 Task: Look for space in Chaniá, Greece from 10th September, 2023 to 16th September, 2023 for 4 adults in price range Rs.10000 to Rs.14000. Place can be private room with 4 bedrooms having 4 beds and 4 bathrooms. Property type can be house, flat, hotel. Amenities needed are: wifi, TV, free parkinig on premises, gym, breakfast. Booking option can be shelf check-in. Required host language is English.
Action: Mouse pressed left at (432, 94)
Screenshot: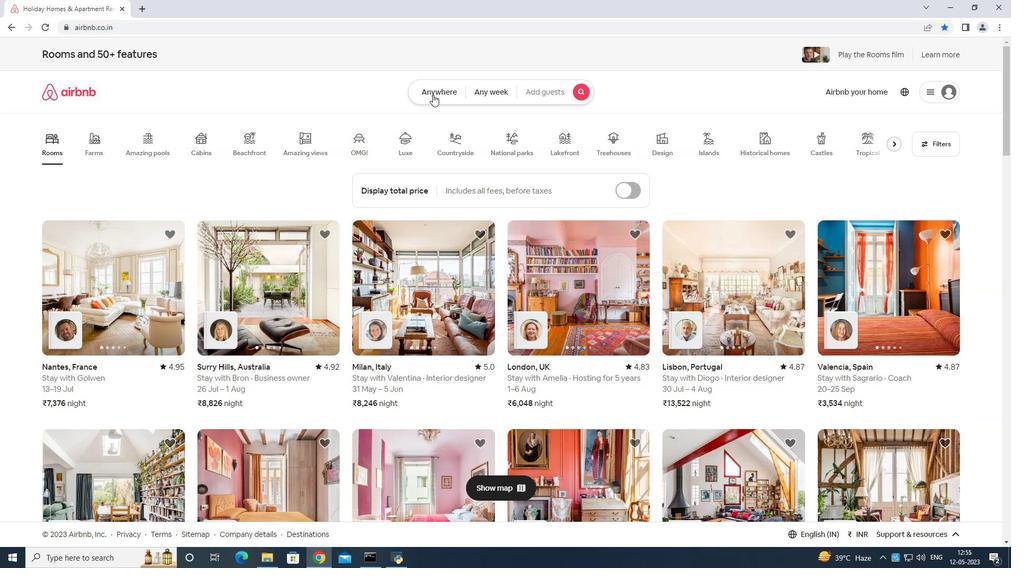 
Action: Mouse moved to (382, 132)
Screenshot: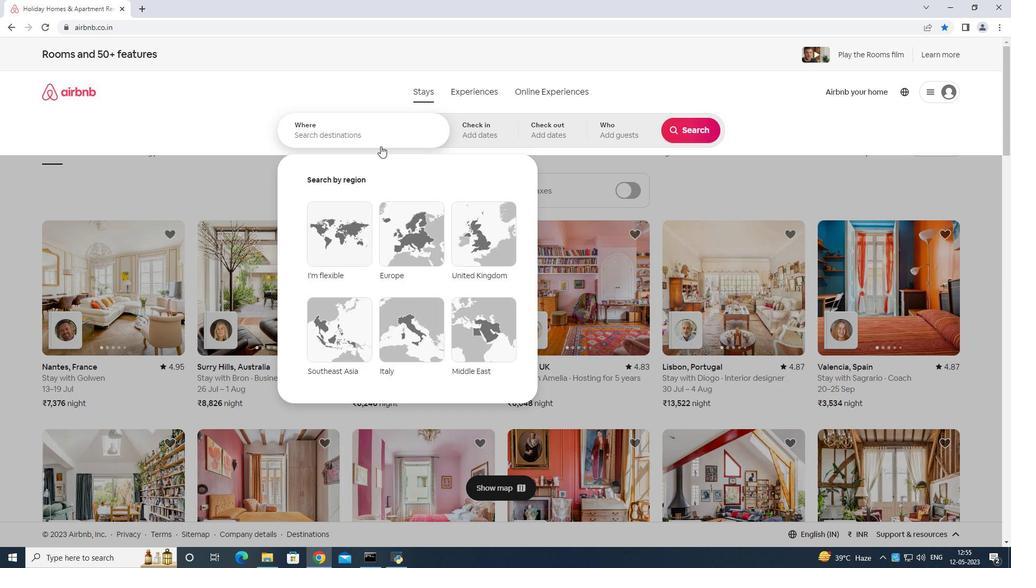 
Action: Mouse pressed left at (382, 132)
Screenshot: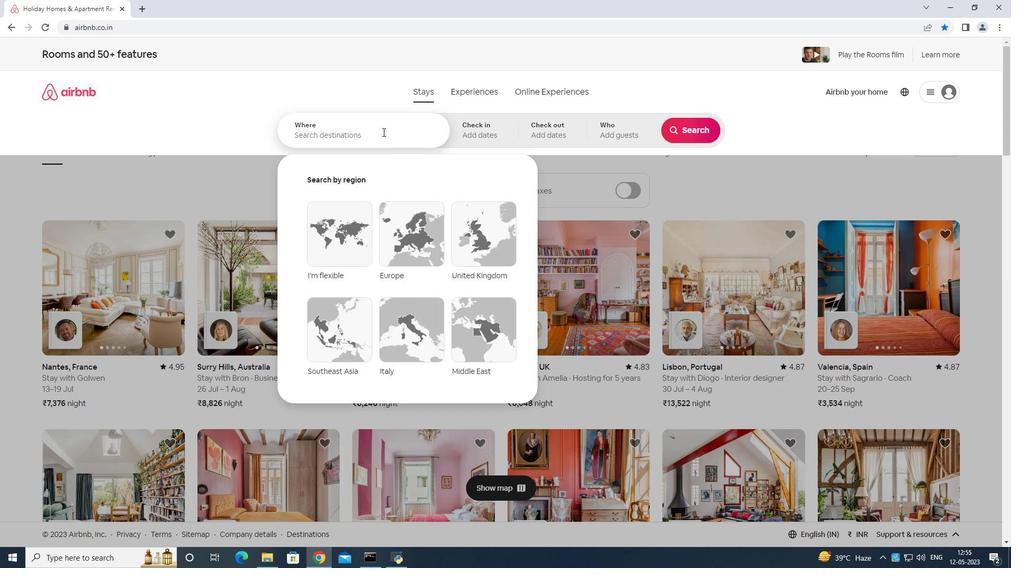 
Action: Key pressed <Key.shift>Chania<Key.space>grr<Key.backspace>eece<Key.enter>
Screenshot: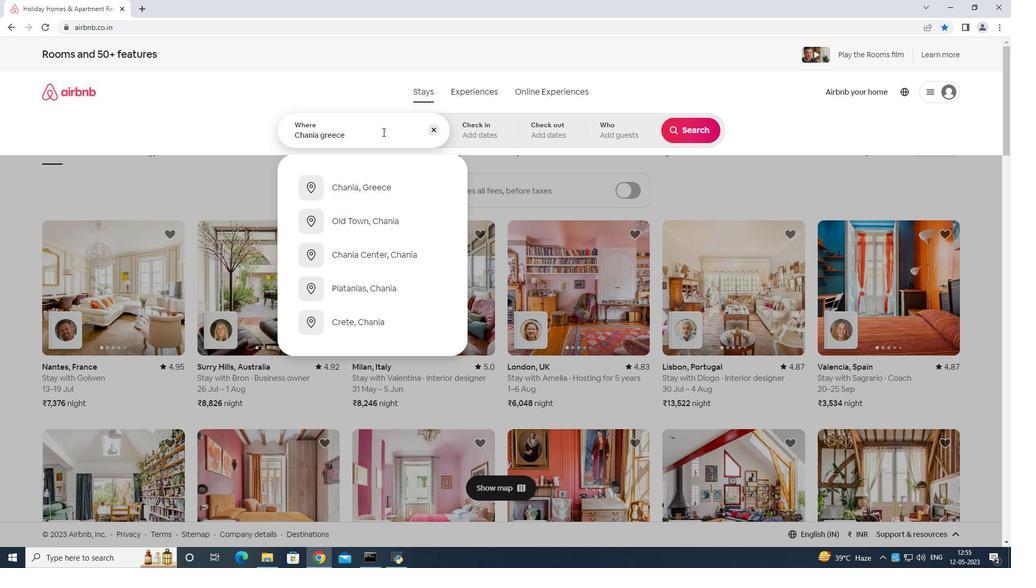 
Action: Mouse moved to (679, 212)
Screenshot: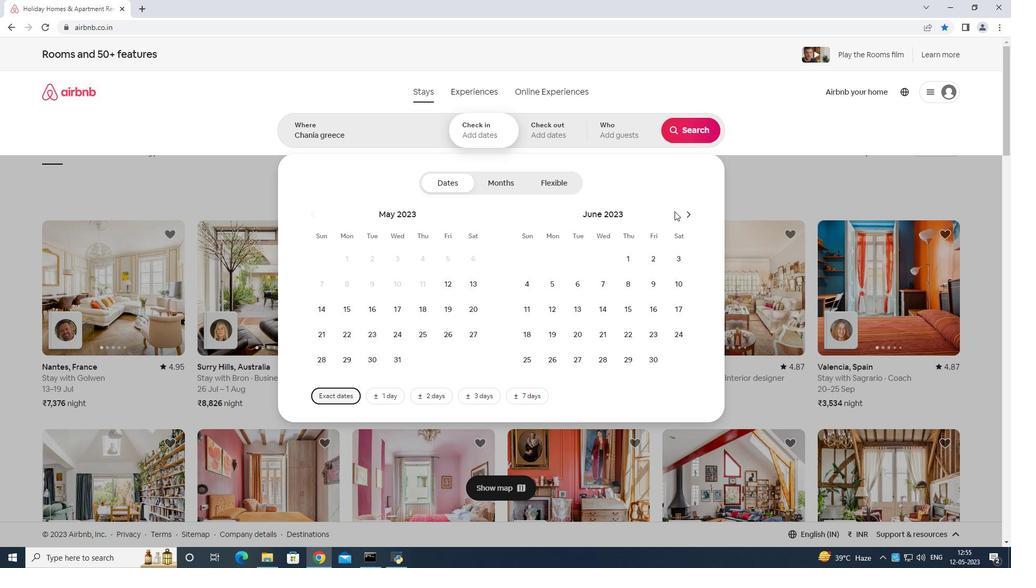 
Action: Mouse pressed left at (679, 212)
Screenshot: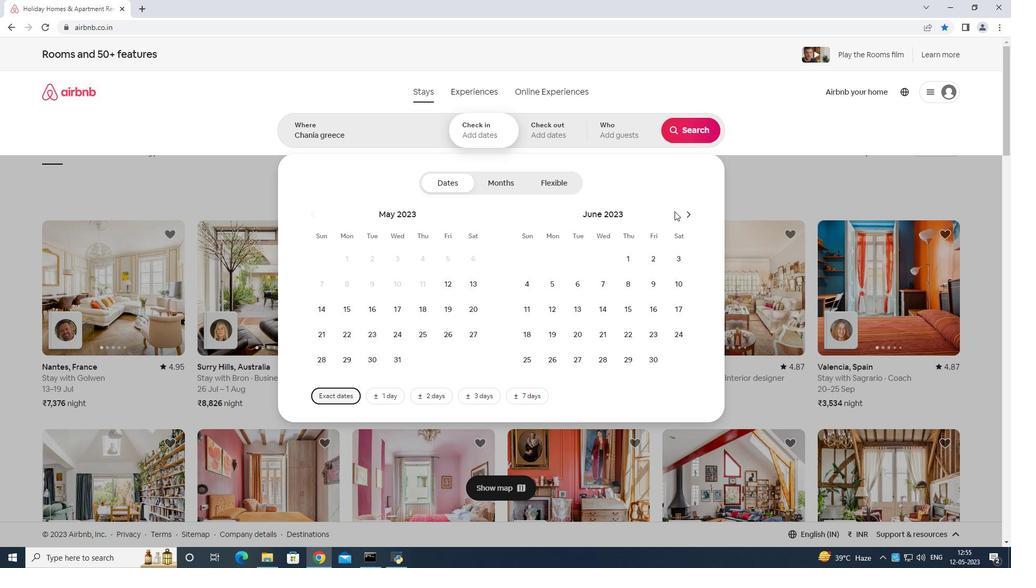 
Action: Mouse moved to (685, 213)
Screenshot: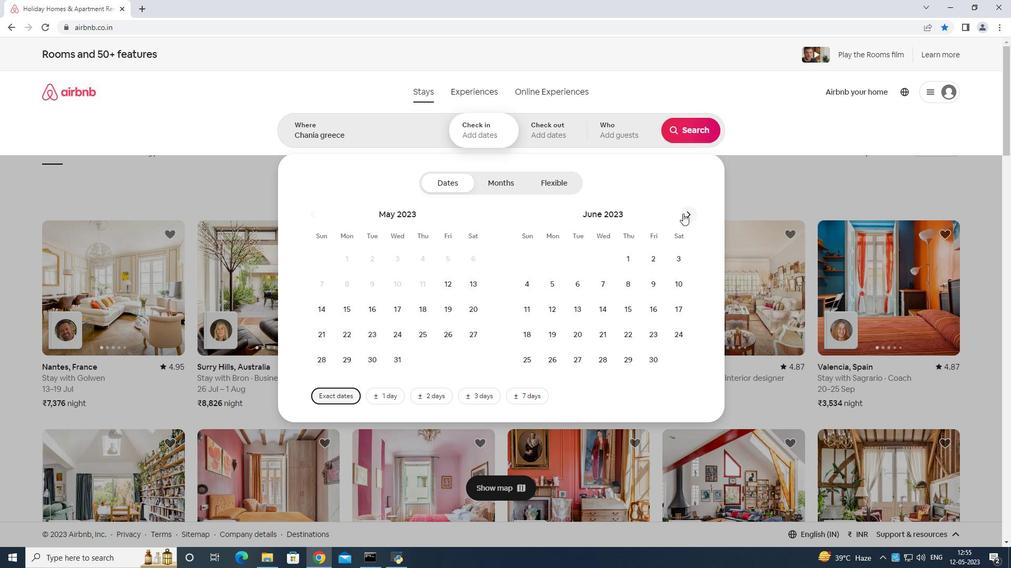
Action: Mouse pressed left at (685, 213)
Screenshot: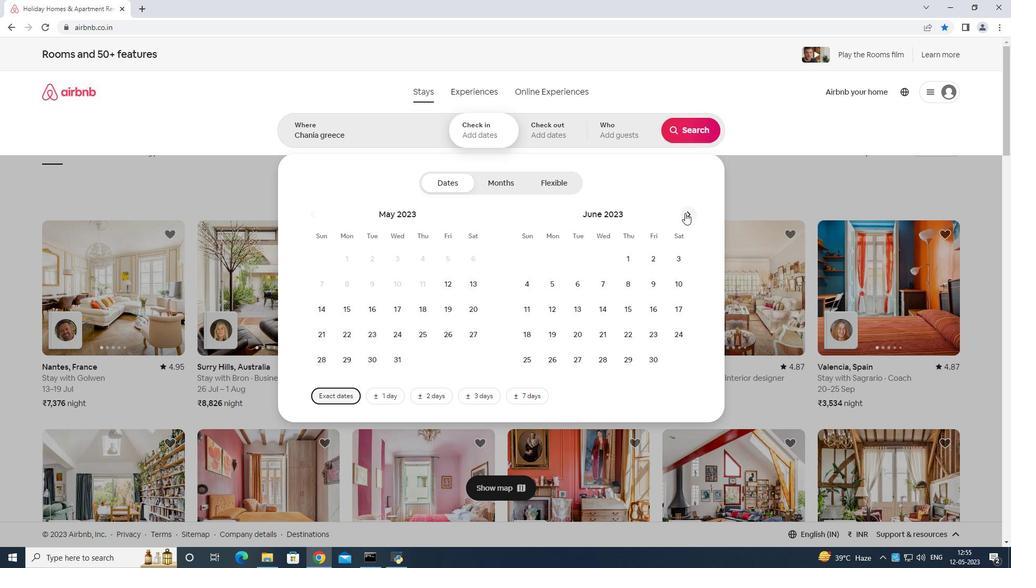 
Action: Mouse pressed left at (685, 213)
Screenshot: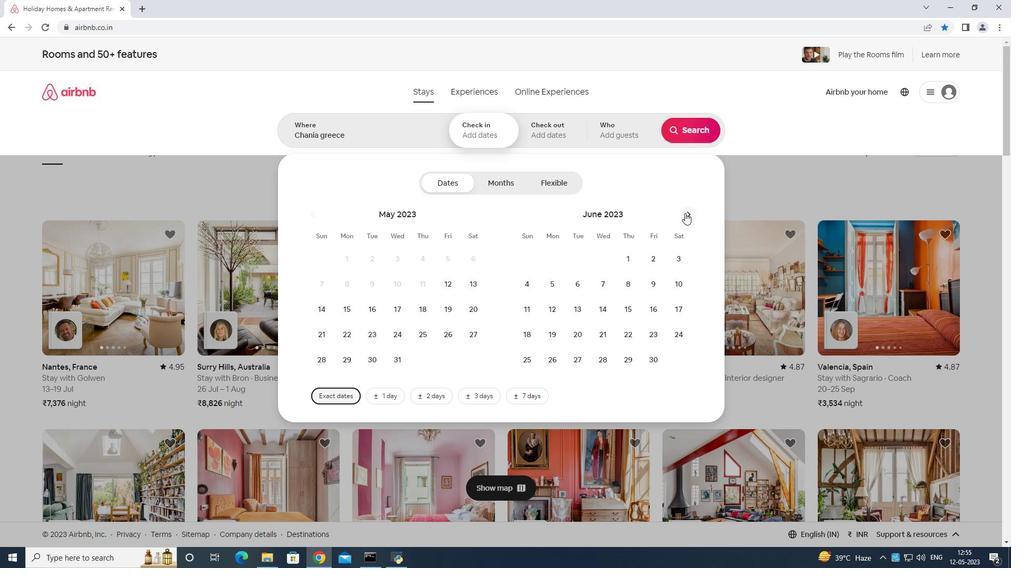 
Action: Mouse pressed left at (685, 213)
Screenshot: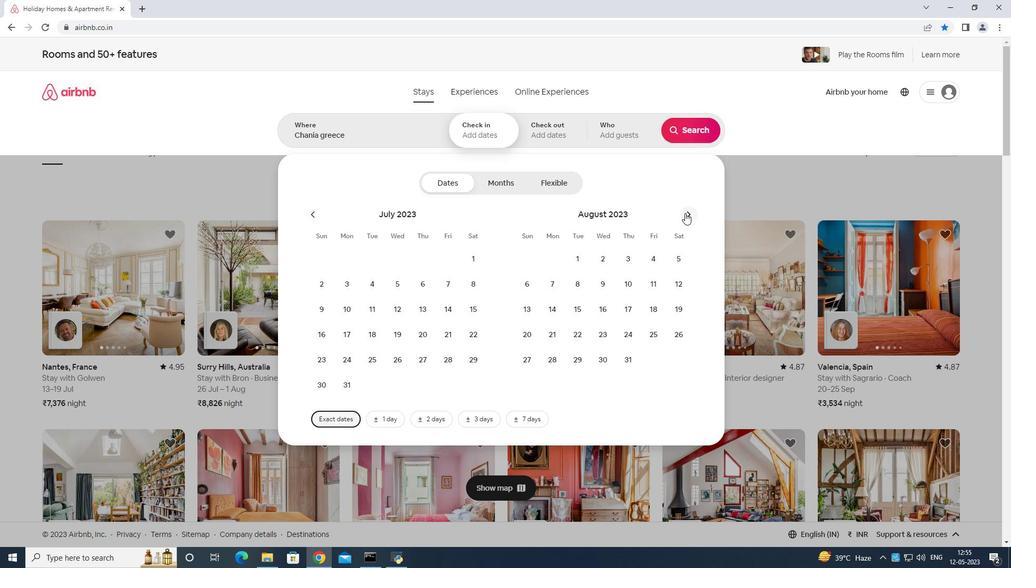 
Action: Mouse moved to (527, 307)
Screenshot: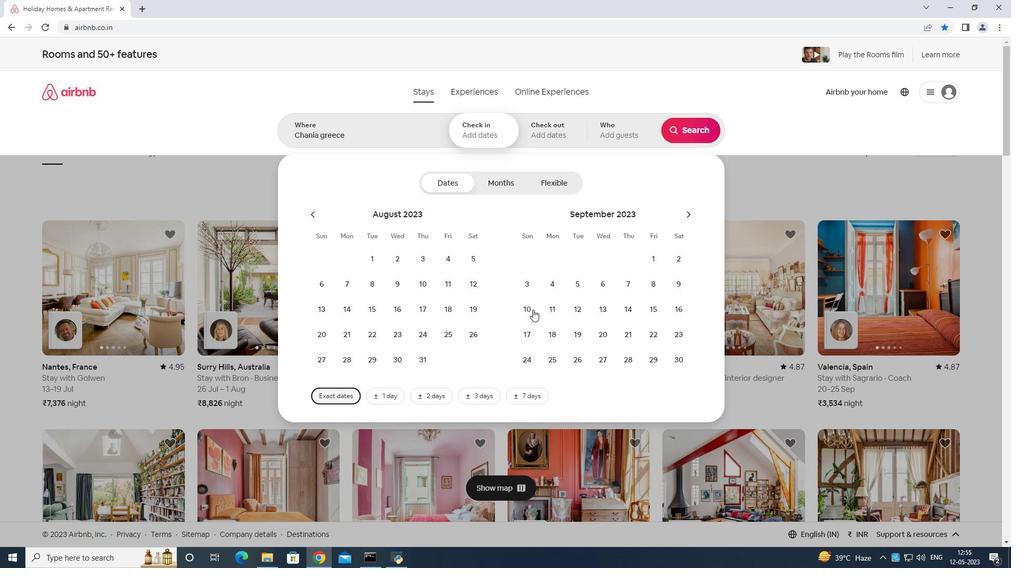 
Action: Mouse pressed left at (527, 307)
Screenshot: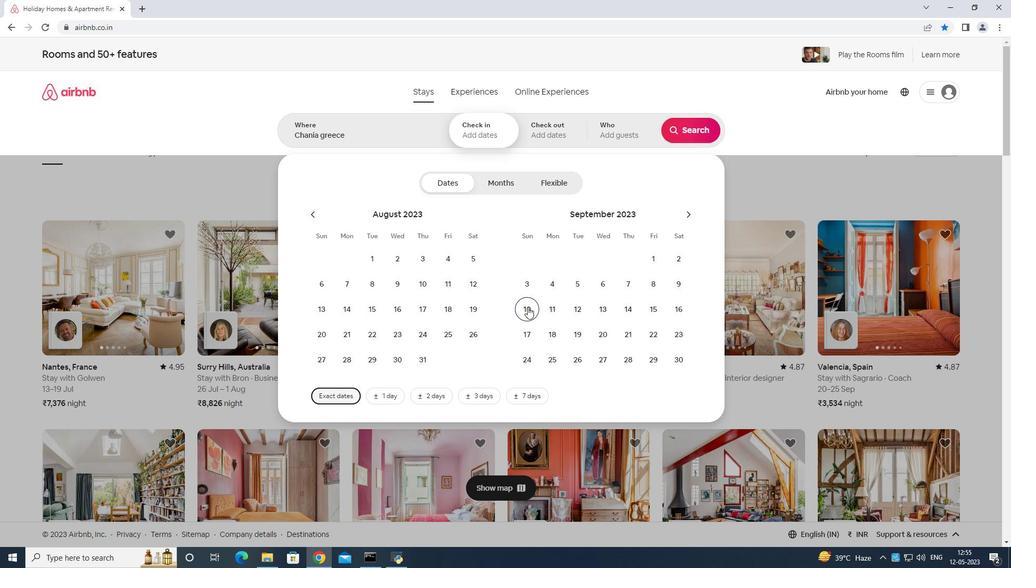 
Action: Mouse moved to (674, 300)
Screenshot: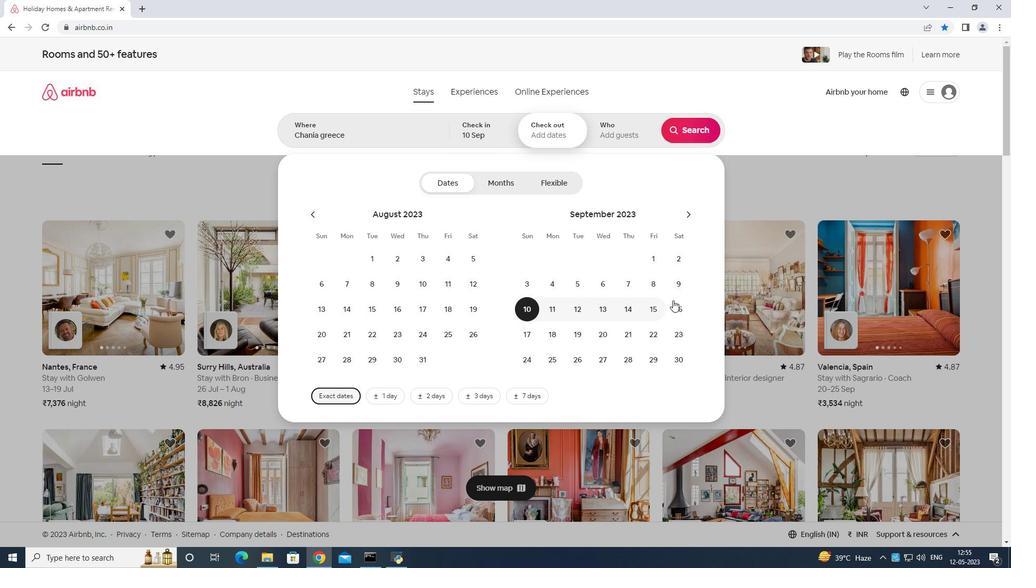 
Action: Mouse pressed left at (674, 300)
Screenshot: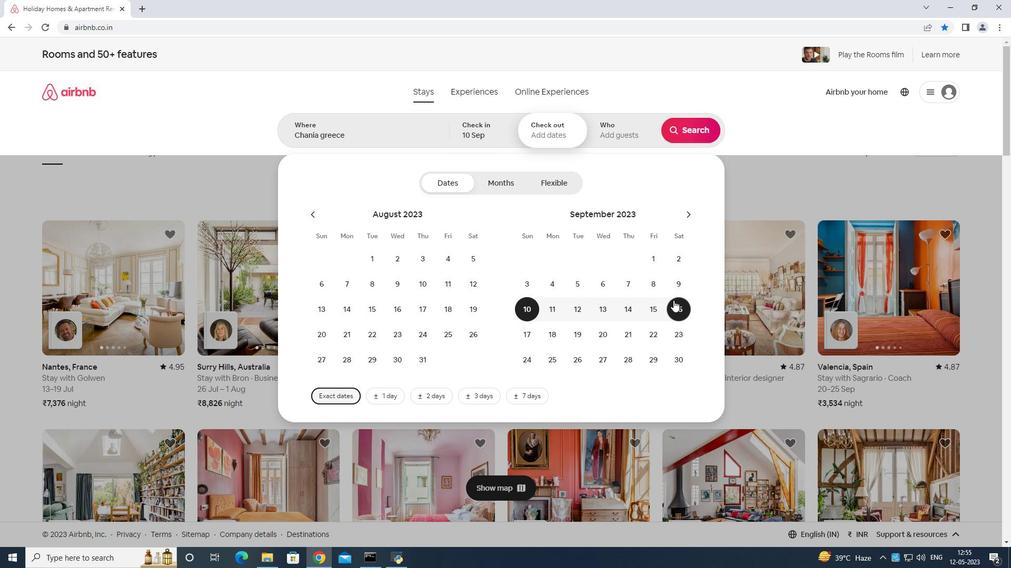 
Action: Mouse moved to (631, 130)
Screenshot: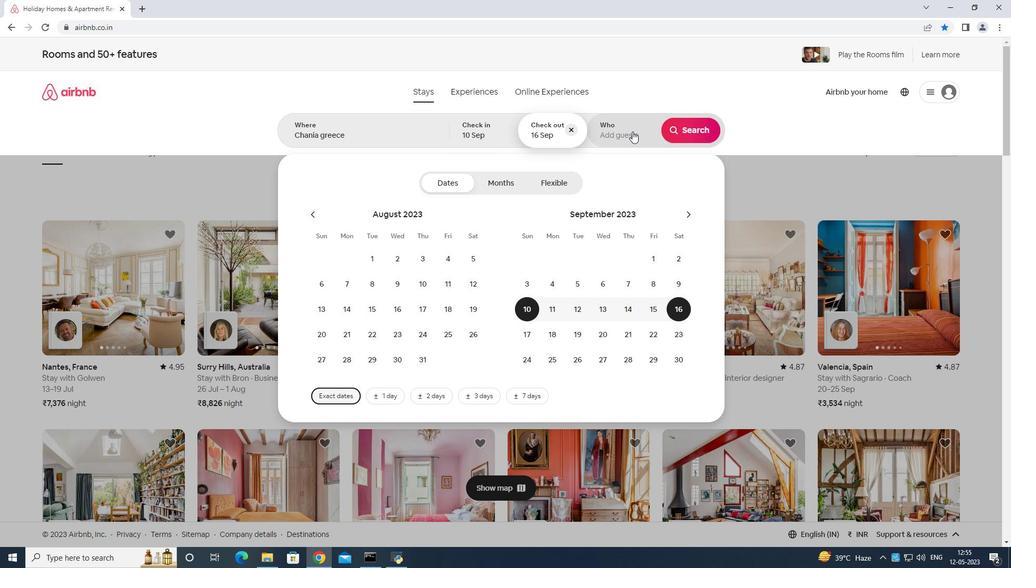 
Action: Mouse pressed left at (631, 130)
Screenshot: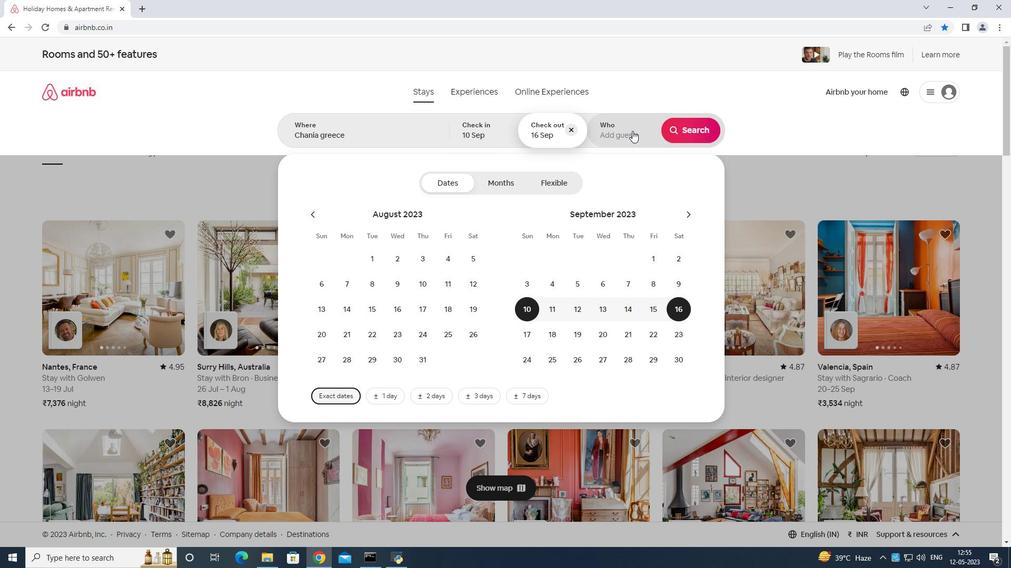 
Action: Mouse moved to (692, 185)
Screenshot: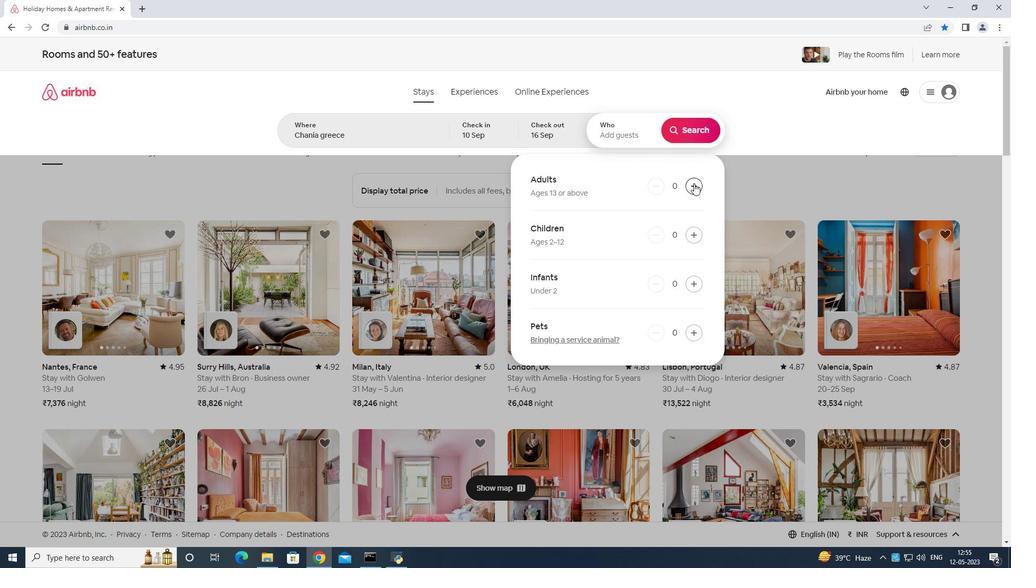 
Action: Mouse pressed left at (692, 185)
Screenshot: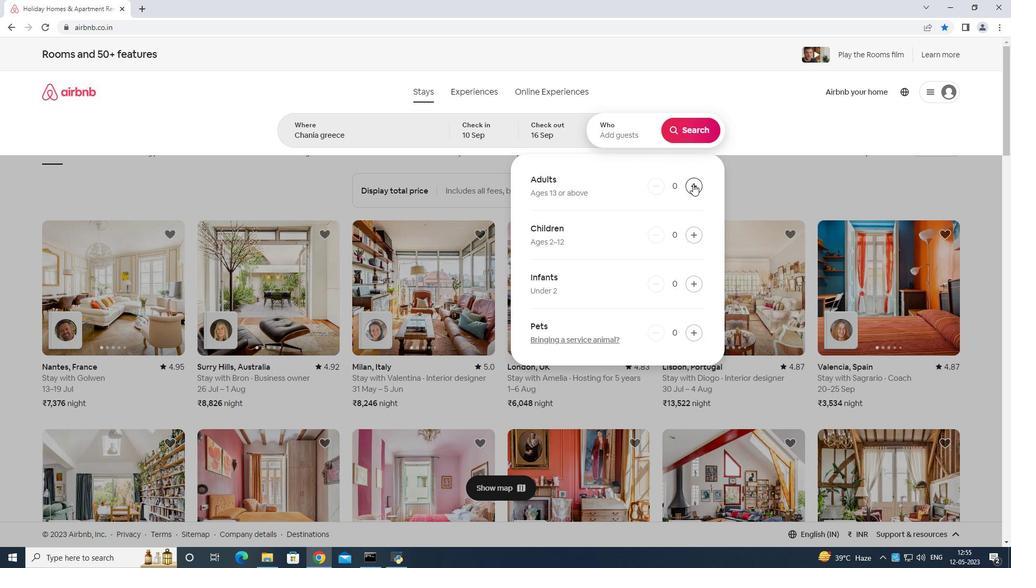
Action: Mouse moved to (692, 185)
Screenshot: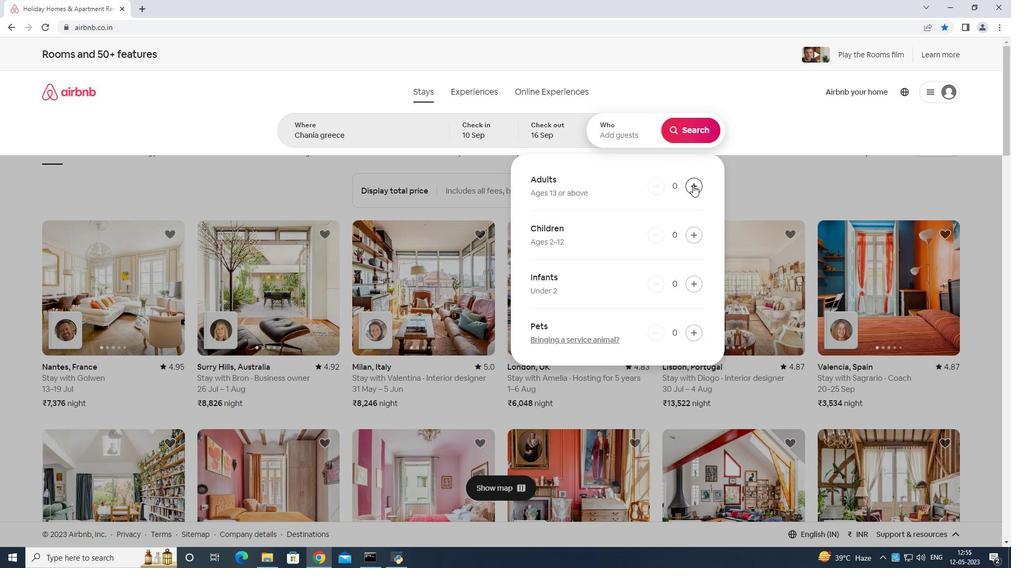 
Action: Mouse pressed left at (692, 185)
Screenshot: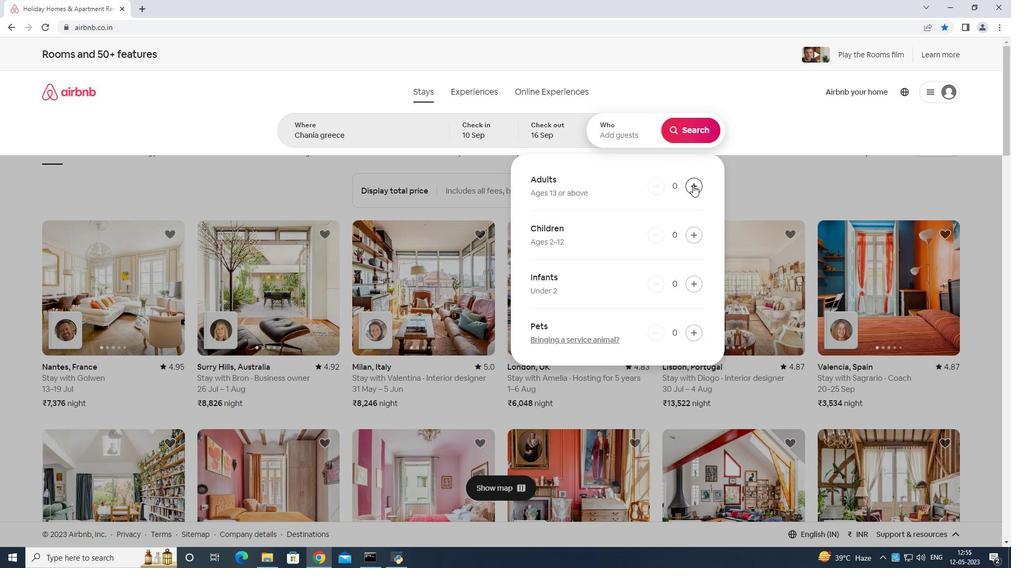 
Action: Mouse moved to (692, 186)
Screenshot: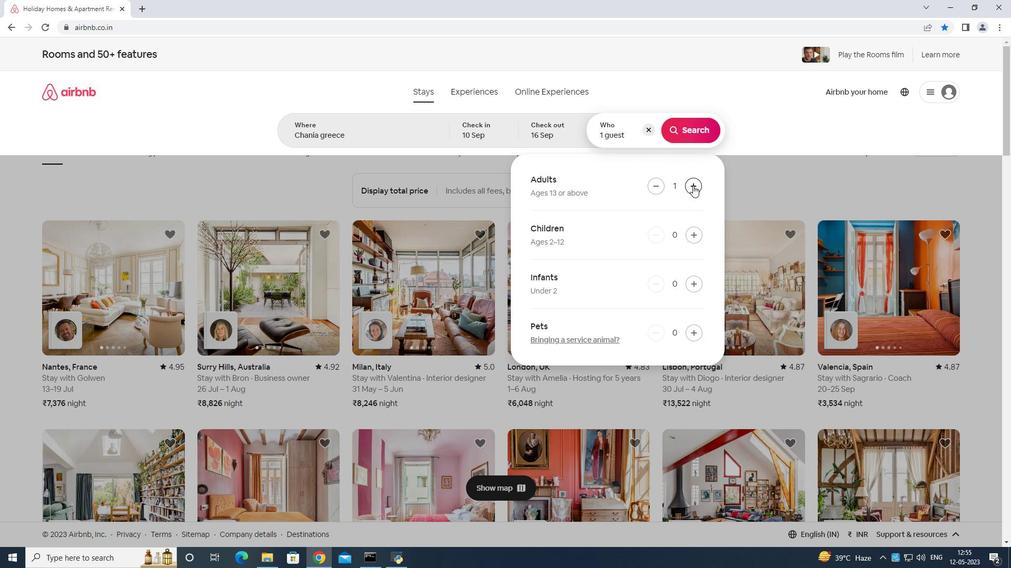 
Action: Mouse pressed left at (692, 186)
Screenshot: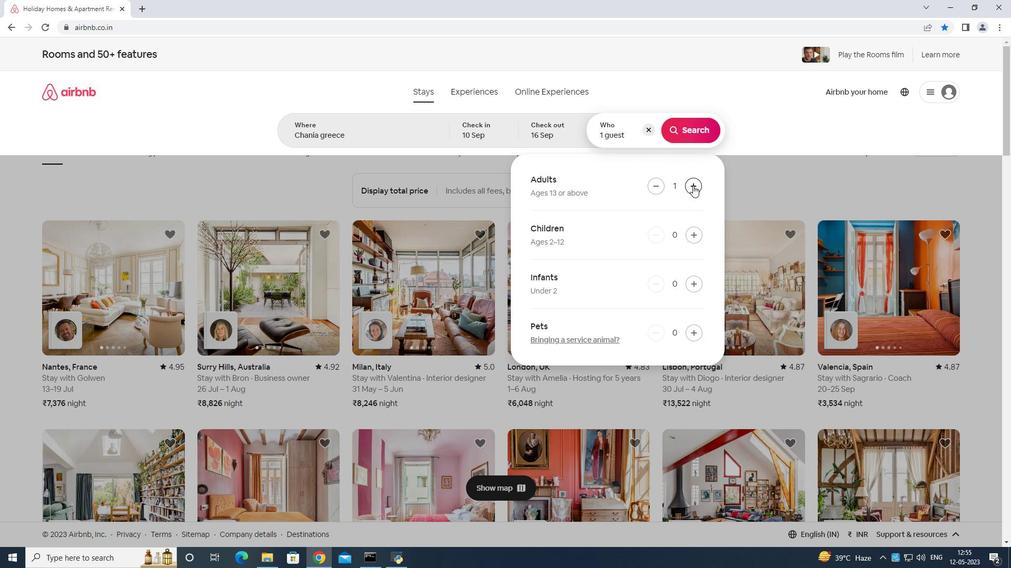 
Action: Mouse pressed left at (692, 186)
Screenshot: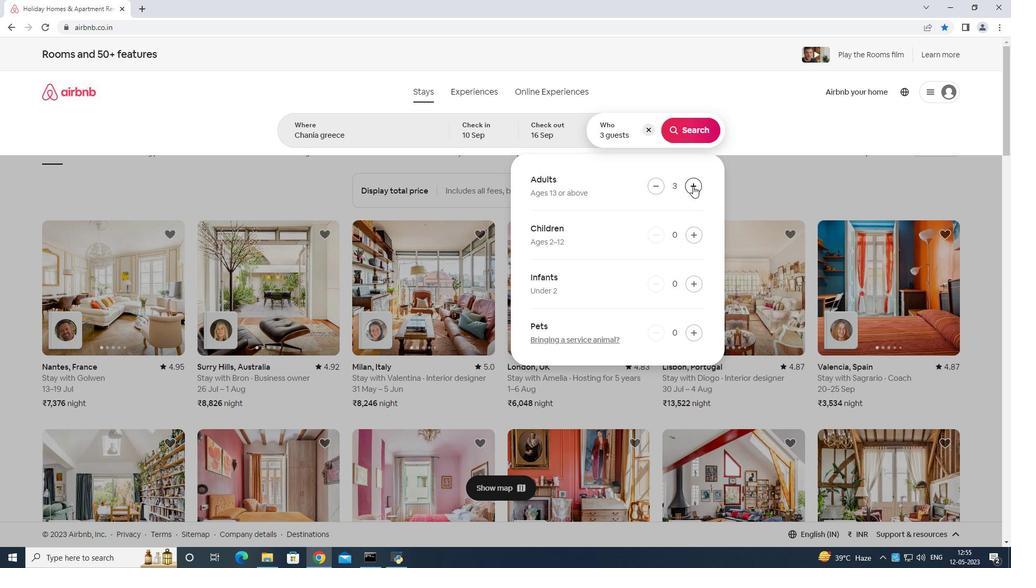 
Action: Mouse moved to (696, 134)
Screenshot: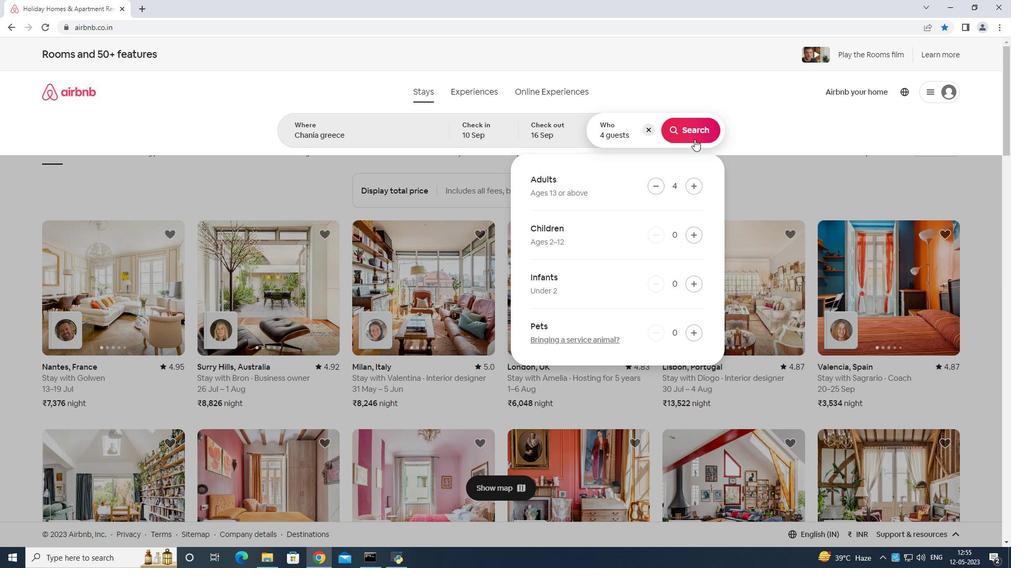 
Action: Mouse pressed left at (696, 134)
Screenshot: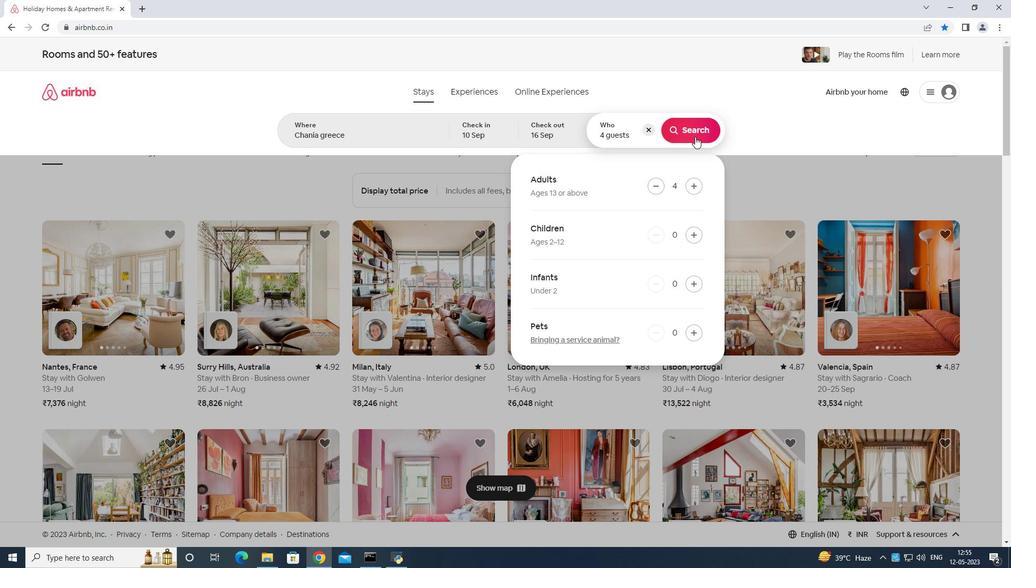 
Action: Mouse moved to (965, 94)
Screenshot: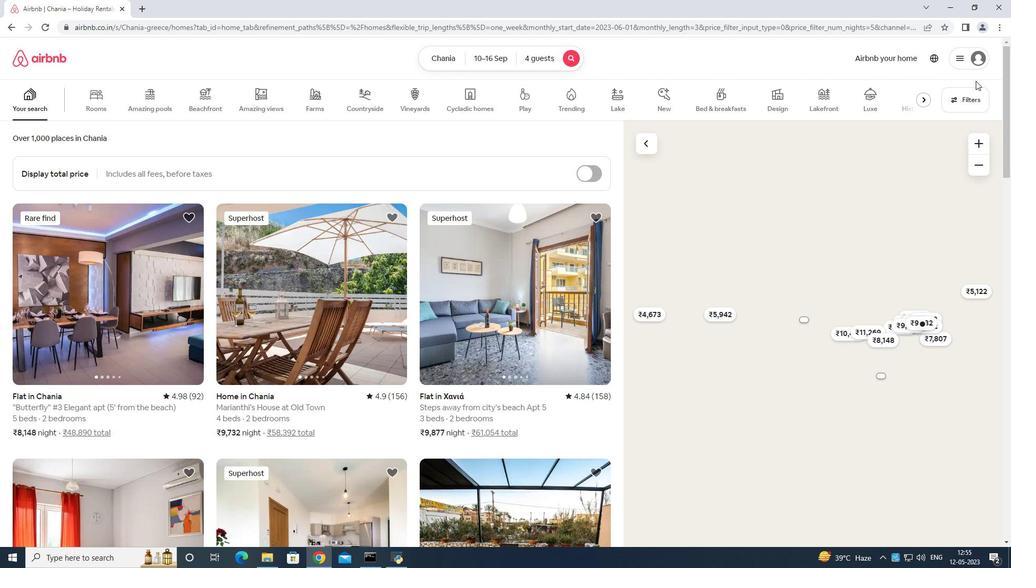 
Action: Mouse pressed left at (965, 94)
Screenshot: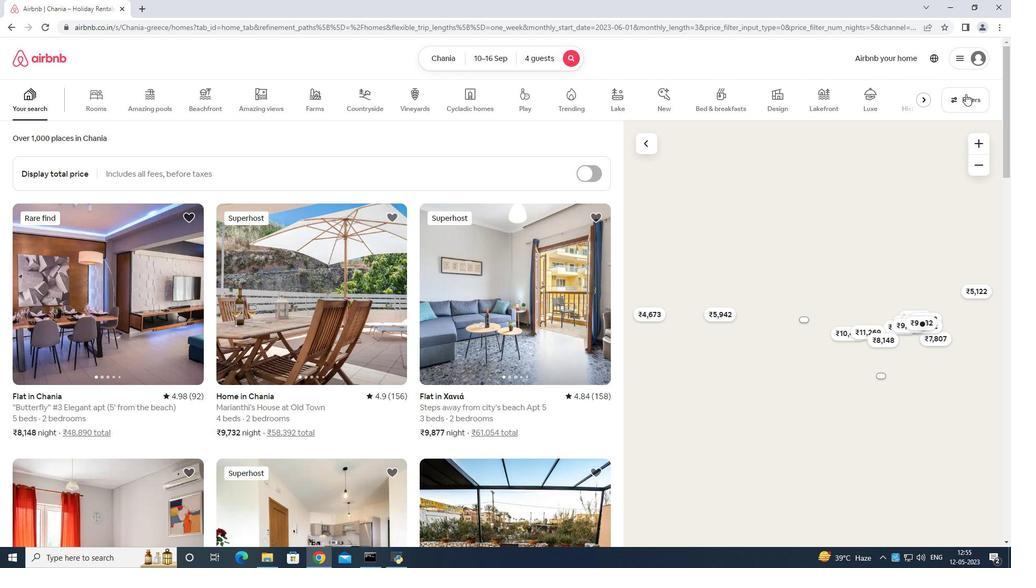 
Action: Mouse moved to (409, 364)
Screenshot: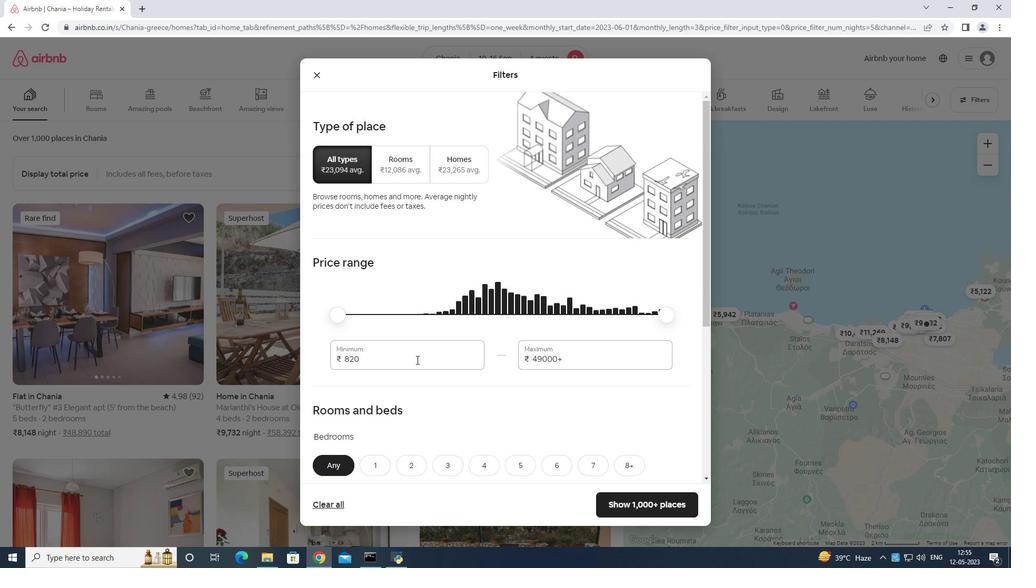 
Action: Mouse pressed left at (409, 364)
Screenshot: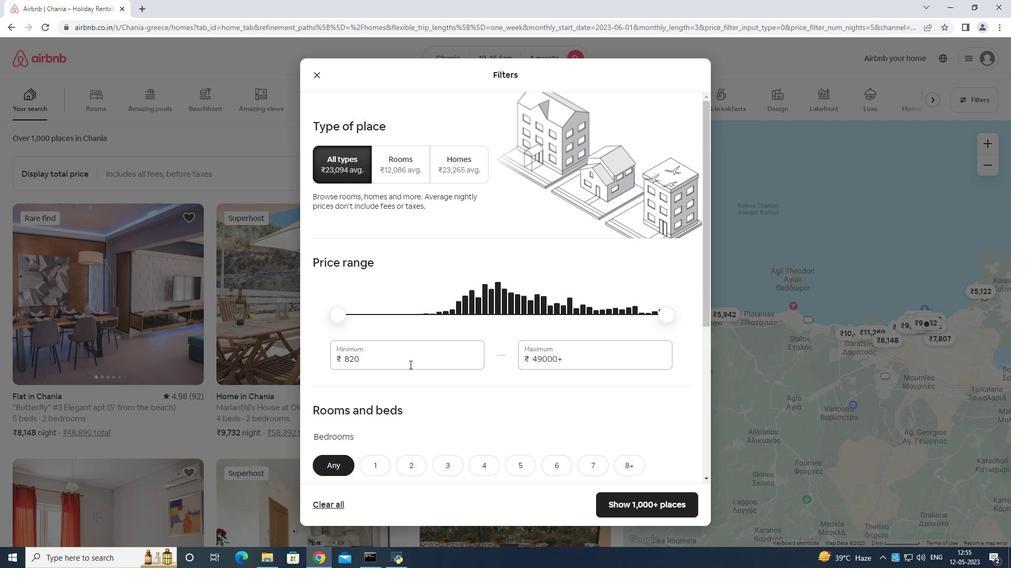 
Action: Mouse moved to (425, 340)
Screenshot: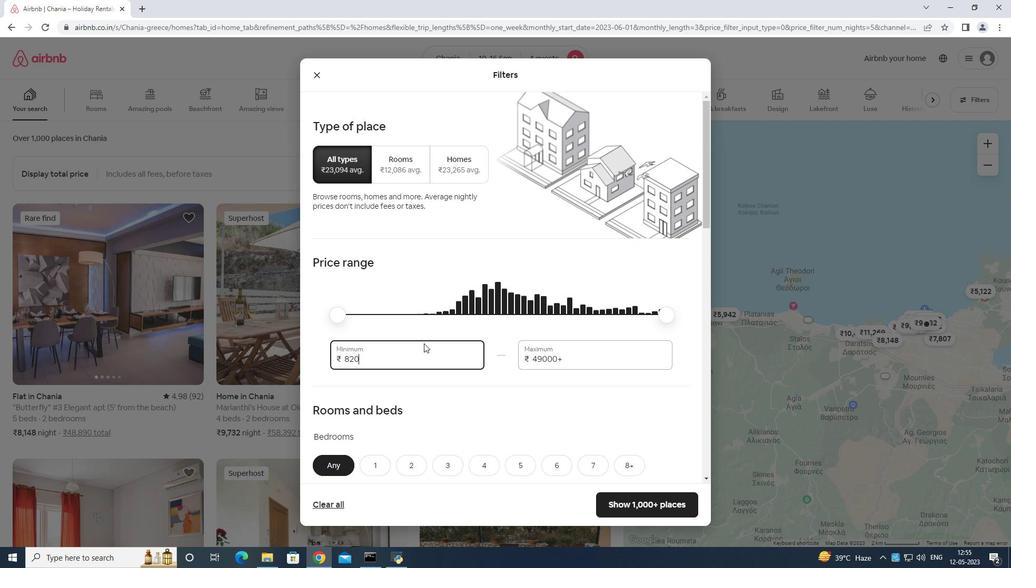 
Action: Key pressed <Key.backspace>
Screenshot: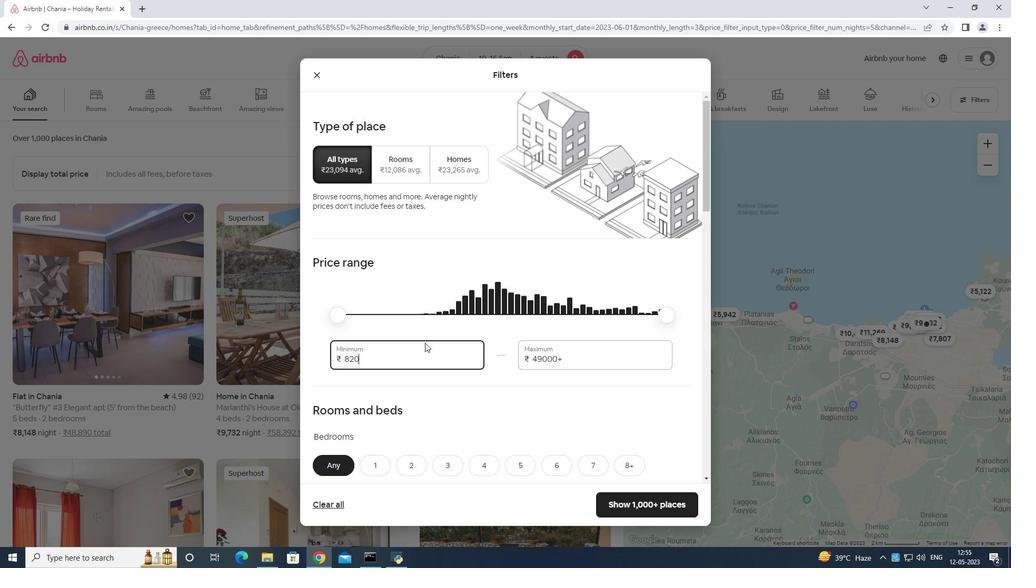 
Action: Mouse moved to (427, 338)
Screenshot: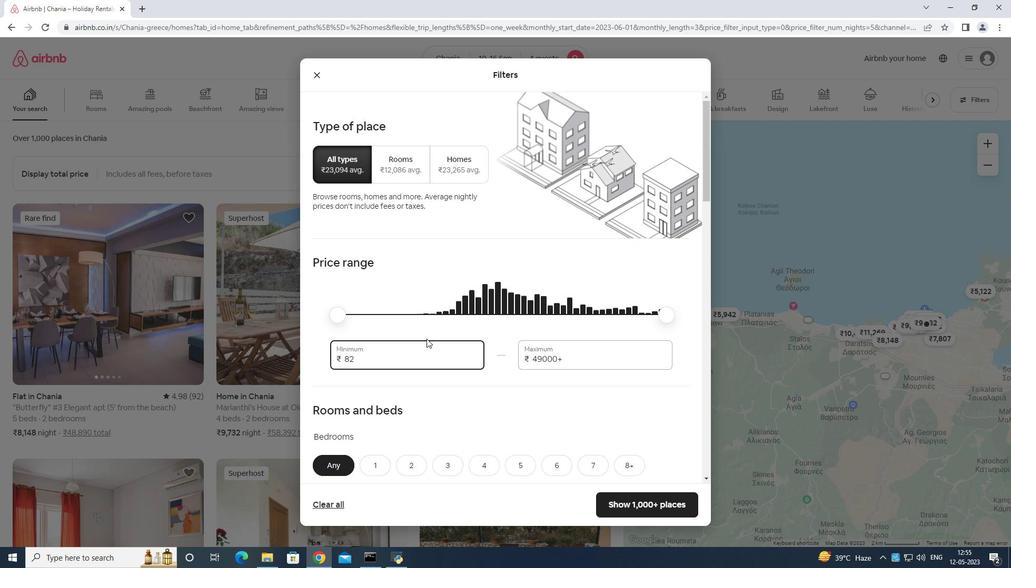 
Action: Key pressed <Key.backspace>
Screenshot: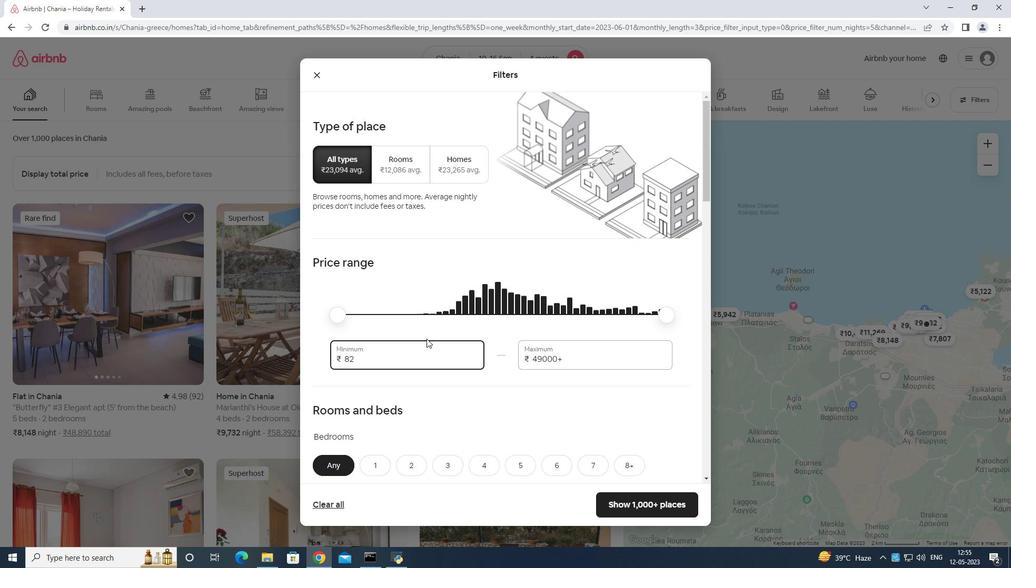 
Action: Mouse moved to (427, 337)
Screenshot: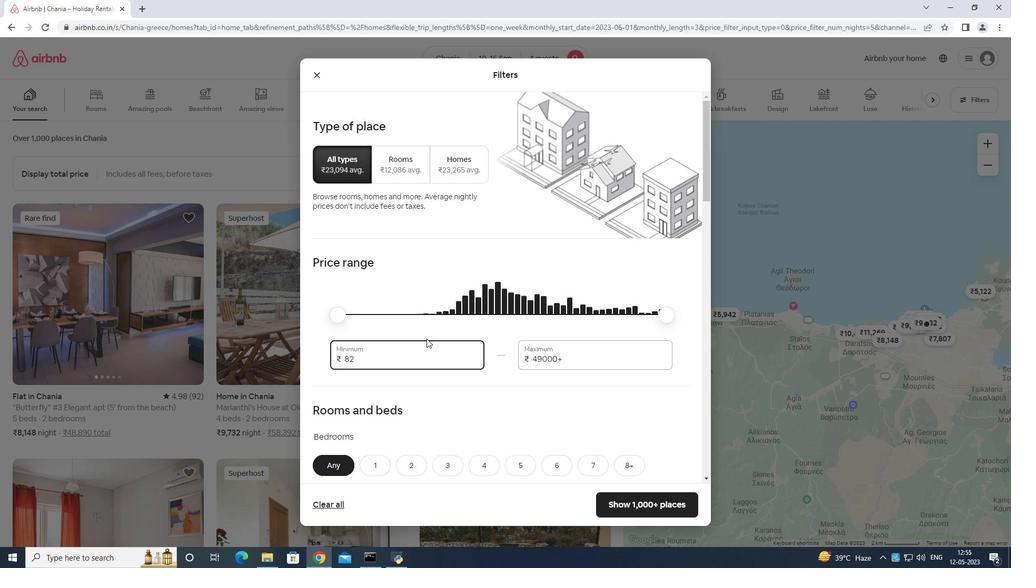 
Action: Key pressed <Key.backspace>
Screenshot: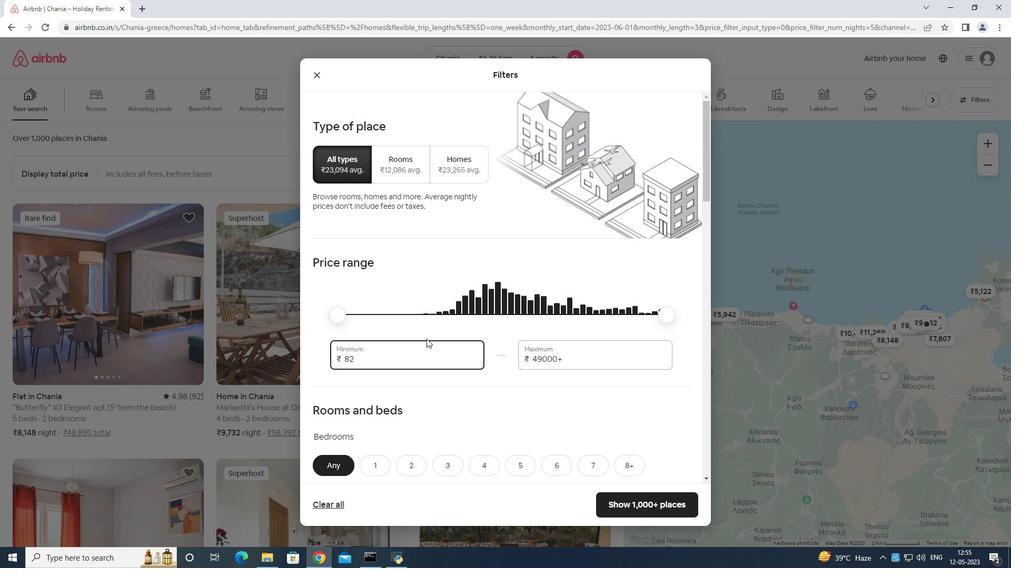 
Action: Mouse moved to (427, 336)
Screenshot: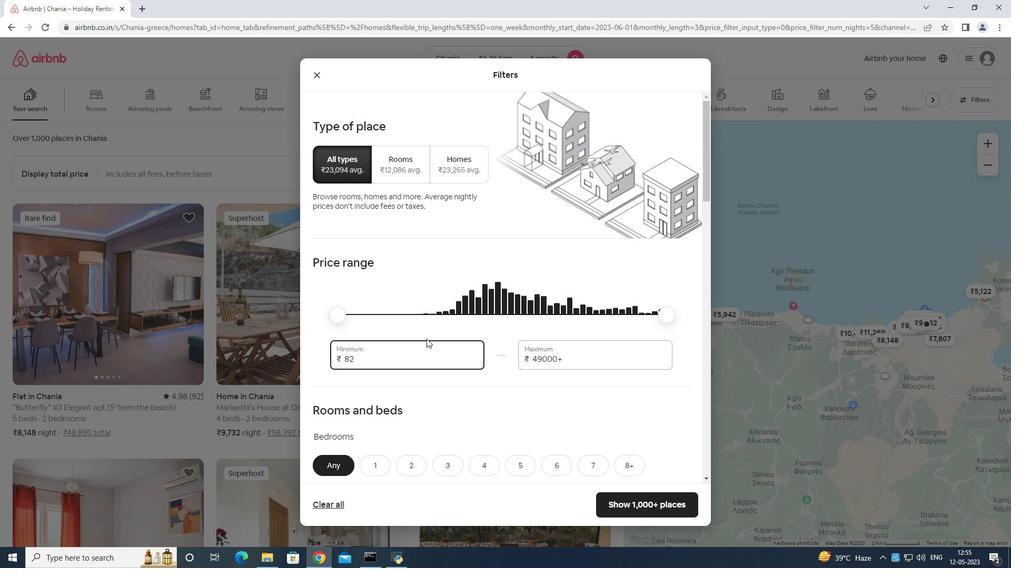 
Action: Key pressed <Key.backspace>
Screenshot: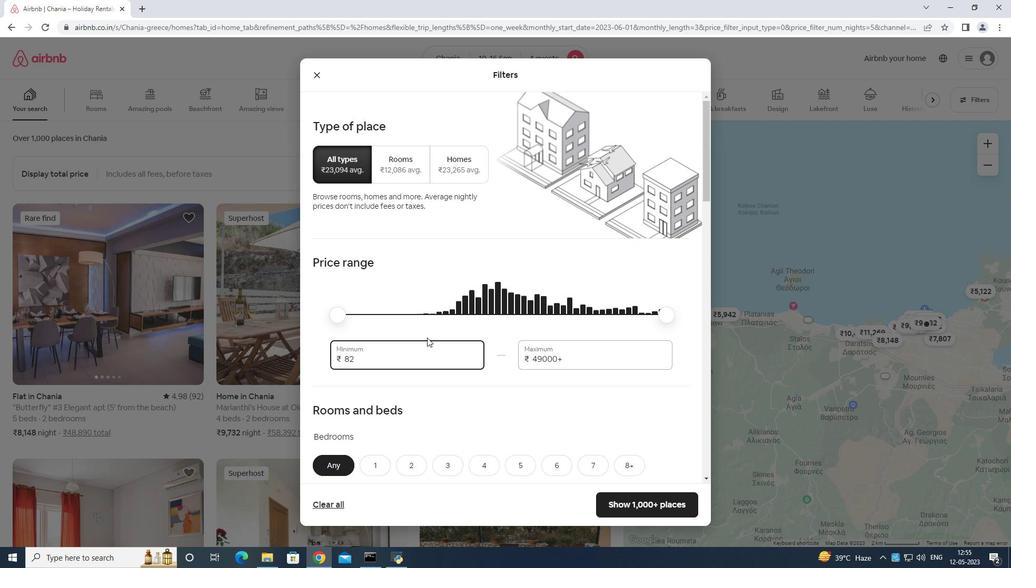 
Action: Mouse moved to (428, 335)
Screenshot: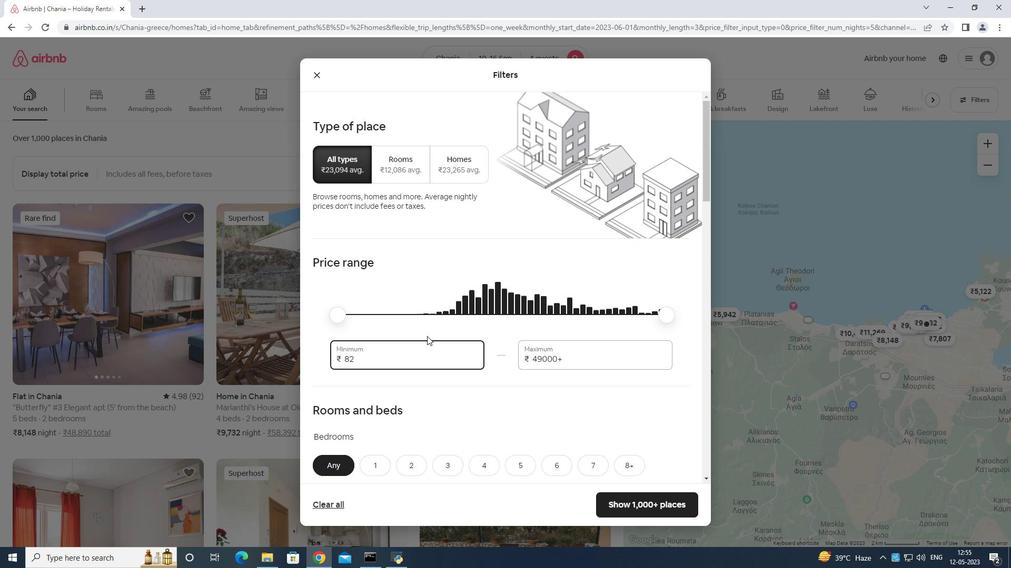 
Action: Key pressed 1
Screenshot: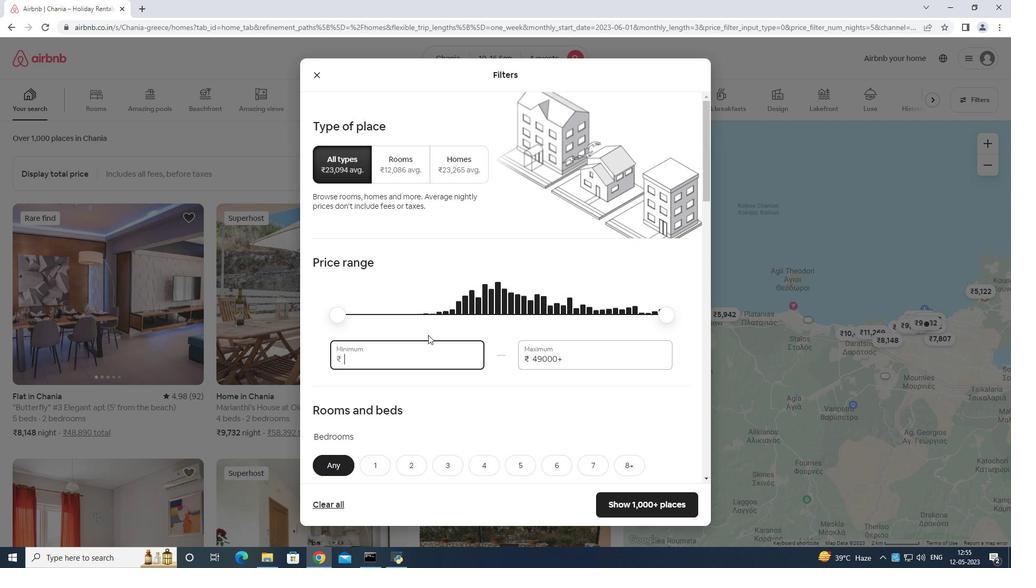 
Action: Mouse moved to (428, 334)
Screenshot: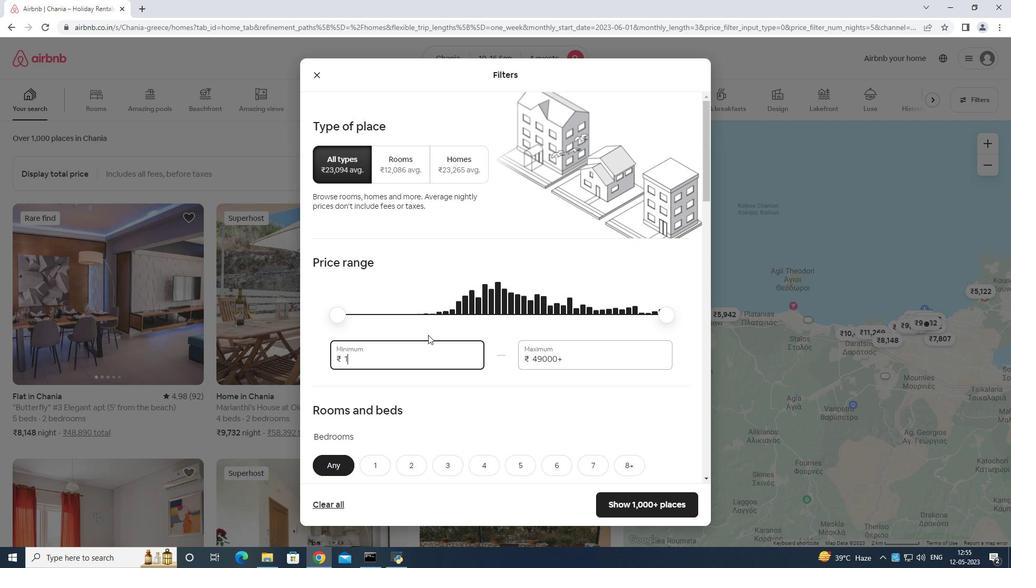 
Action: Key pressed 40000
Screenshot: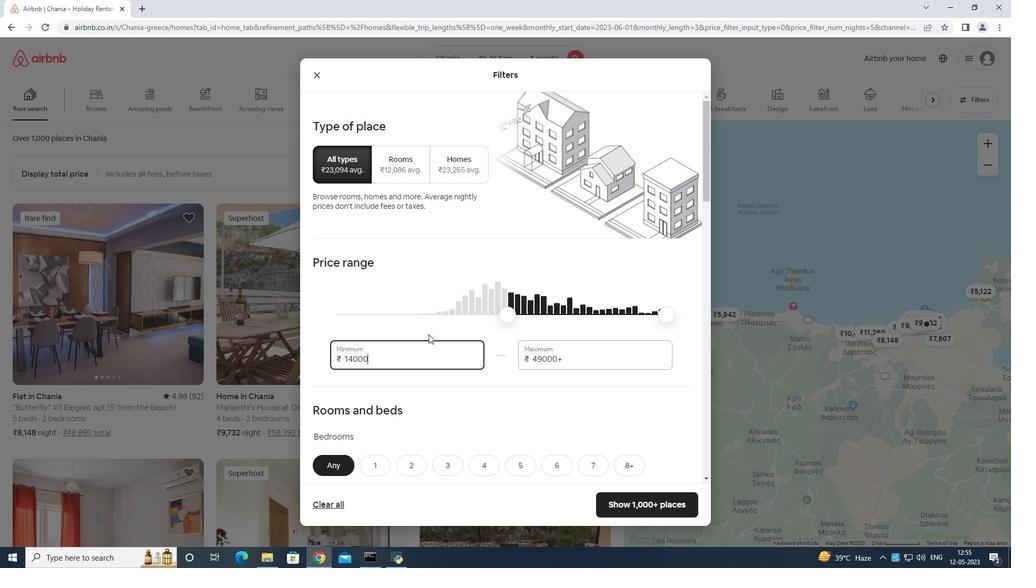 
Action: Mouse moved to (458, 337)
Screenshot: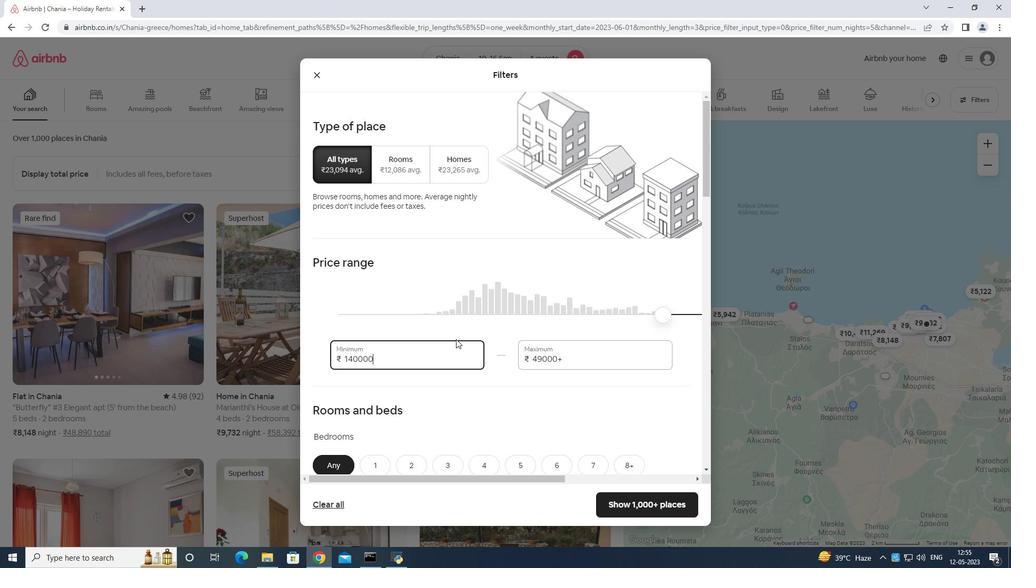 
Action: Key pressed <Key.backspace>
Screenshot: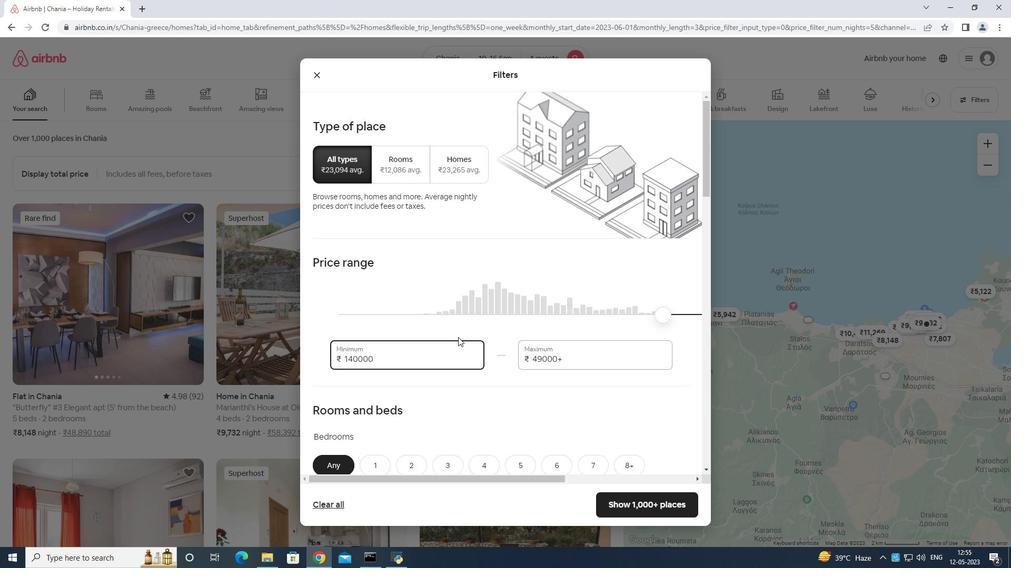 
Action: Mouse moved to (578, 354)
Screenshot: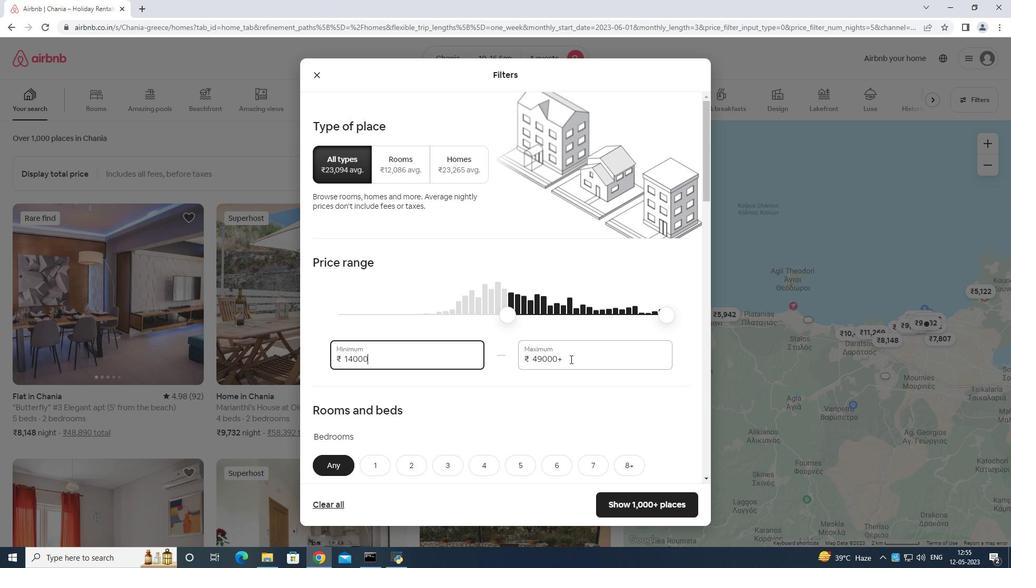 
Action: Mouse pressed left at (578, 354)
Screenshot: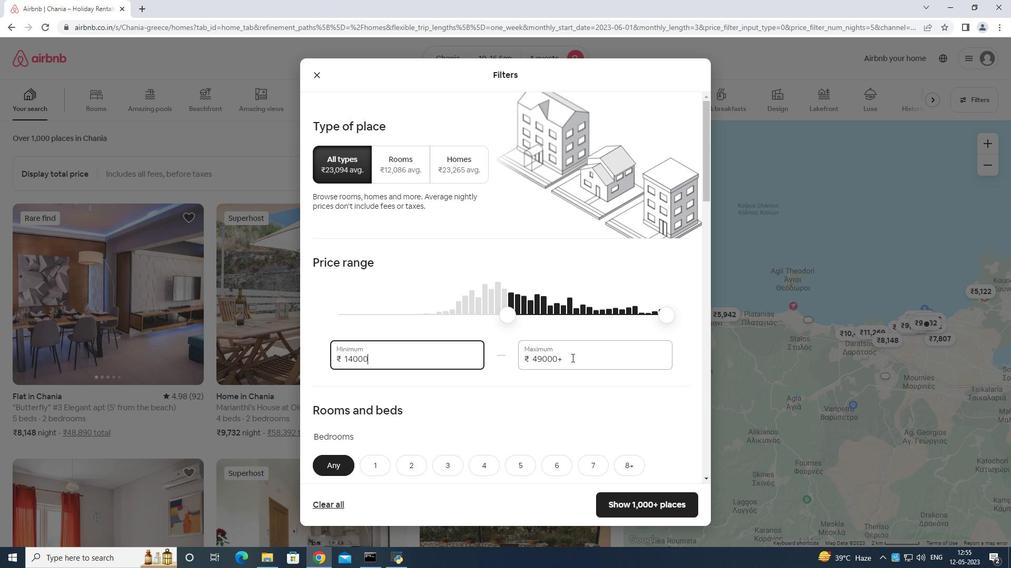
Action: Mouse moved to (579, 353)
Screenshot: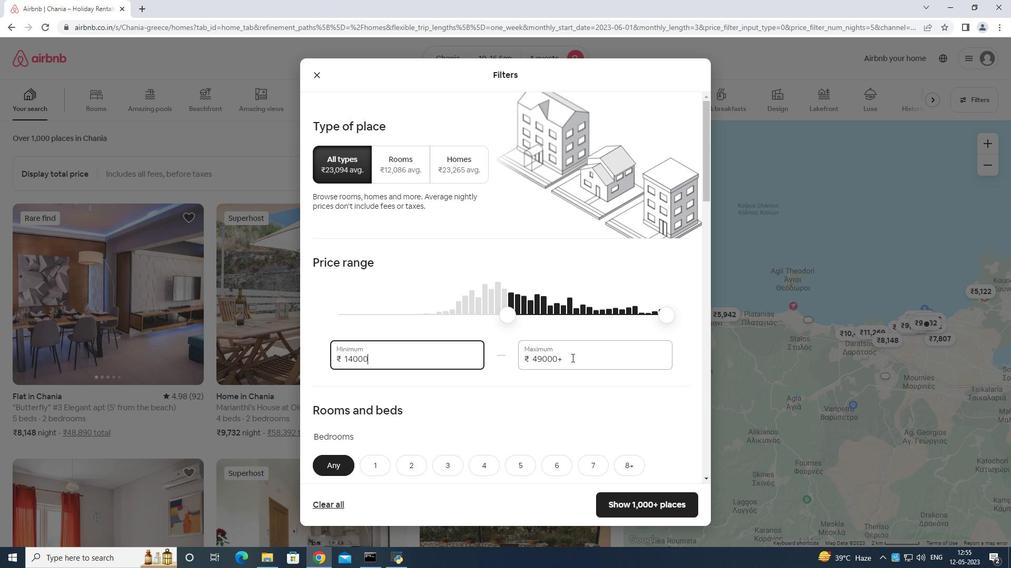 
Action: Key pressed <Key.backspace>
Screenshot: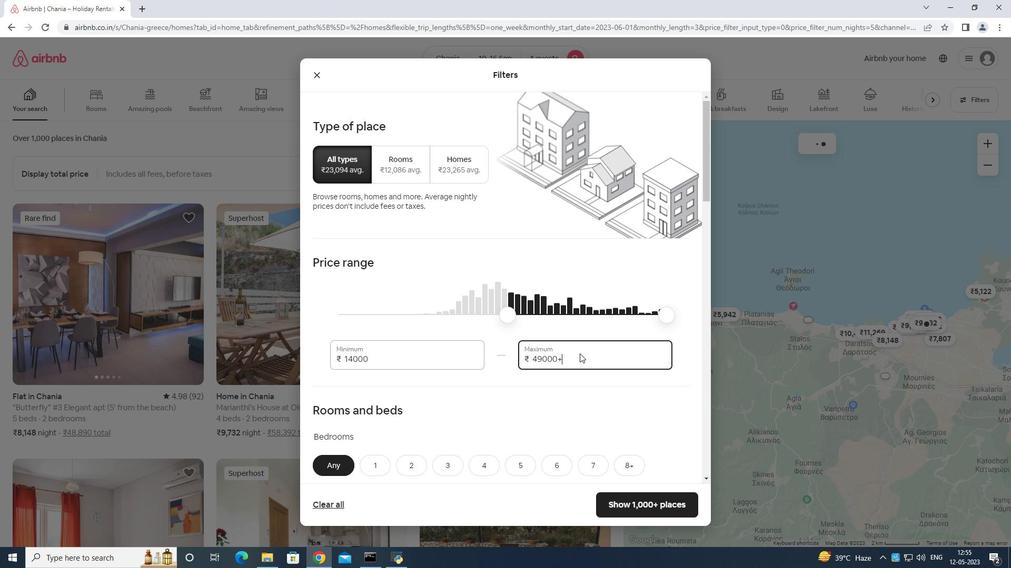 
Action: Mouse moved to (579, 353)
Screenshot: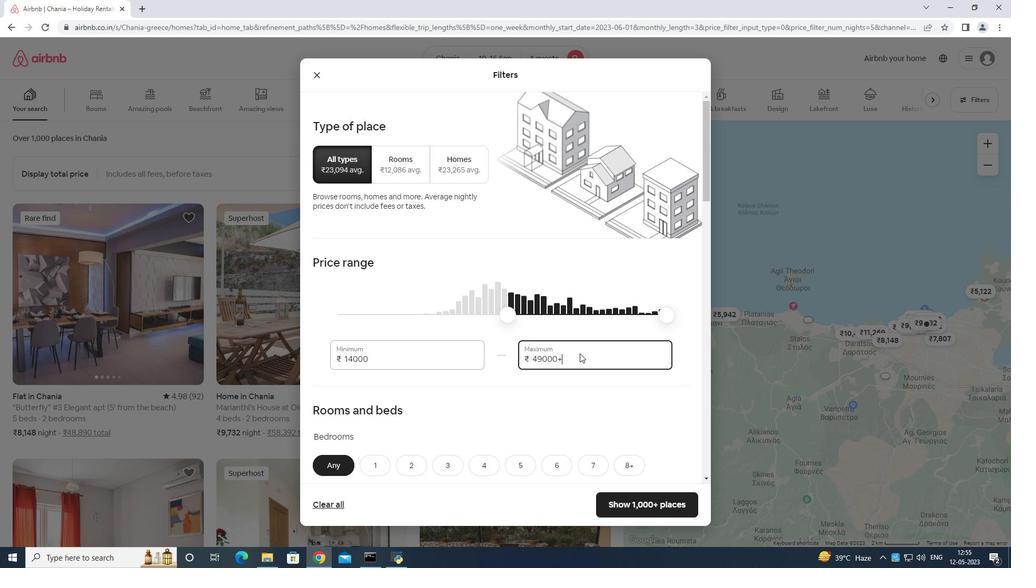 
Action: Key pressed <Key.backspace><Key.backspace><Key.backspace><Key.backspace><Key.backspace><Key.backspace><Key.backspace><Key.backspace><Key.backspace><Key.backspace><Key.backspace><Key.backspace><Key.backspace><Key.backspace><Key.backspace><Key.backspace><Key.backspace><Key.backspace><Key.backspace><Key.backspace><Key.backspace><Key.backspace>
Screenshot: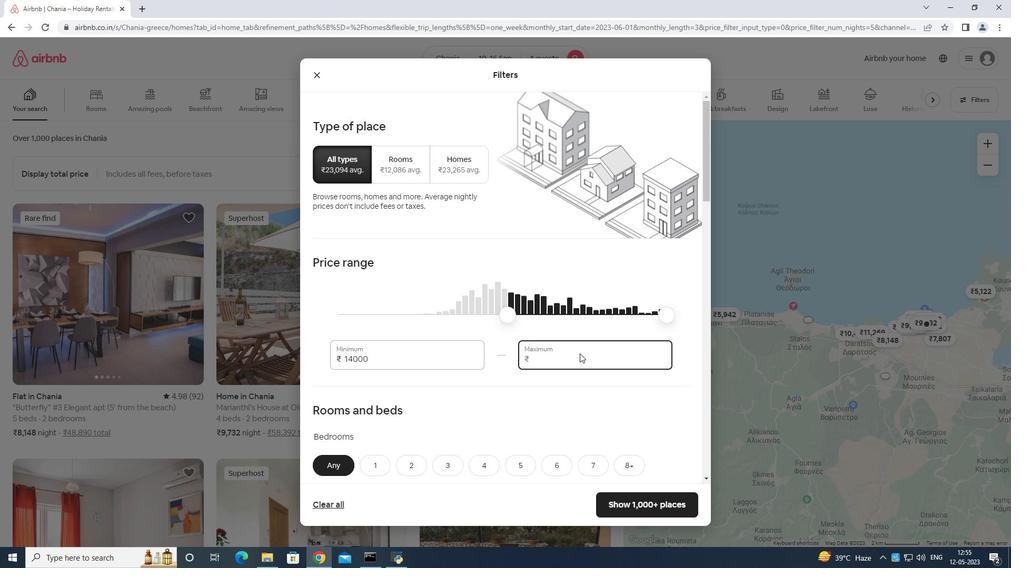 
Action: Mouse moved to (470, 351)
Screenshot: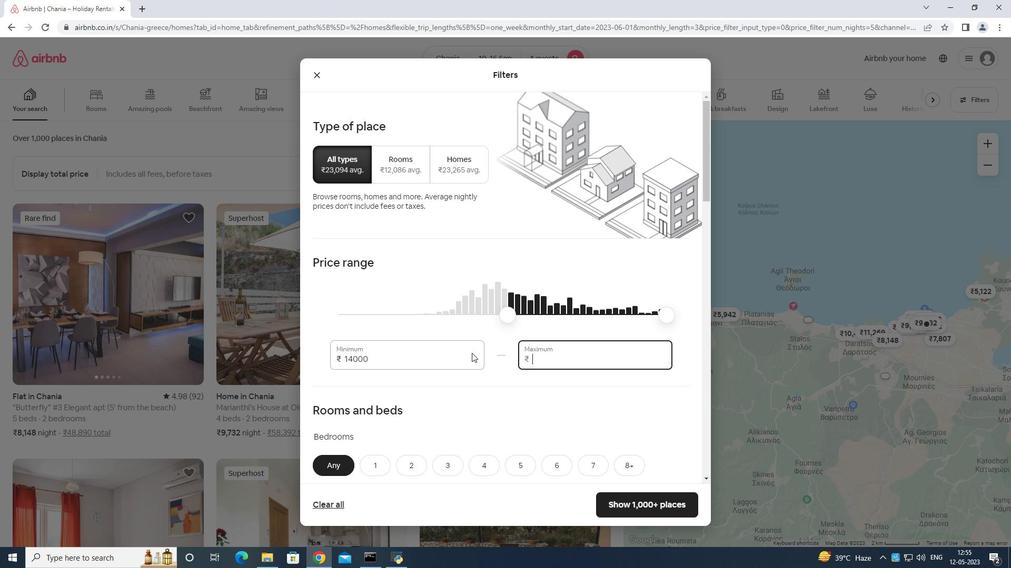 
Action: Mouse pressed left at (470, 351)
Screenshot: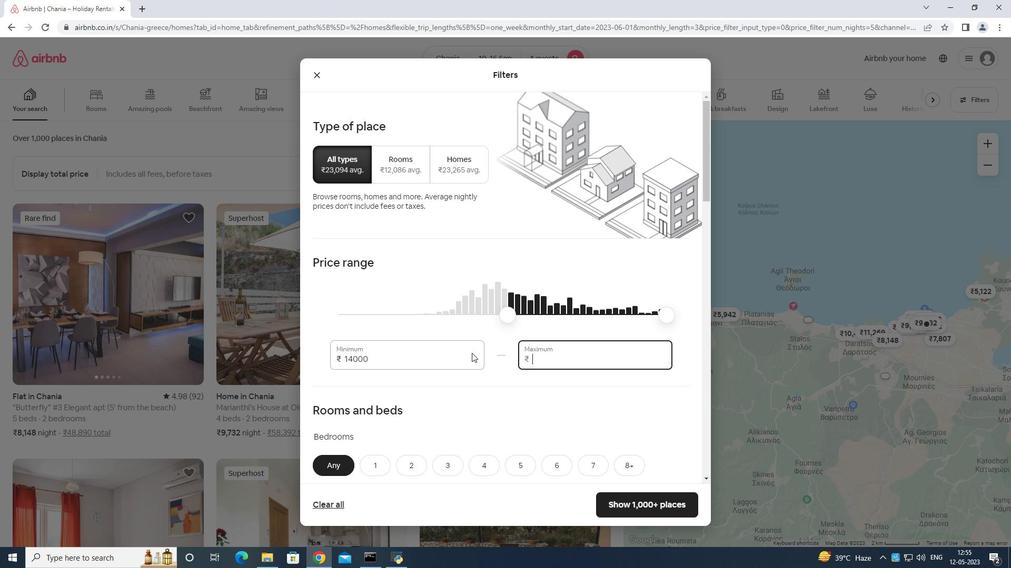 
Action: Mouse moved to (470, 351)
Screenshot: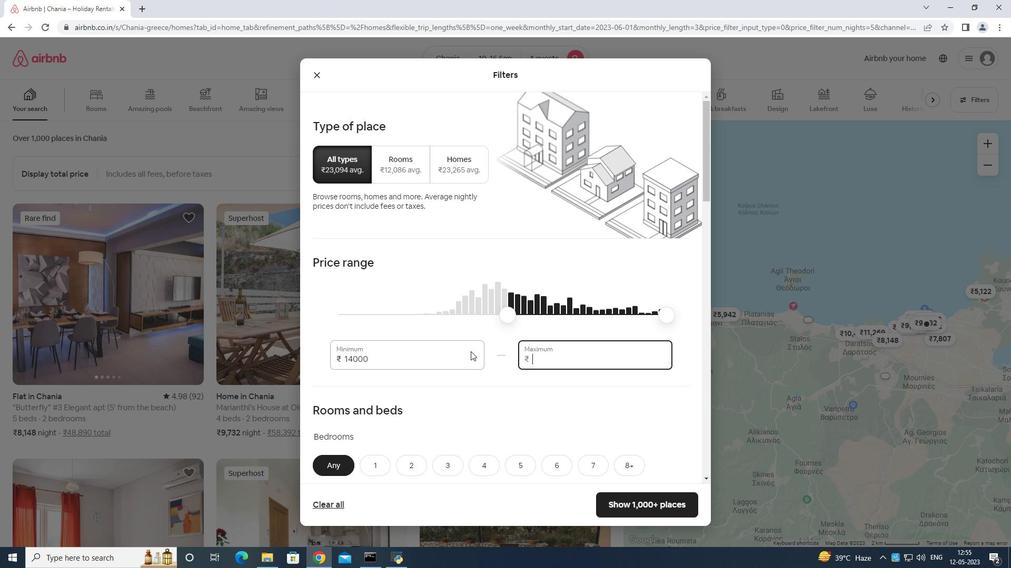 
Action: Key pressed <Key.backspace><Key.backspace><Key.backspace><Key.backspace><Key.backspace><Key.backspace><Key.backspace><Key.backspace><Key.backspace><Key.backspace><Key.backspace>
Screenshot: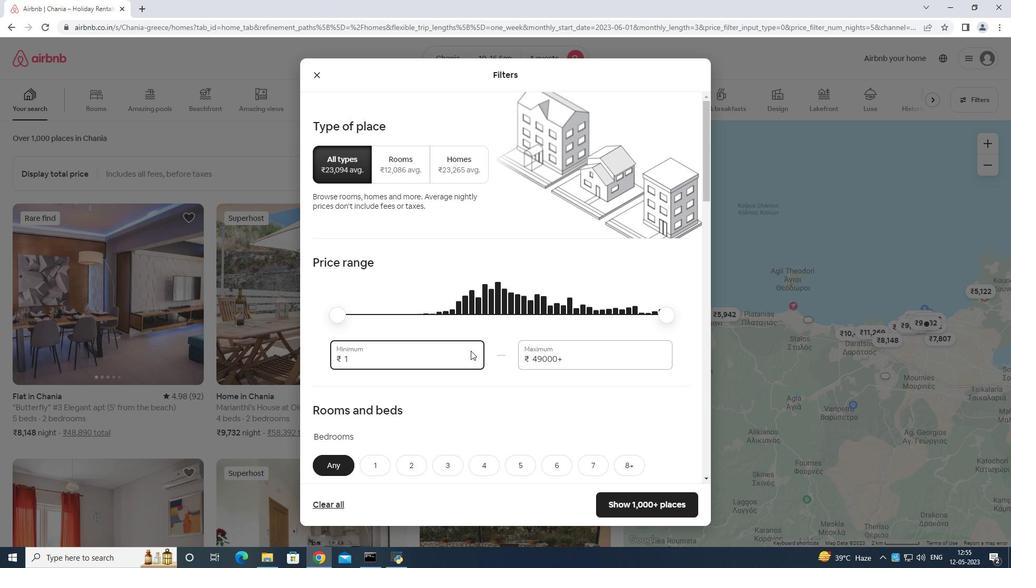
Action: Mouse moved to (470, 350)
Screenshot: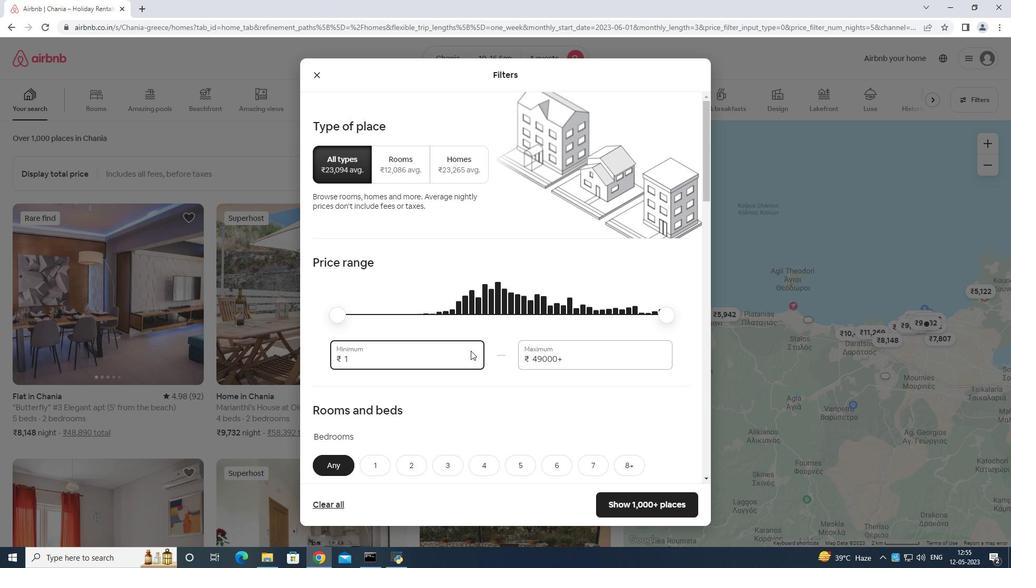 
Action: Key pressed <Key.backspace>
Screenshot: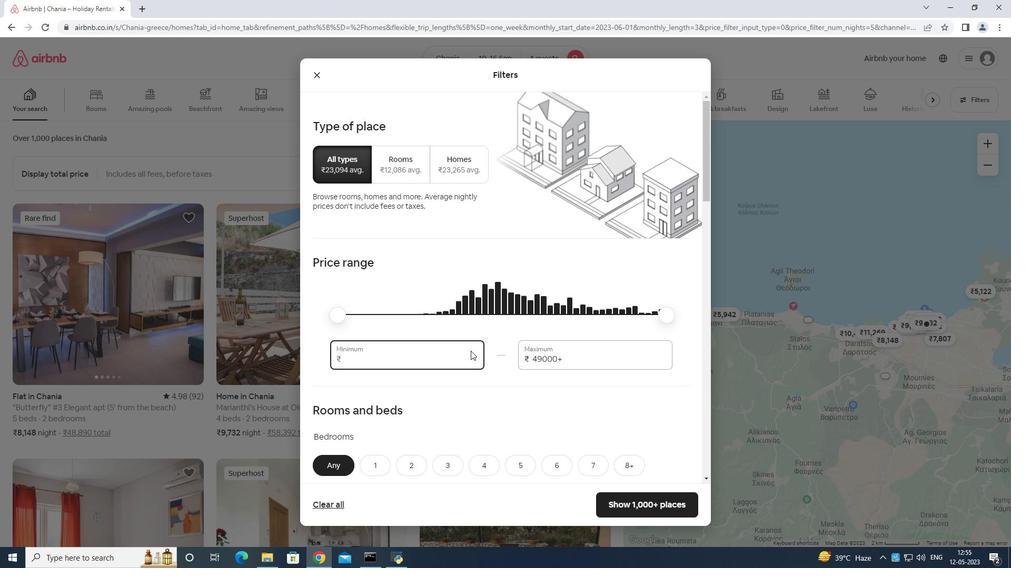 
Action: Mouse moved to (473, 348)
Screenshot: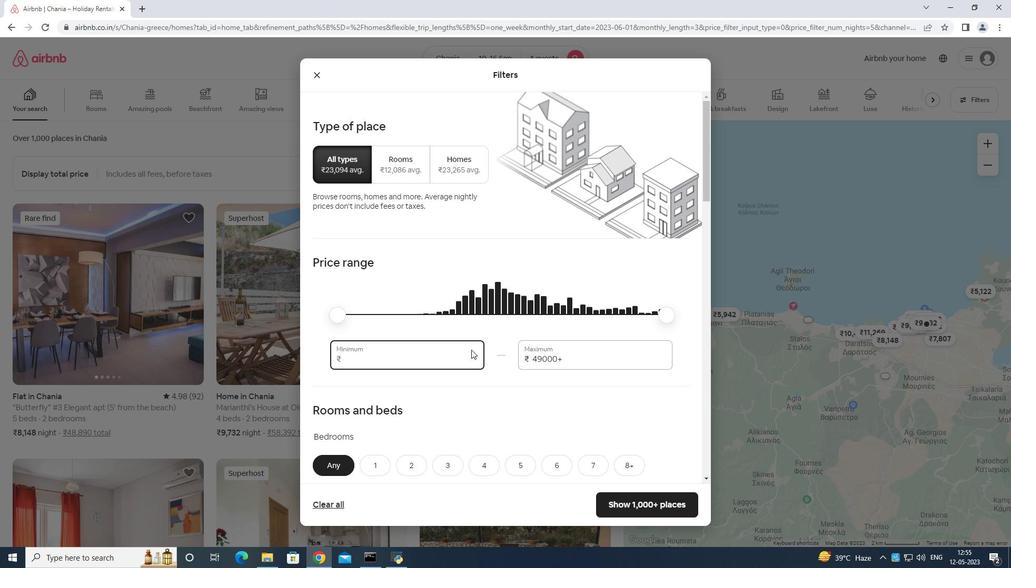 
Action: Key pressed 1
Screenshot: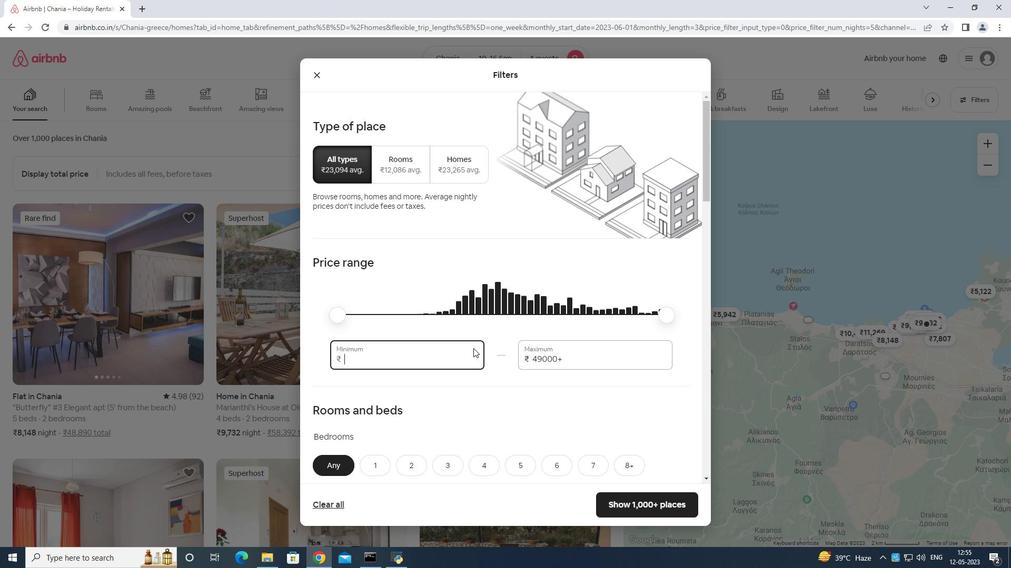 
Action: Mouse moved to (473, 348)
Screenshot: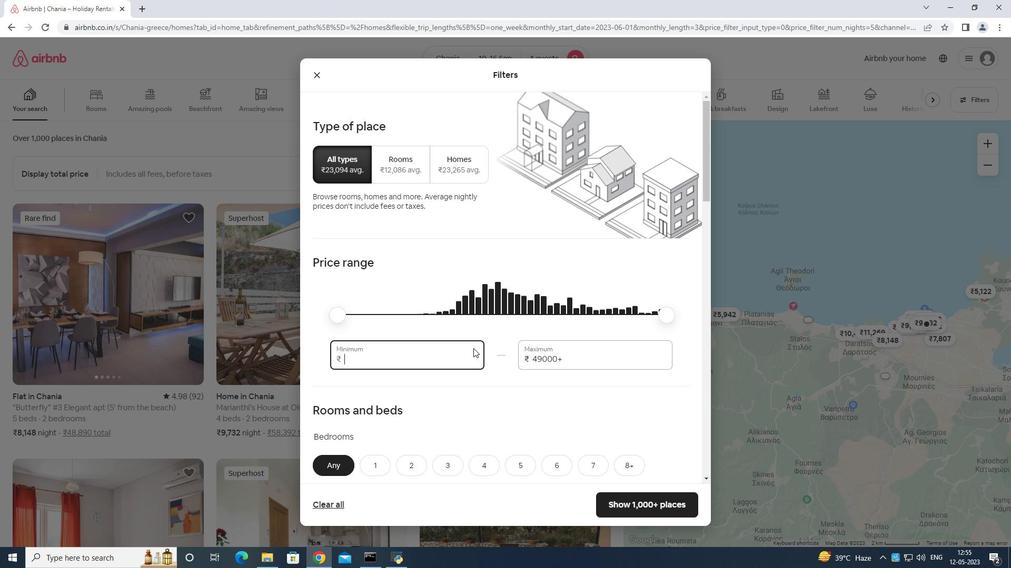 
Action: Key pressed 0000
Screenshot: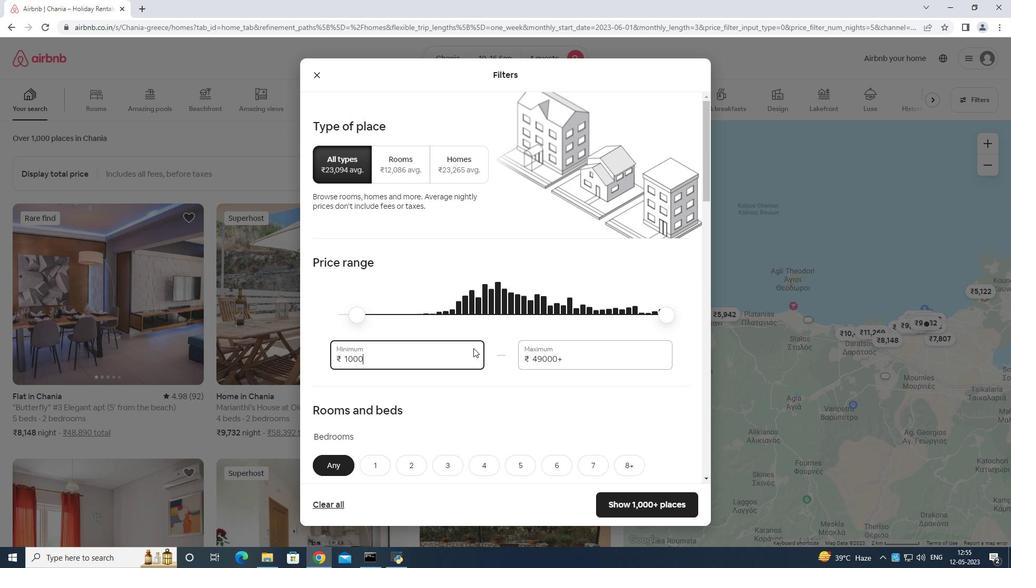 
Action: Mouse moved to (648, 352)
Screenshot: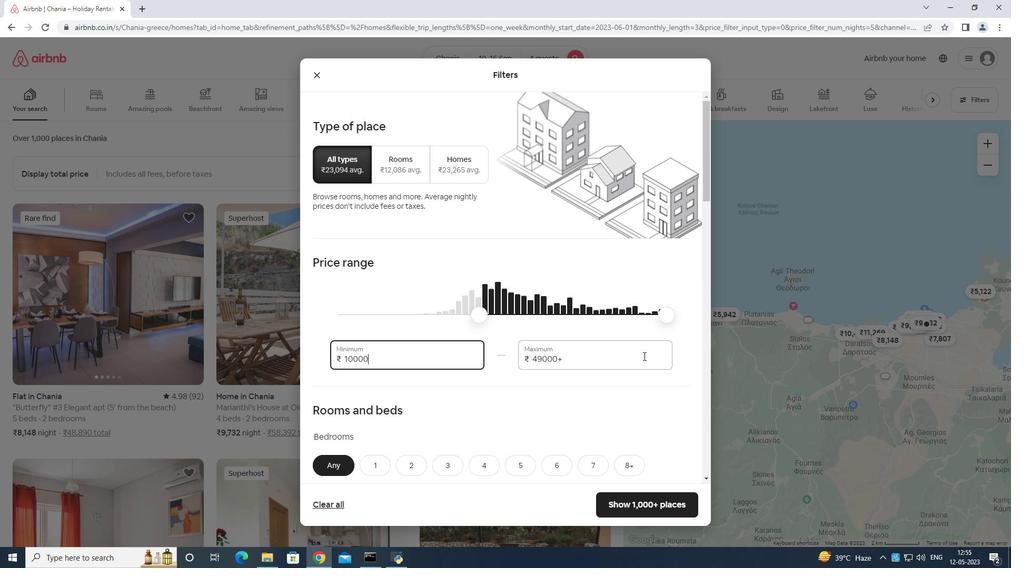 
Action: Mouse pressed left at (647, 352)
Screenshot: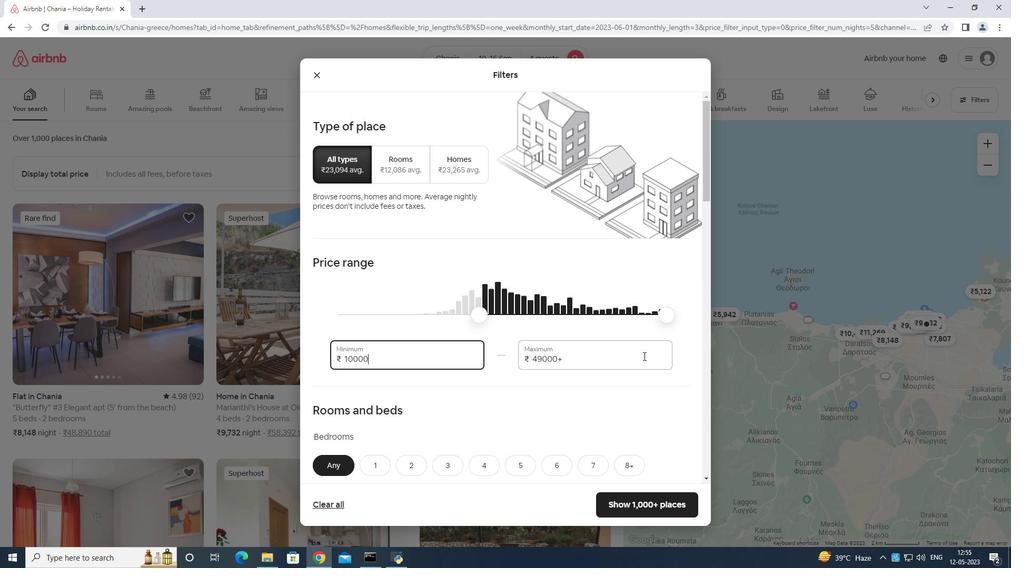 
Action: Mouse moved to (648, 352)
Screenshot: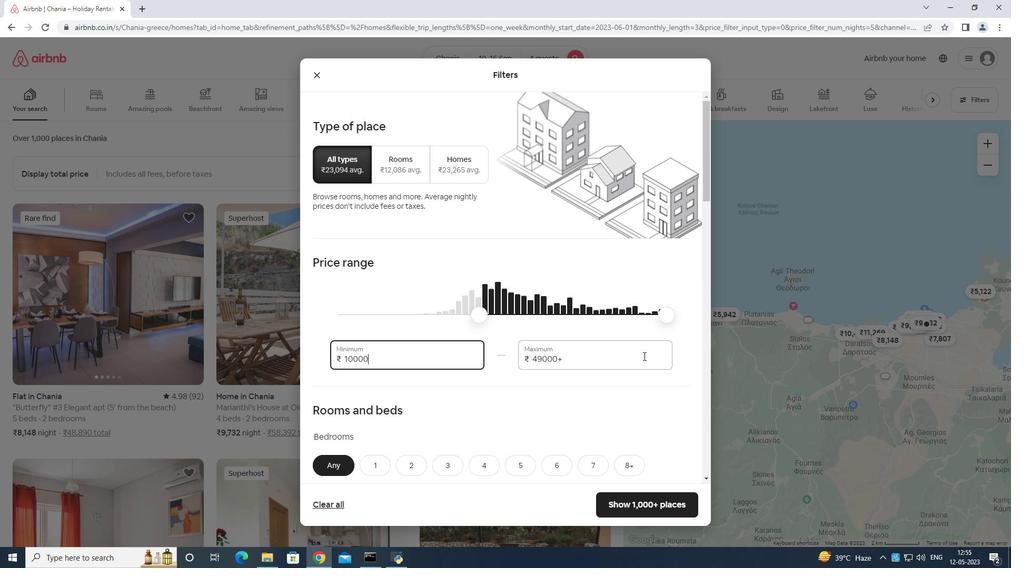 
Action: Key pressed <Key.backspace><Key.backspace><Key.backspace><Key.backspace><Key.backspace><Key.backspace><Key.backspace><Key.backspace>
Screenshot: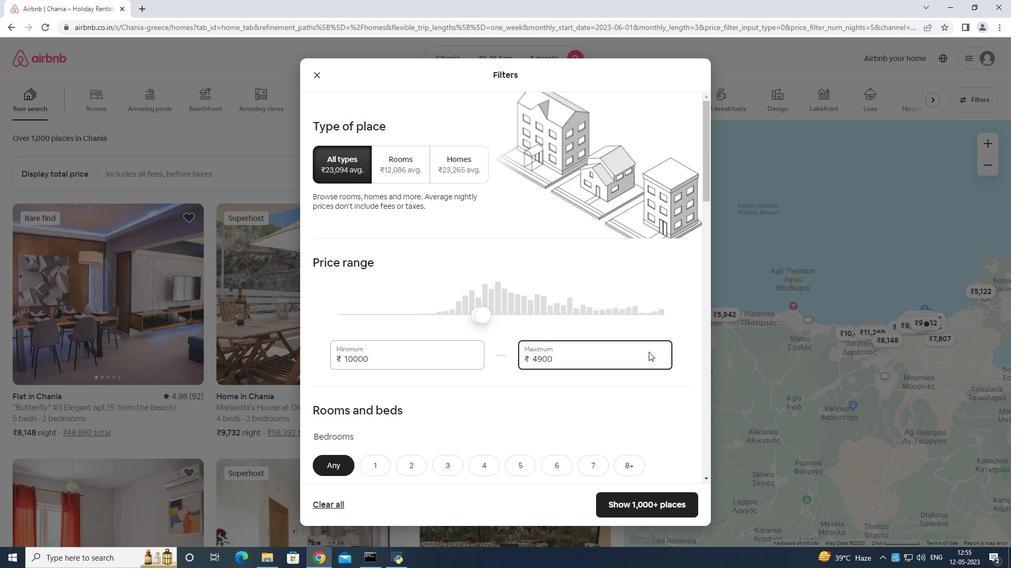 
Action: Mouse moved to (648, 351)
Screenshot: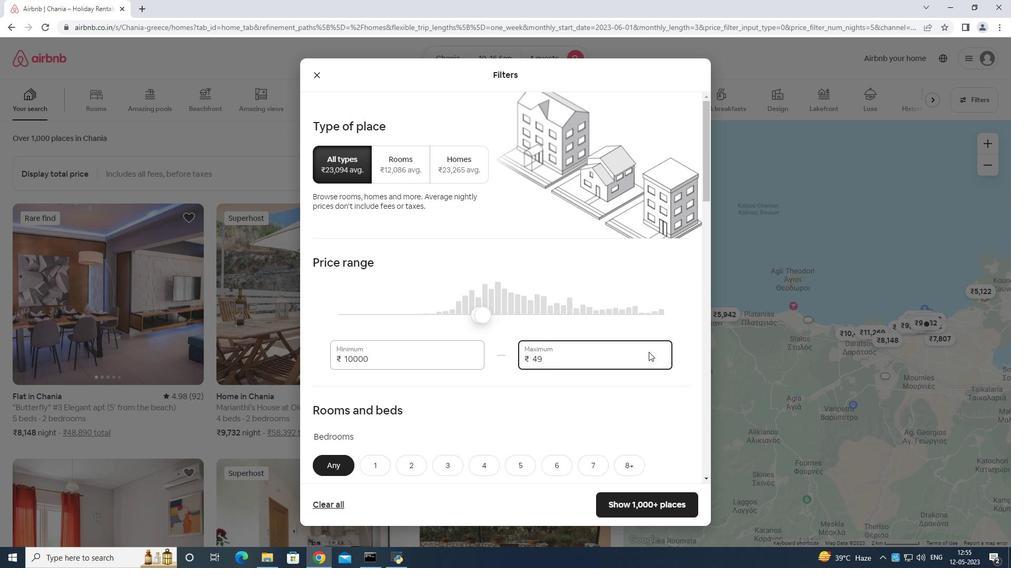 
Action: Key pressed 14000
Screenshot: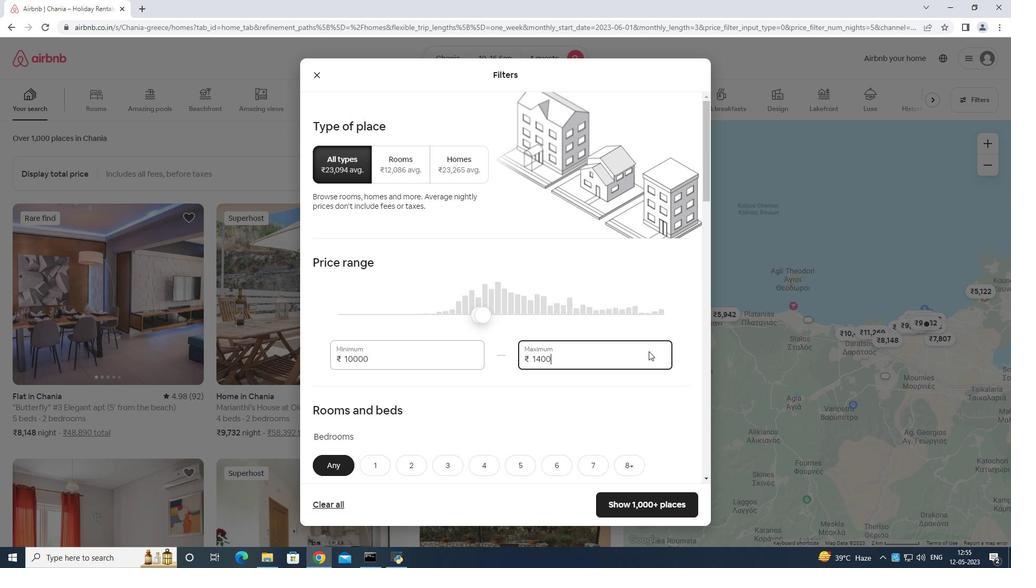 
Action: Mouse moved to (650, 349)
Screenshot: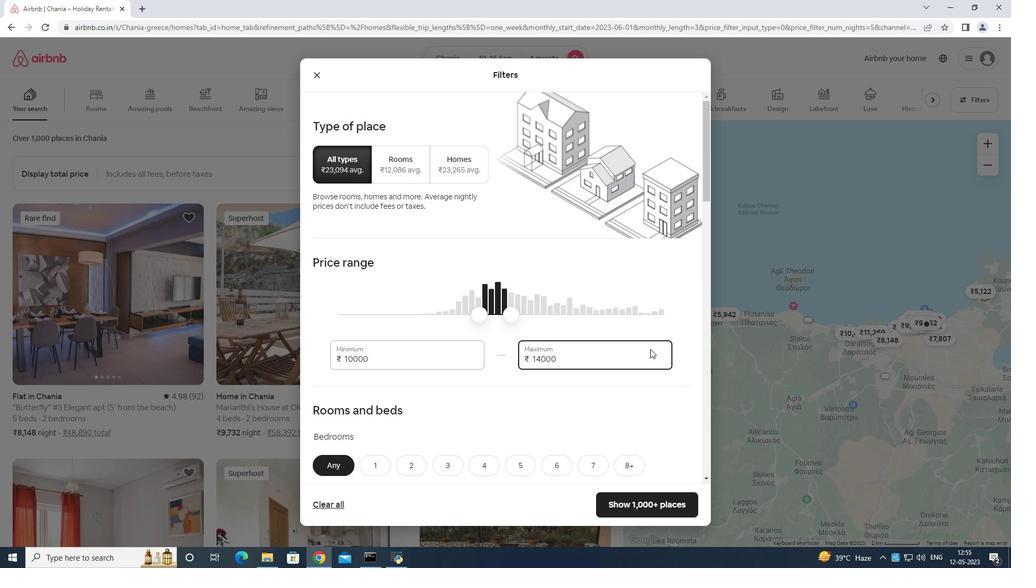 
Action: Mouse scrolled (650, 349) with delta (0, 0)
Screenshot: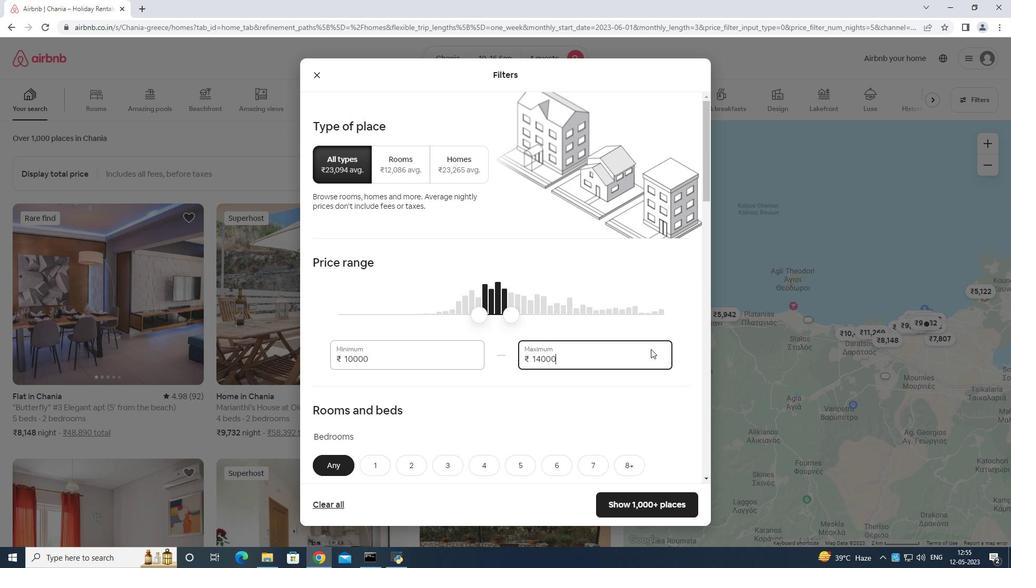 
Action: Mouse scrolled (650, 349) with delta (0, 0)
Screenshot: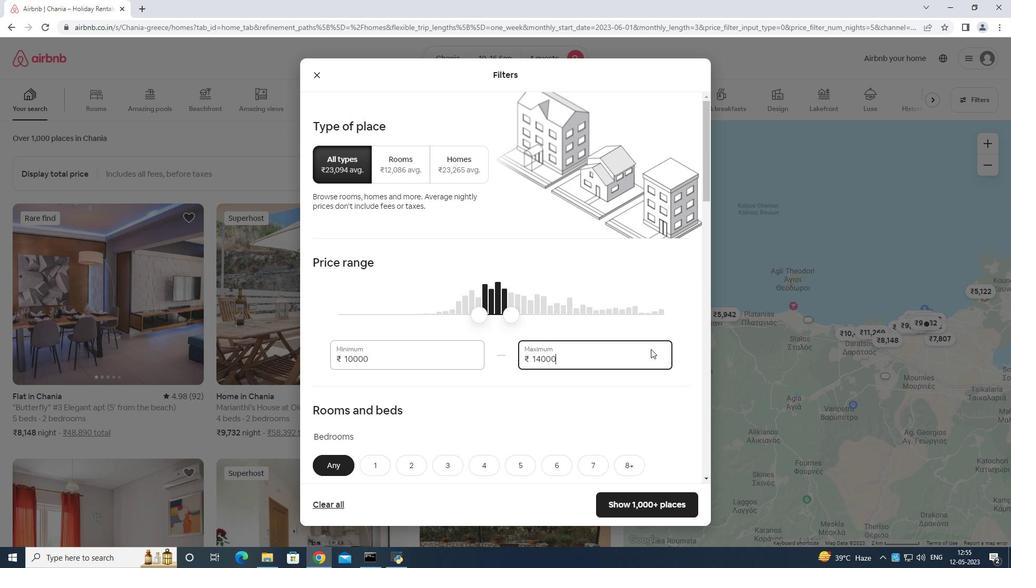 
Action: Mouse scrolled (650, 349) with delta (0, 0)
Screenshot: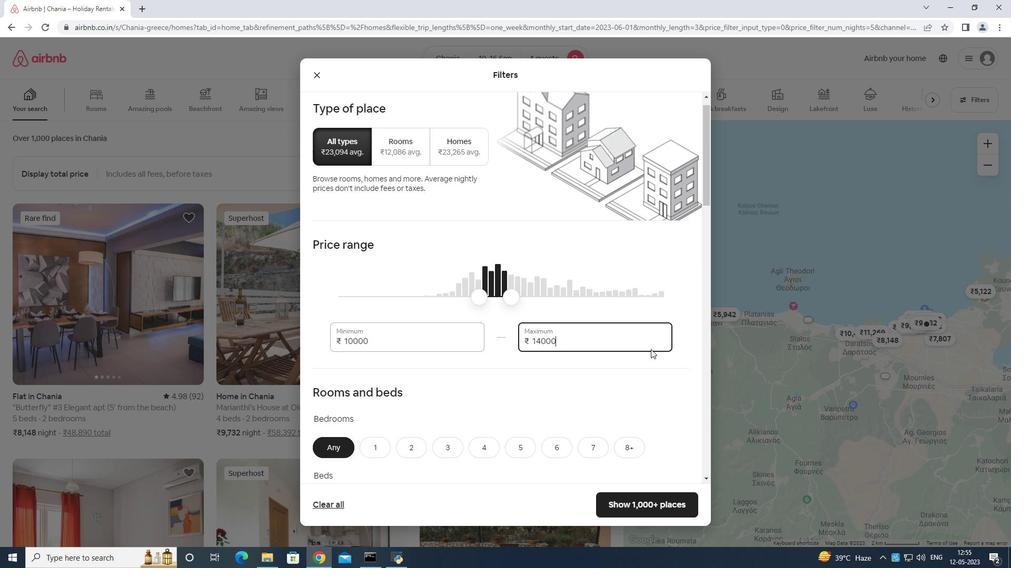 
Action: Mouse moved to (480, 306)
Screenshot: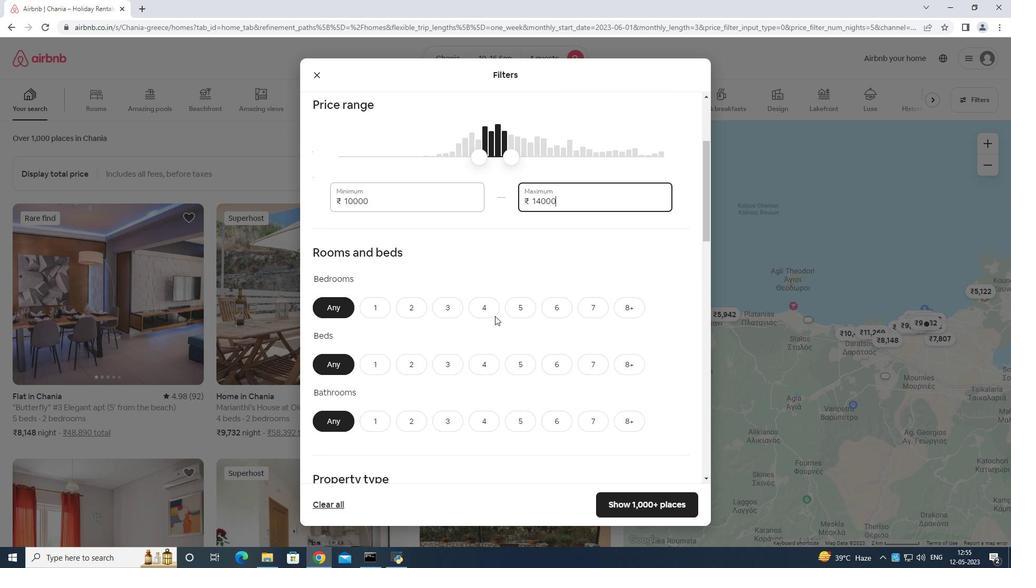 
Action: Mouse pressed left at (480, 306)
Screenshot: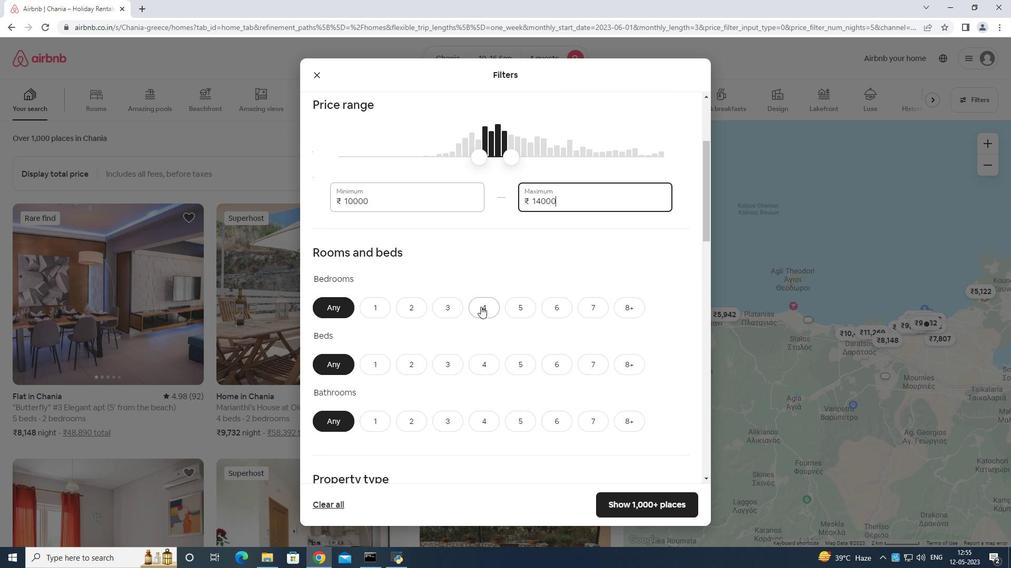
Action: Mouse moved to (485, 361)
Screenshot: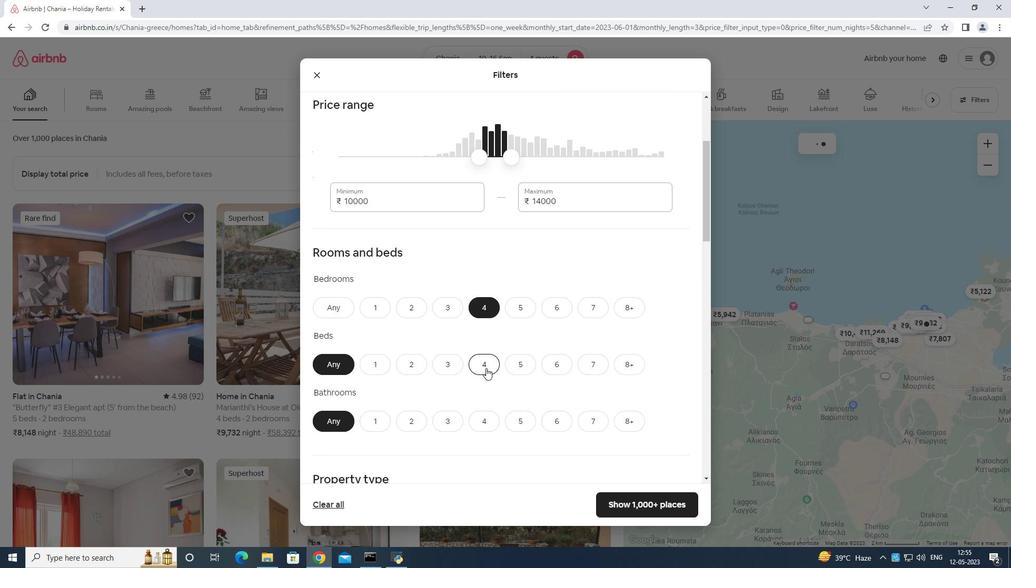 
Action: Mouse pressed left at (485, 361)
Screenshot: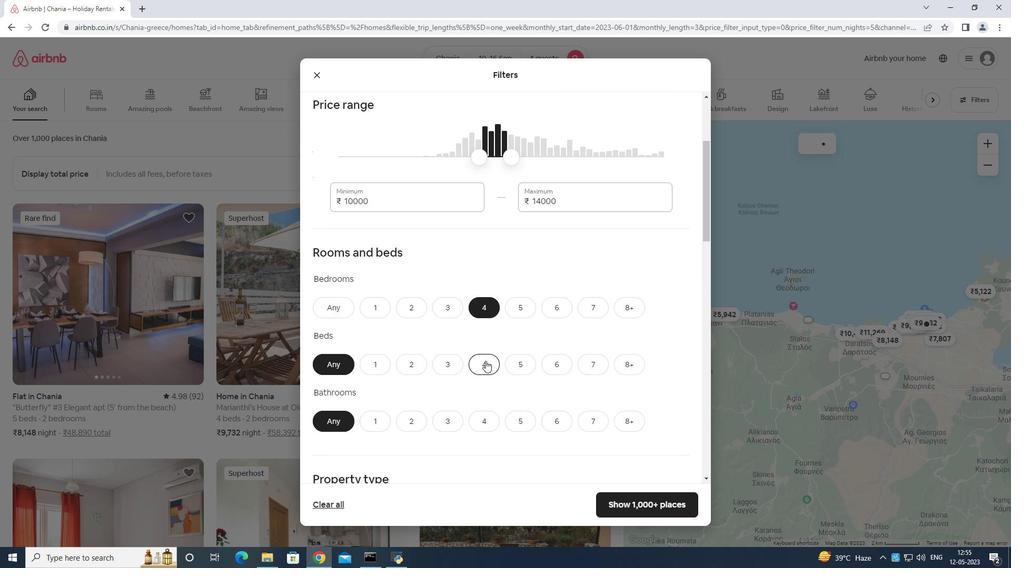 
Action: Mouse moved to (474, 417)
Screenshot: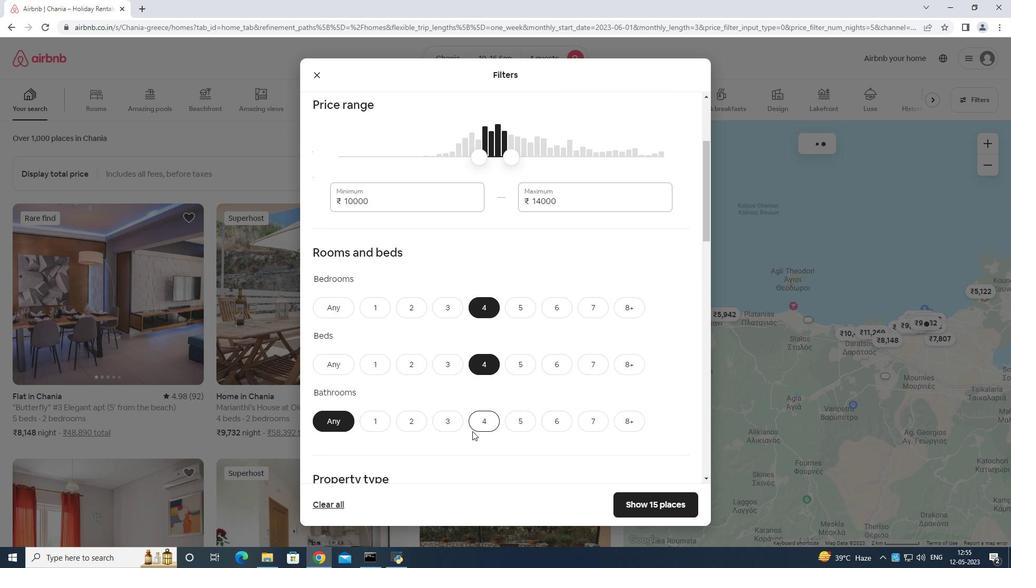 
Action: Mouse pressed left at (474, 417)
Screenshot: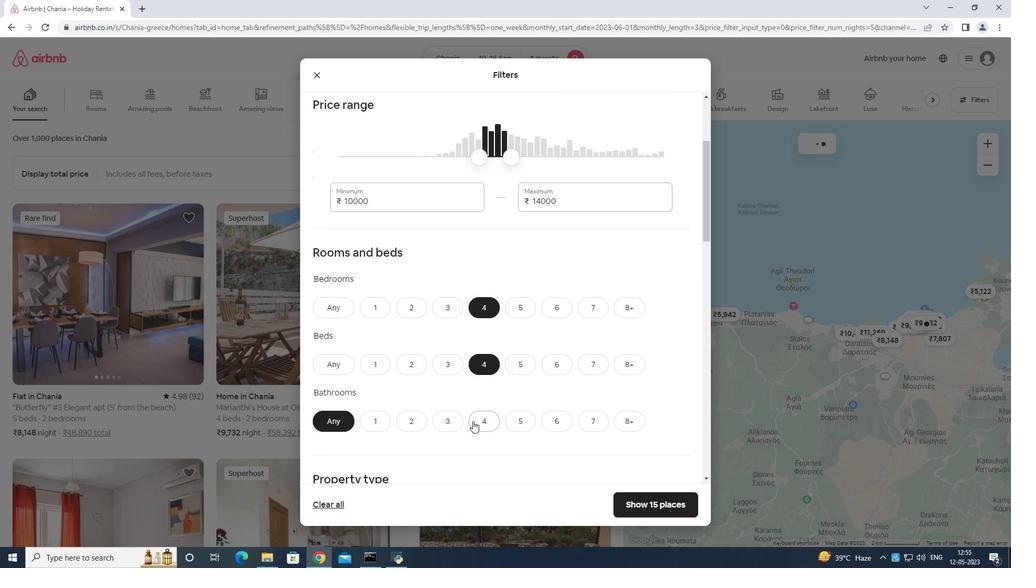 
Action: Mouse moved to (491, 404)
Screenshot: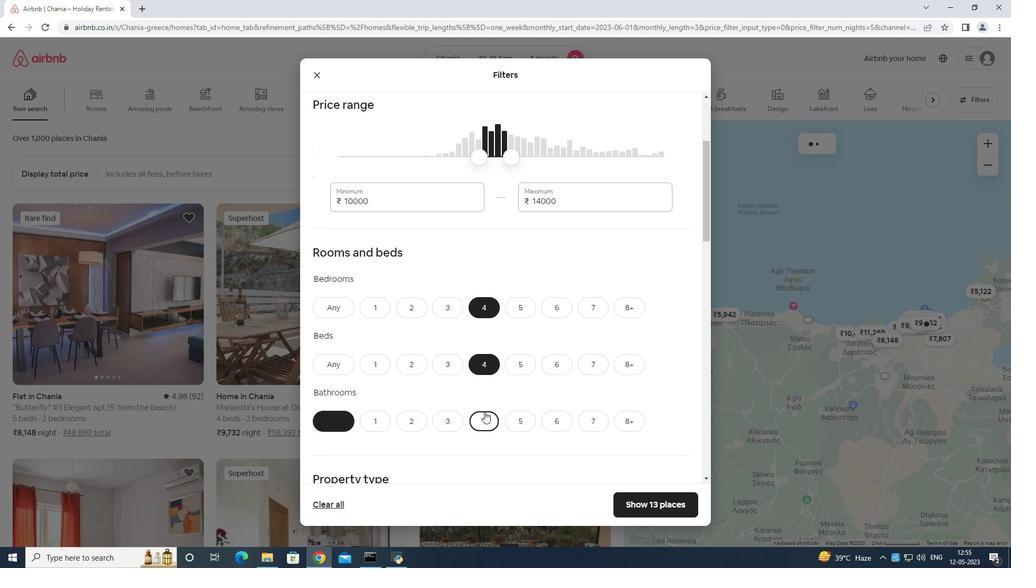 
Action: Mouse scrolled (491, 404) with delta (0, 0)
Screenshot: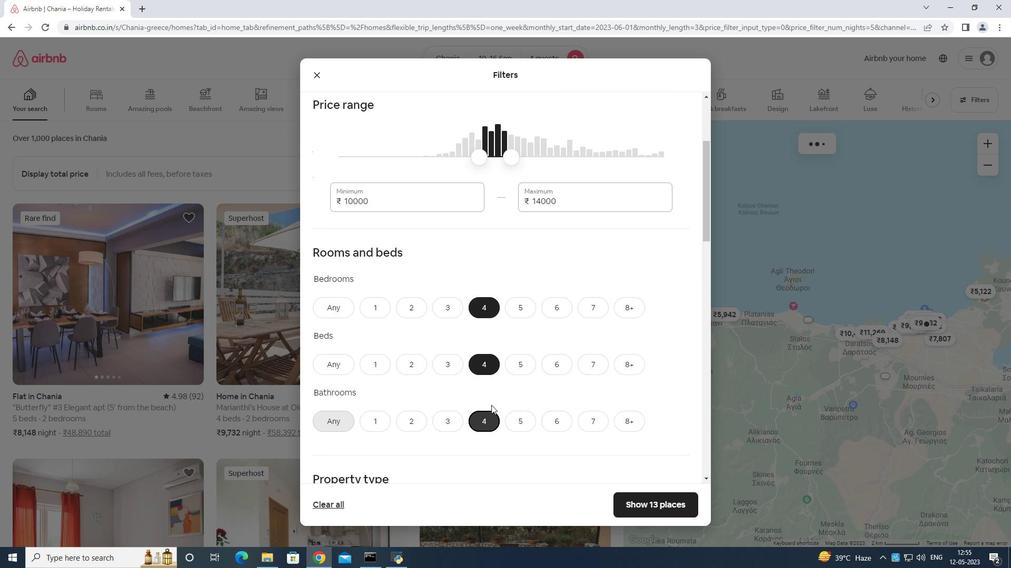 
Action: Mouse moved to (493, 404)
Screenshot: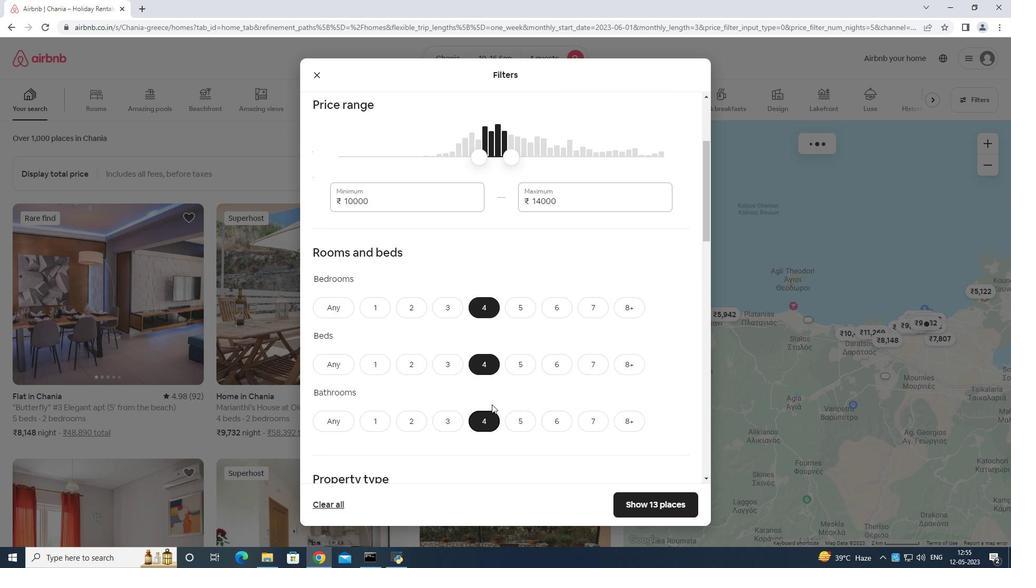 
Action: Mouse scrolled (493, 404) with delta (0, 0)
Screenshot: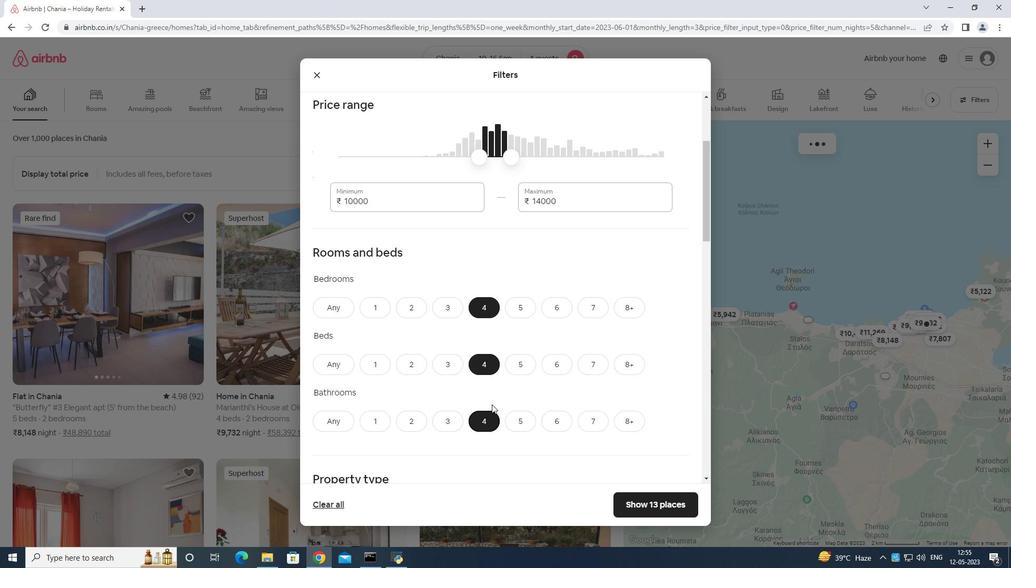 
Action: Mouse moved to (494, 403)
Screenshot: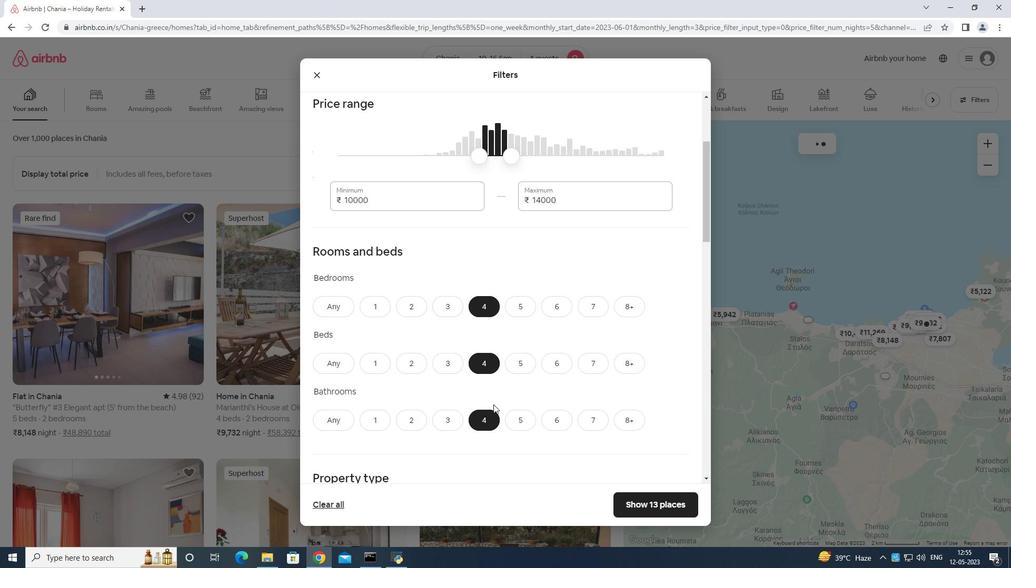 
Action: Mouse scrolled (494, 403) with delta (0, 0)
Screenshot: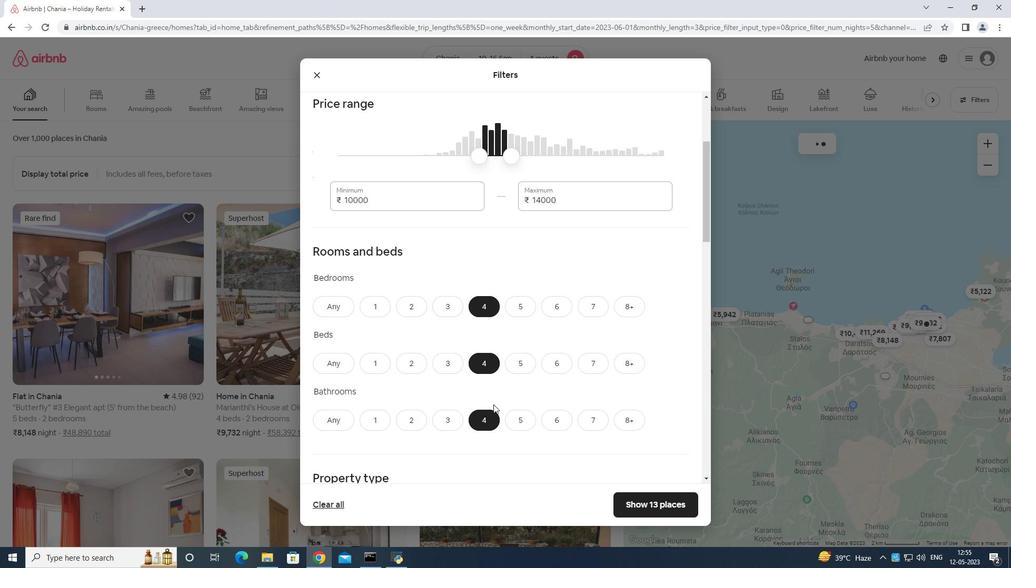 
Action: Mouse moved to (496, 401)
Screenshot: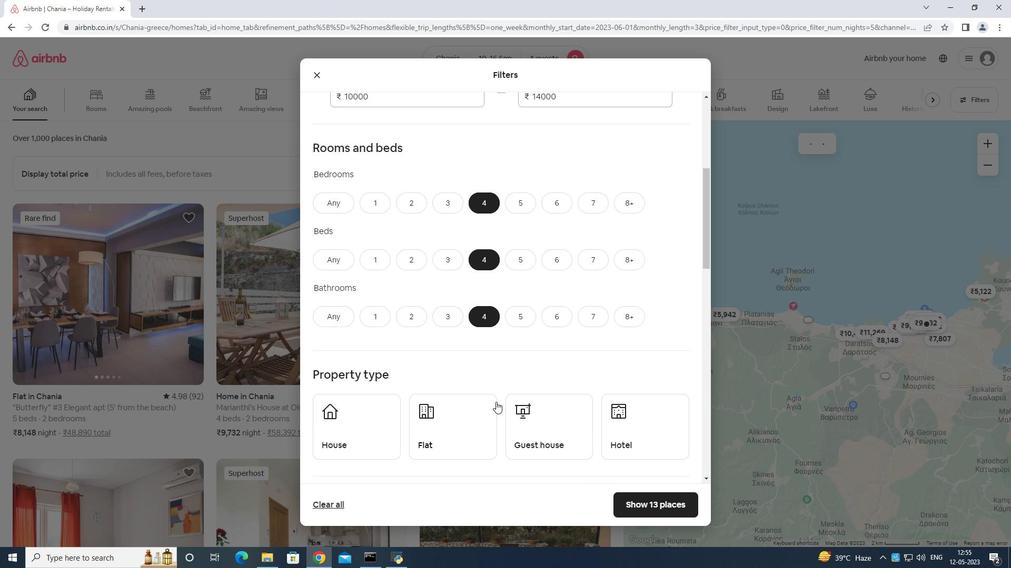 
Action: Mouse scrolled (496, 401) with delta (0, 0)
Screenshot: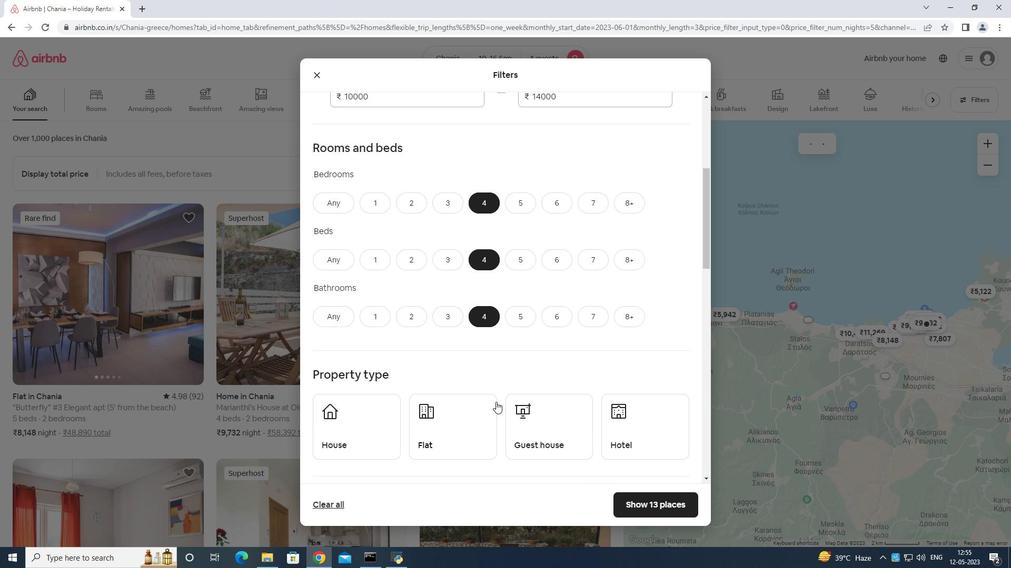 
Action: Mouse moved to (430, 321)
Screenshot: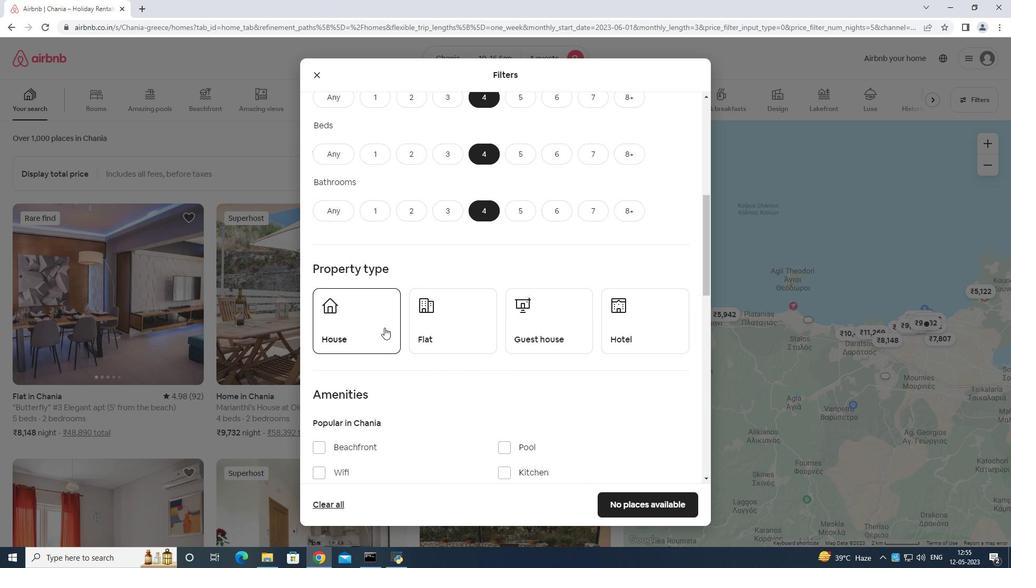 
Action: Mouse pressed left at (430, 321)
Screenshot: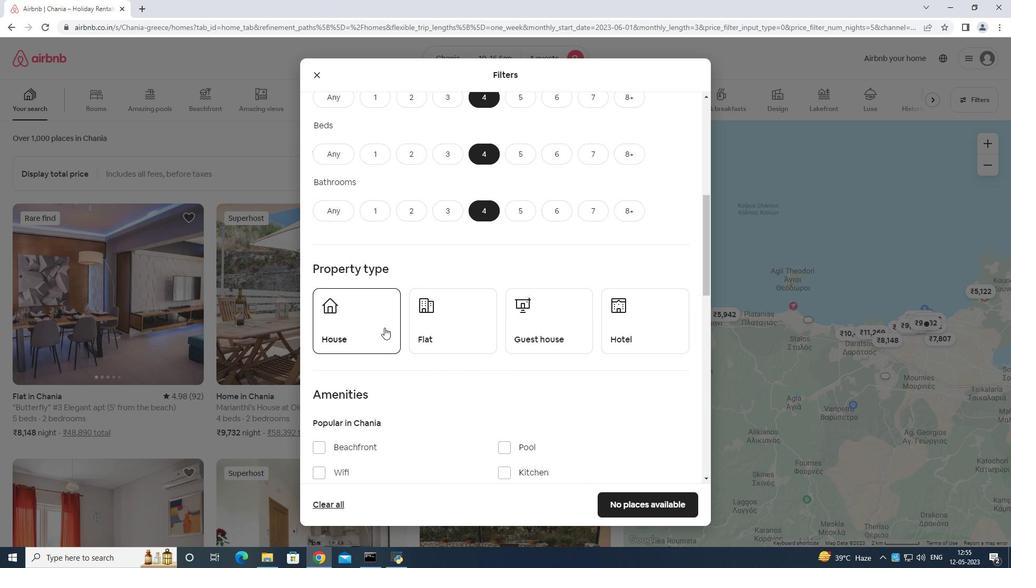 
Action: Mouse moved to (342, 324)
Screenshot: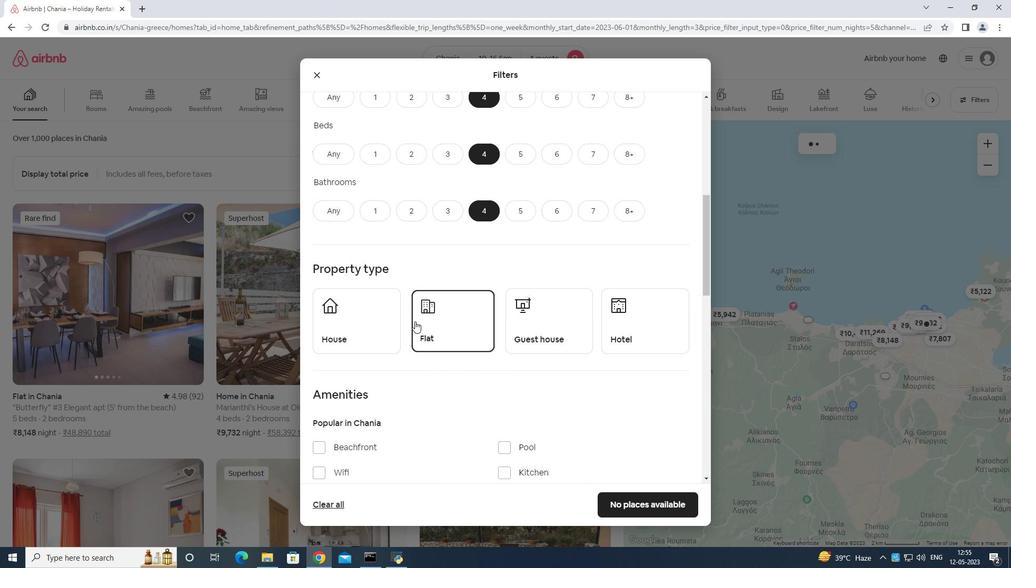 
Action: Mouse pressed left at (342, 324)
Screenshot: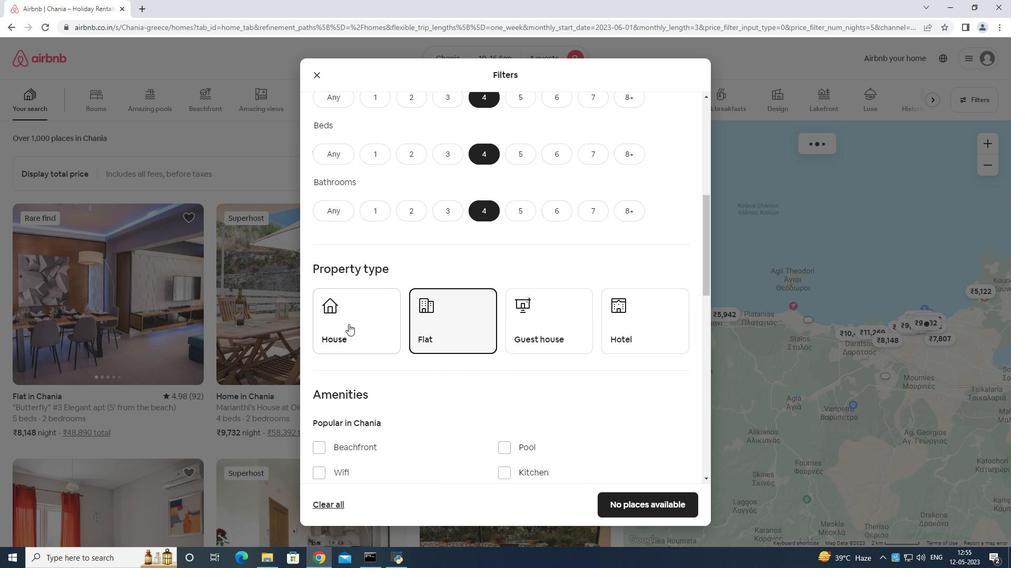 
Action: Mouse moved to (540, 316)
Screenshot: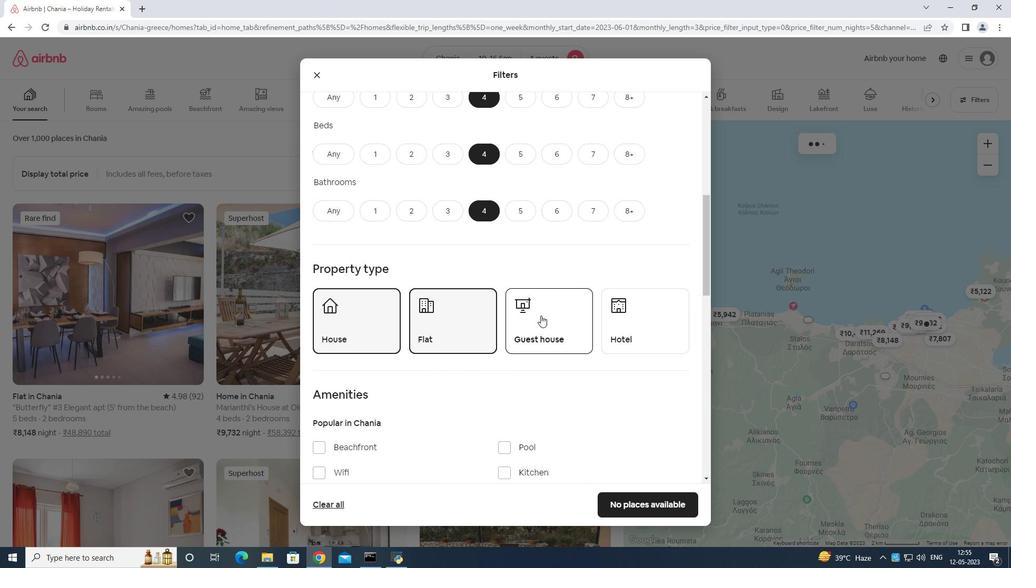
Action: Mouse pressed left at (540, 316)
Screenshot: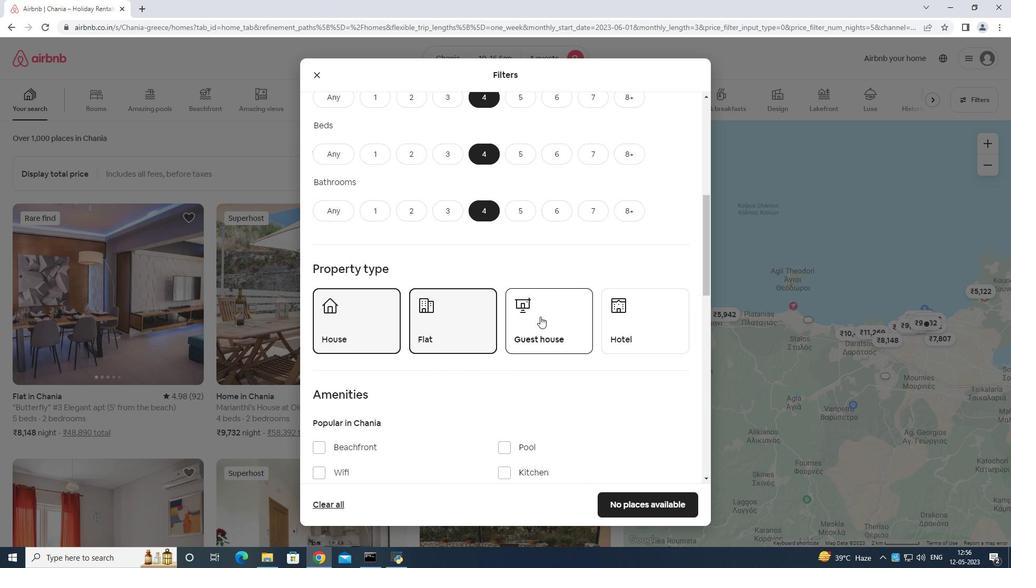 
Action: Mouse moved to (542, 315)
Screenshot: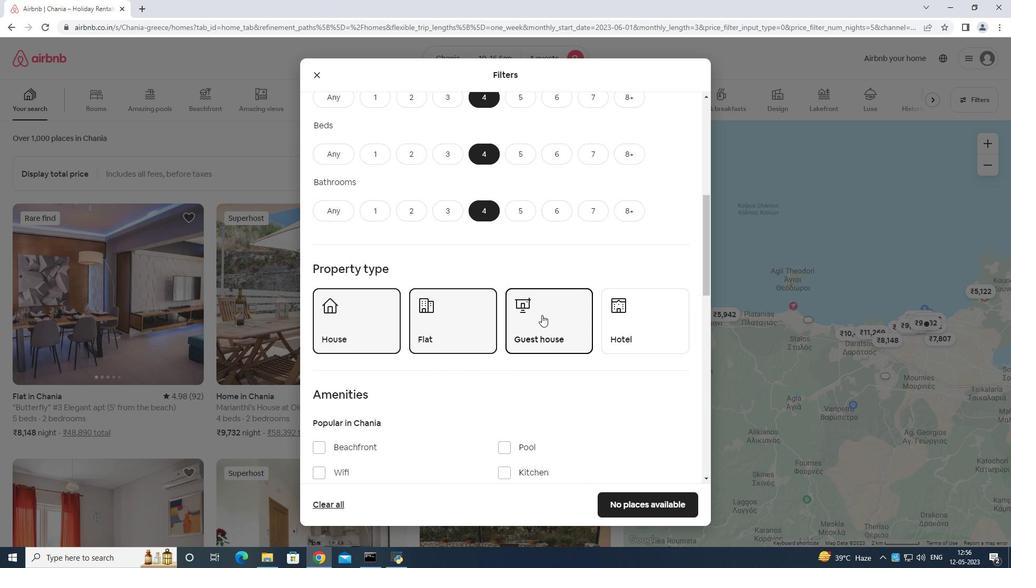
Action: Mouse scrolled (542, 314) with delta (0, 0)
Screenshot: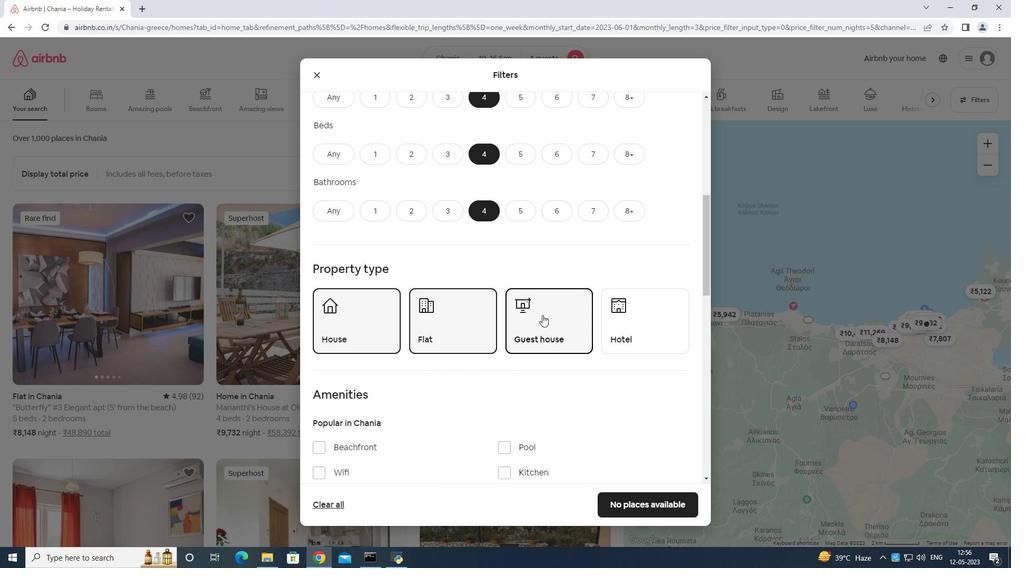 
Action: Mouse moved to (542, 315)
Screenshot: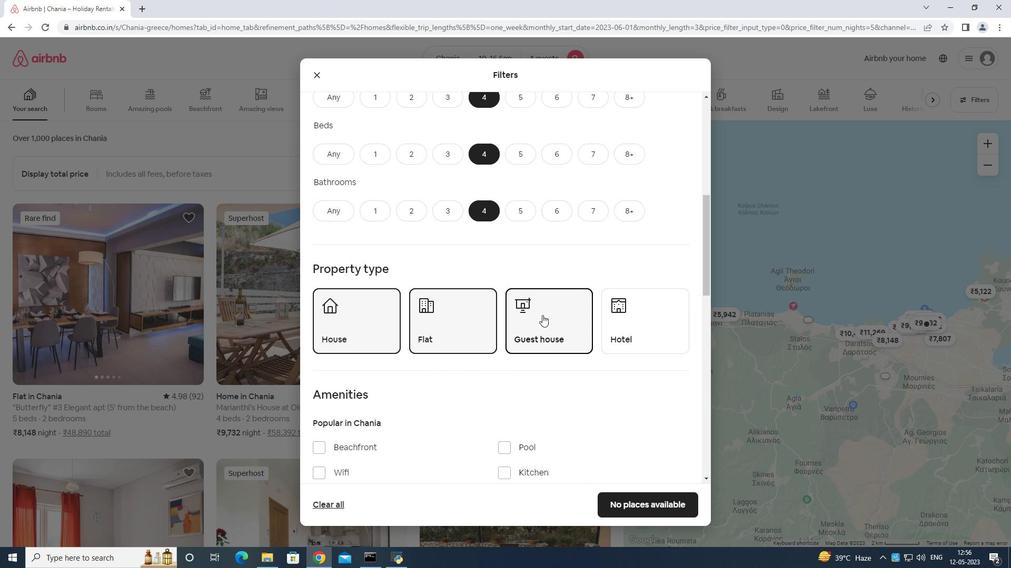 
Action: Mouse scrolled (542, 314) with delta (0, 0)
Screenshot: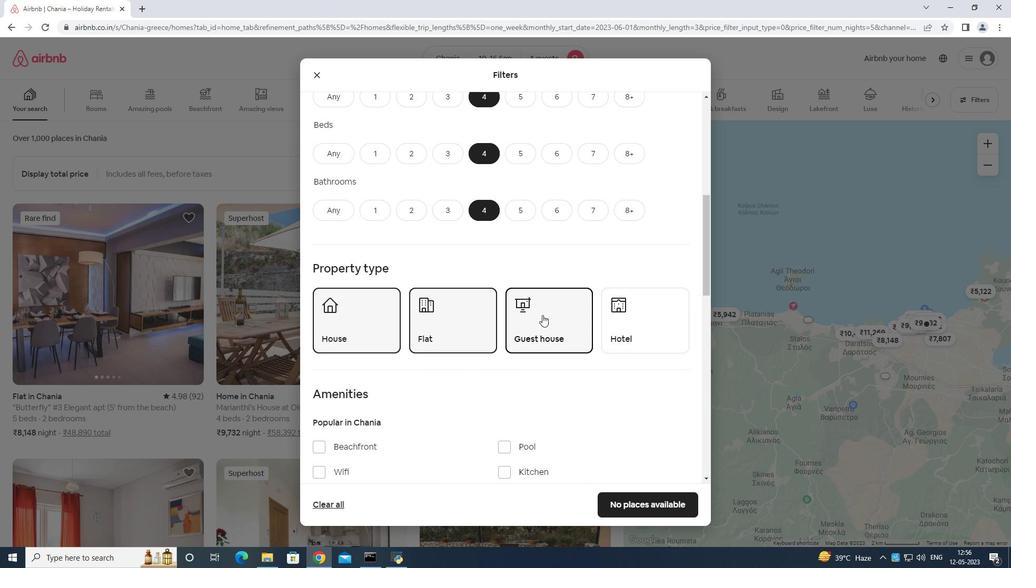 
Action: Mouse moved to (306, 363)
Screenshot: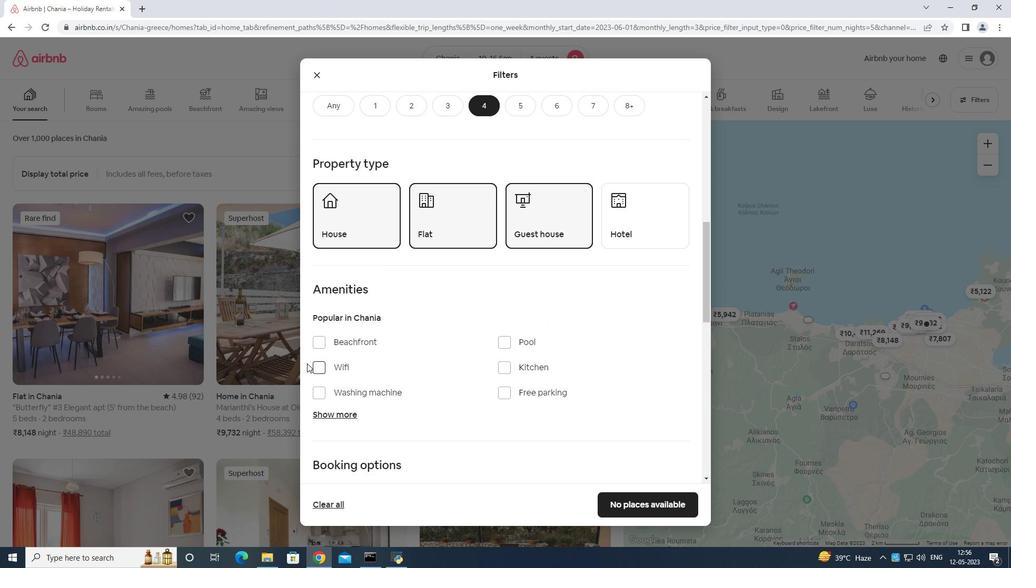 
Action: Mouse pressed left at (306, 363)
Screenshot: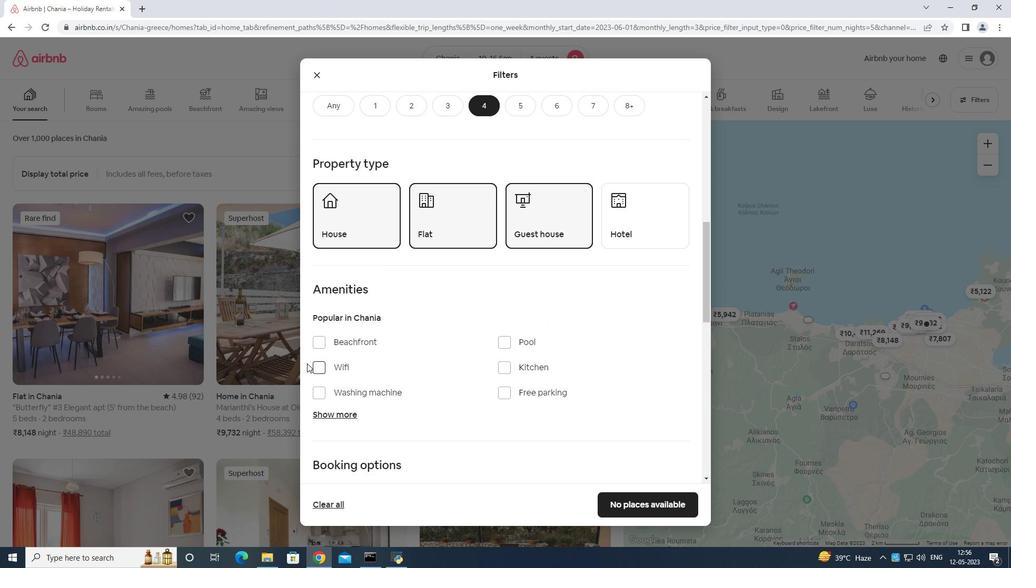 
Action: Mouse moved to (316, 350)
Screenshot: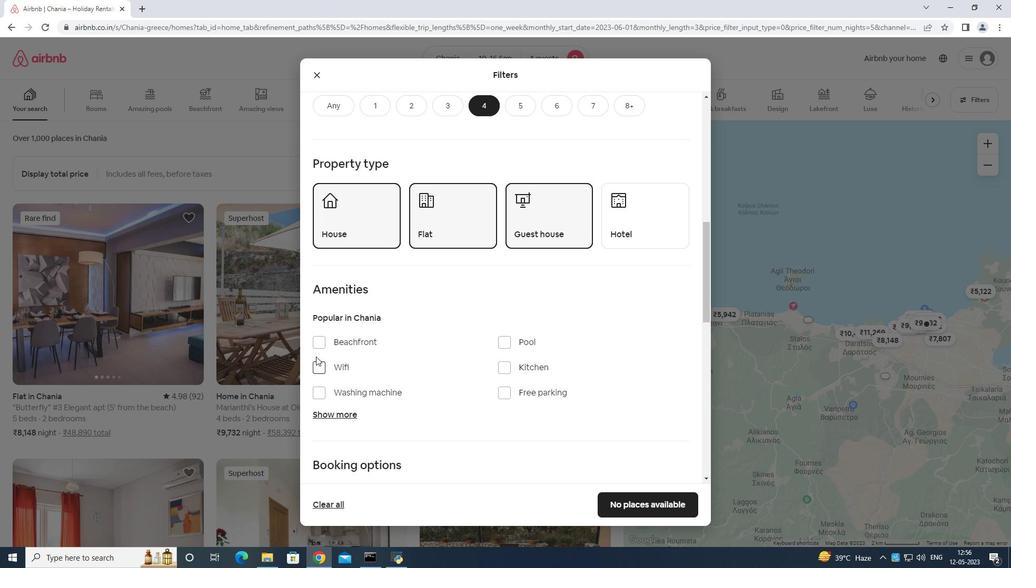 
Action: Mouse pressed left at (316, 350)
Screenshot: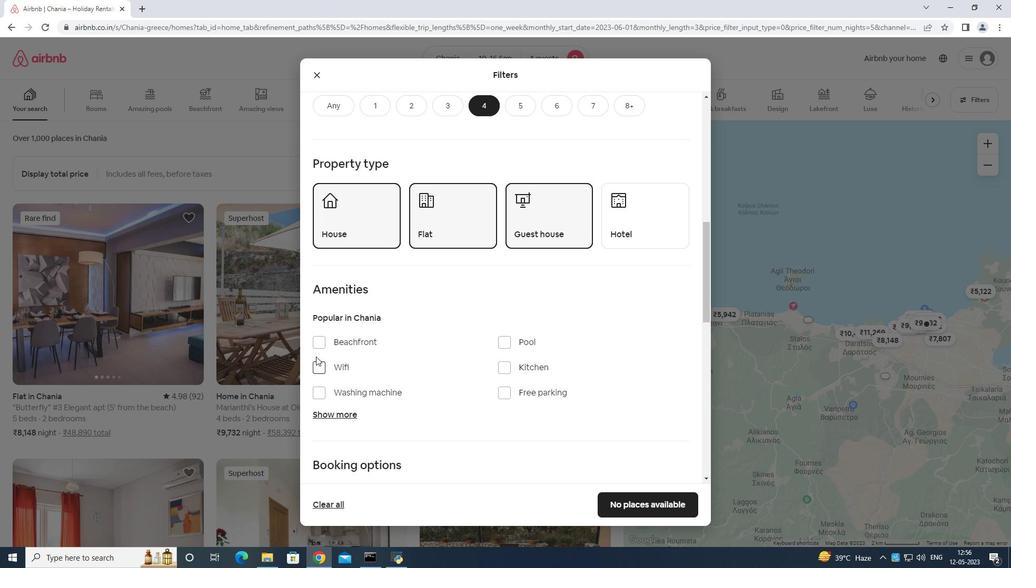 
Action: Mouse moved to (320, 368)
Screenshot: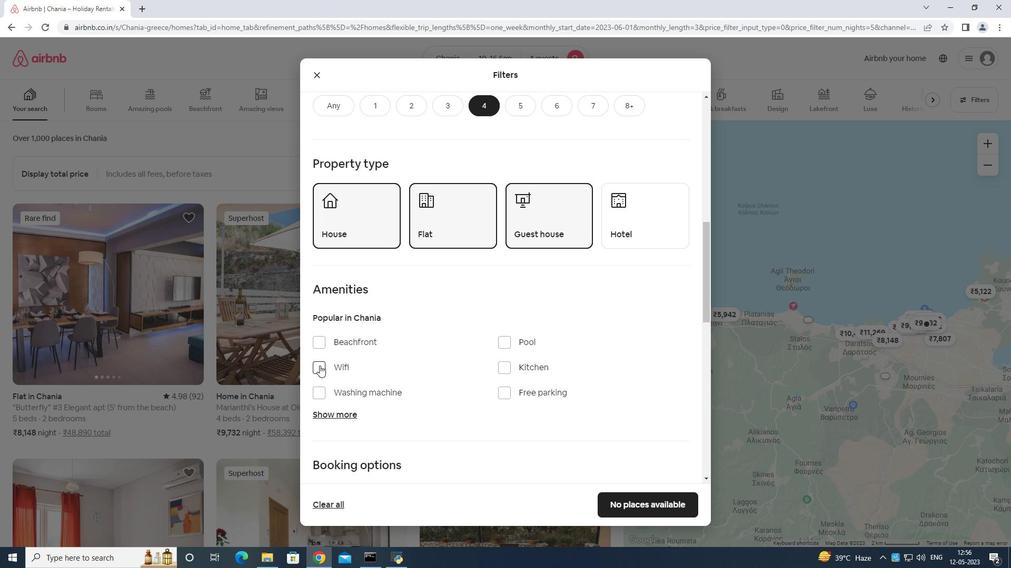 
Action: Mouse pressed left at (320, 368)
Screenshot: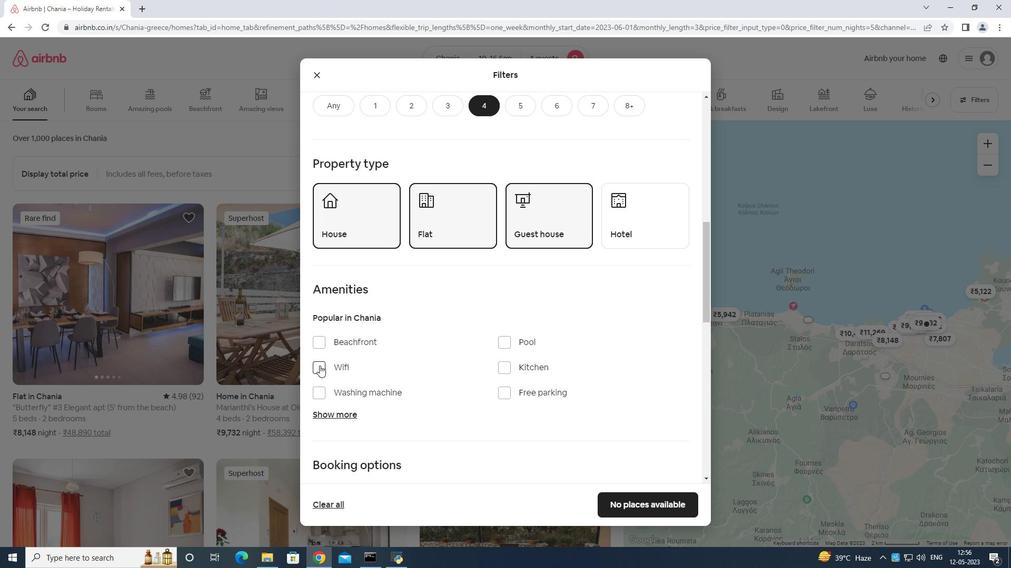 
Action: Mouse moved to (508, 391)
Screenshot: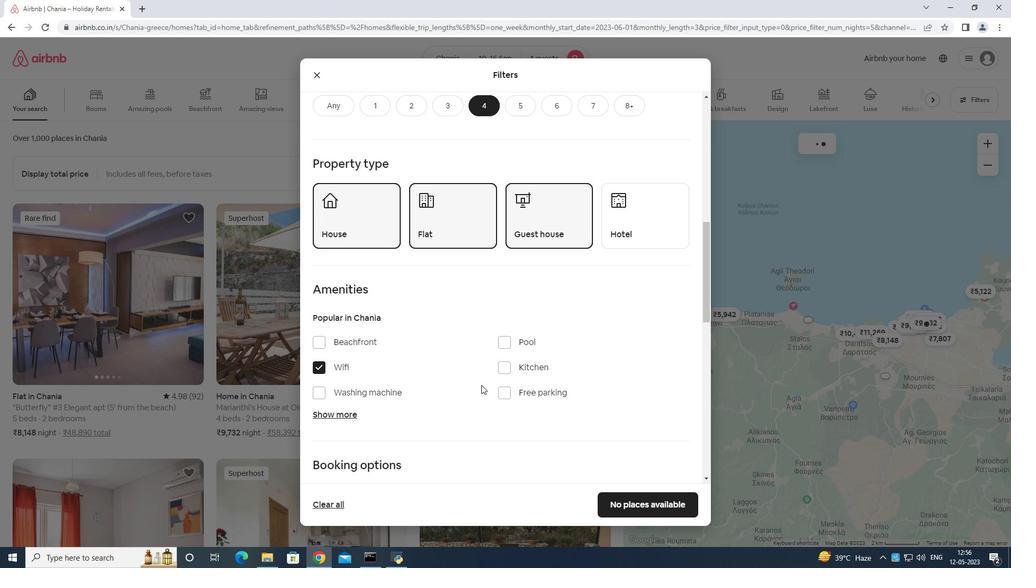 
Action: Mouse pressed left at (508, 391)
Screenshot: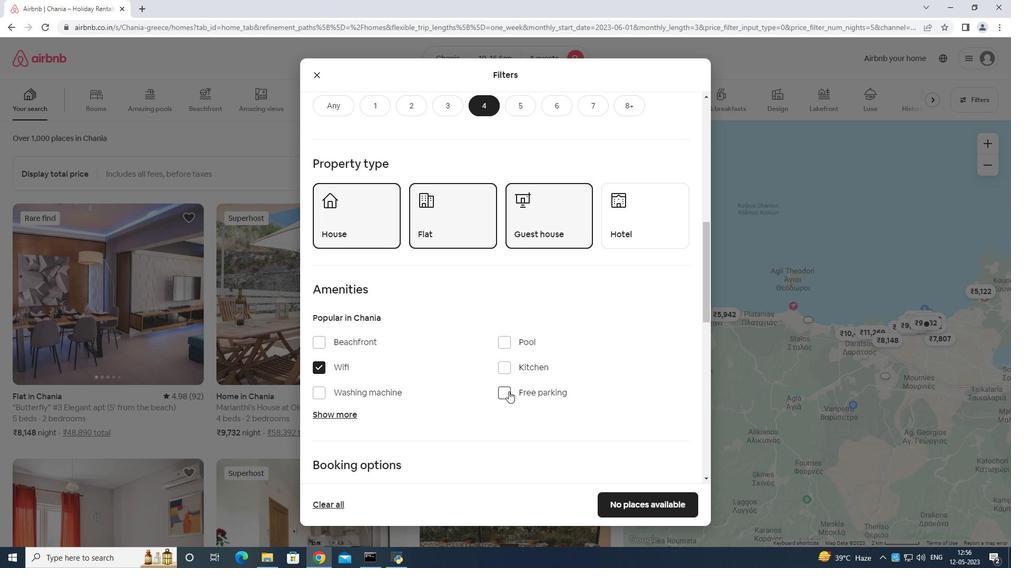 
Action: Mouse moved to (348, 414)
Screenshot: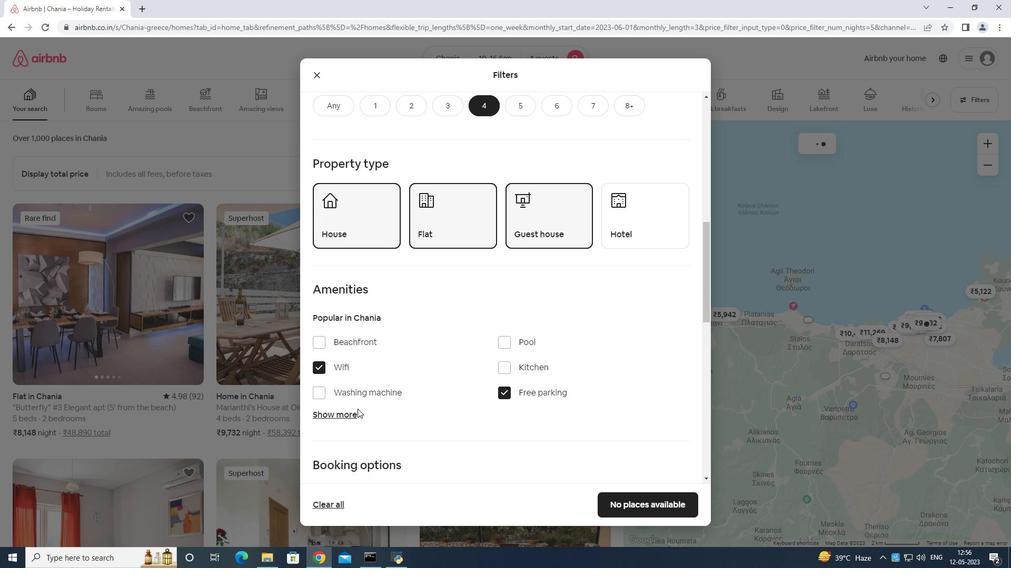 
Action: Mouse pressed left at (348, 414)
Screenshot: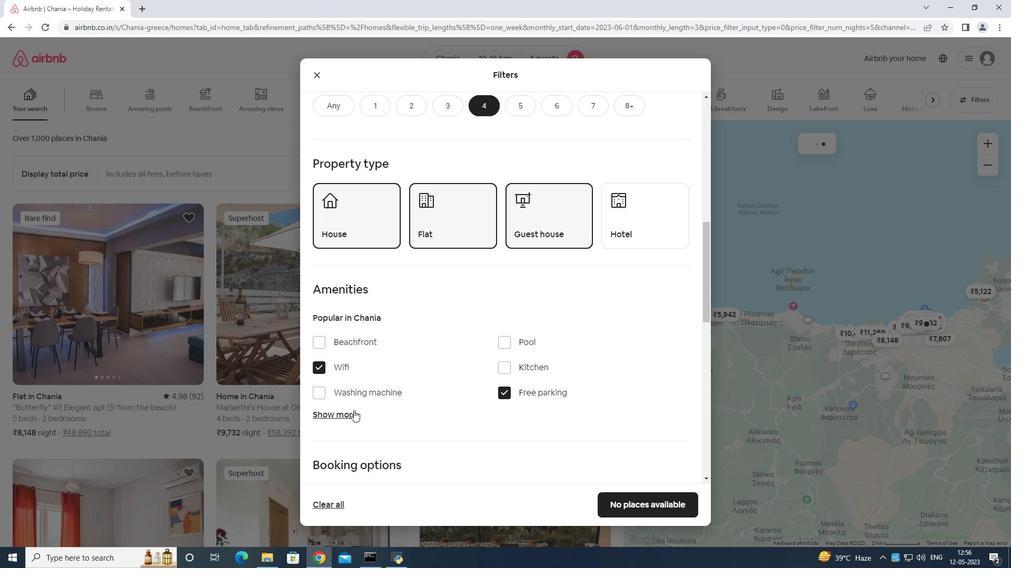 
Action: Mouse moved to (400, 381)
Screenshot: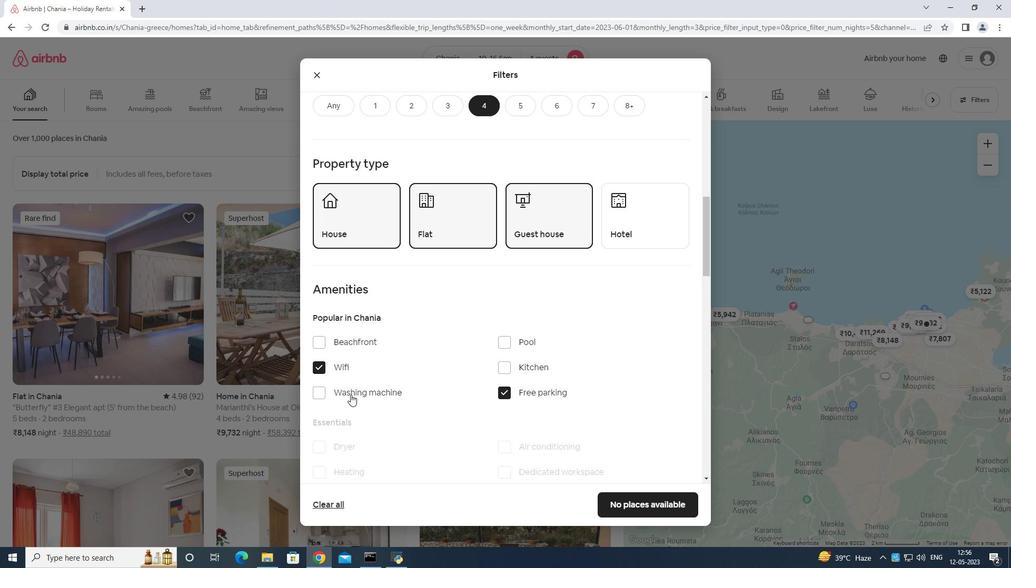 
Action: Mouse scrolled (400, 380) with delta (0, 0)
Screenshot: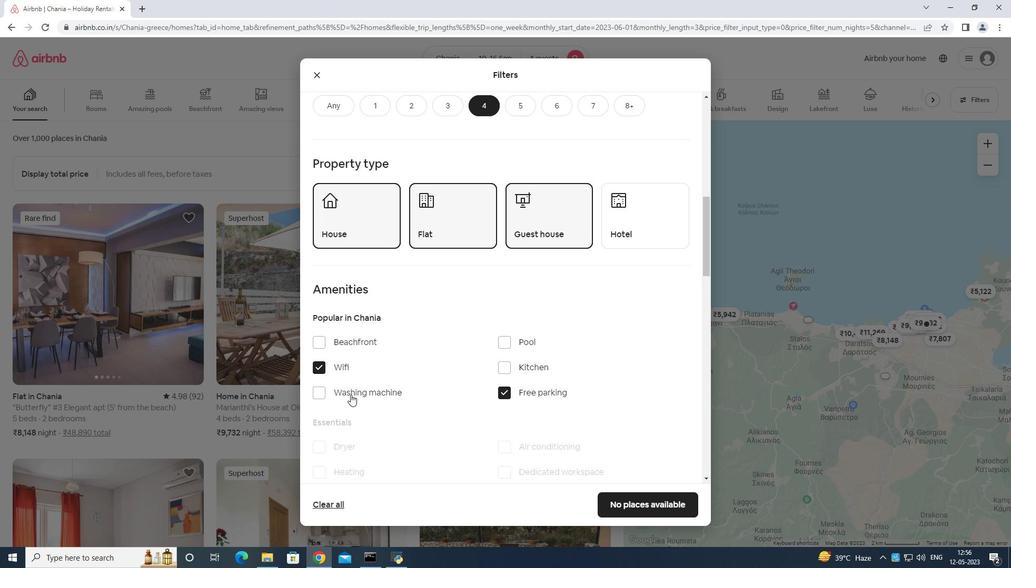
Action: Mouse moved to (444, 377)
Screenshot: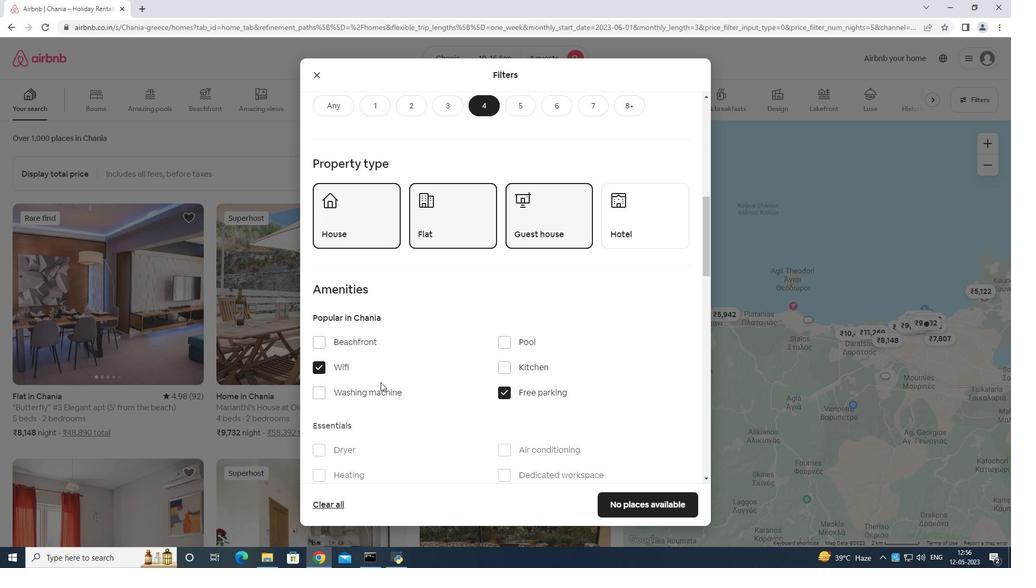 
Action: Mouse scrolled (444, 377) with delta (0, 0)
Screenshot: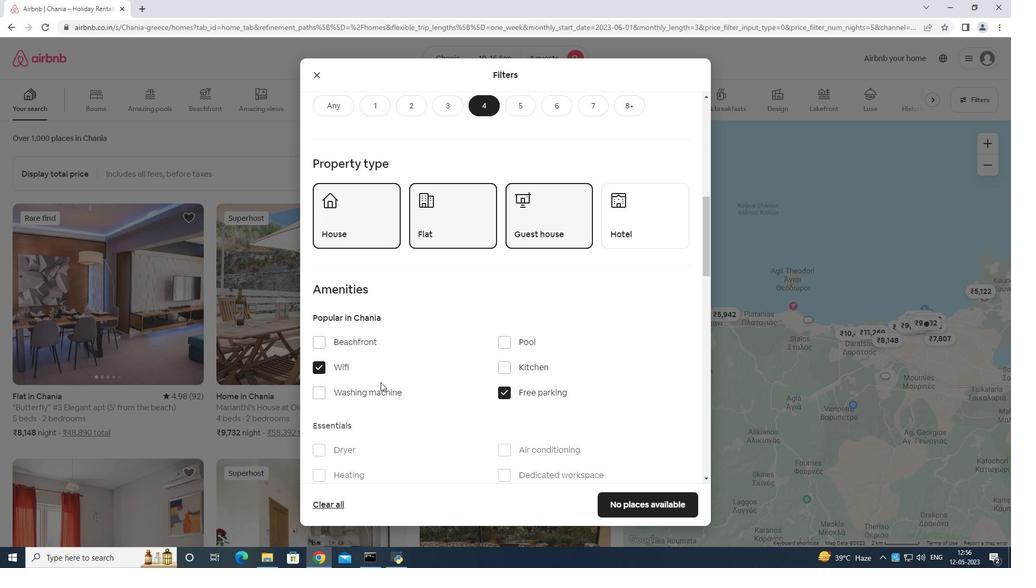 
Action: Mouse moved to (313, 392)
Screenshot: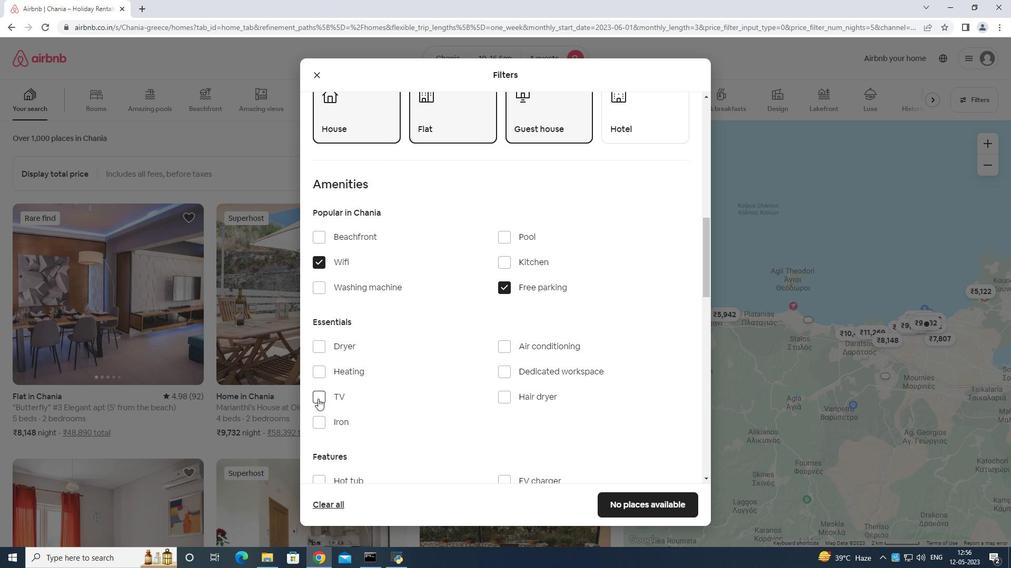 
Action: Mouse pressed left at (313, 392)
Screenshot: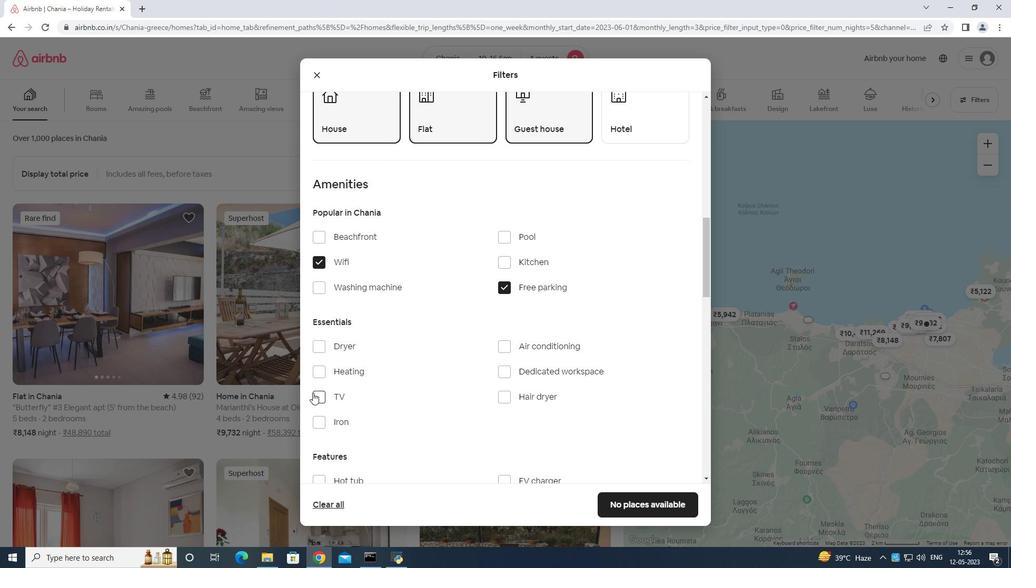 
Action: Mouse moved to (402, 377)
Screenshot: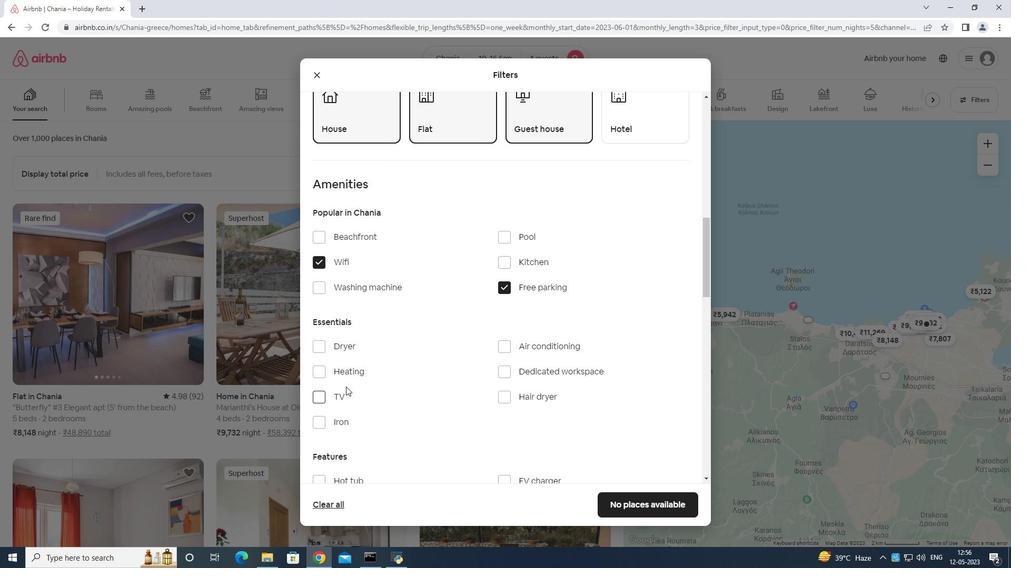 
Action: Mouse scrolled (402, 377) with delta (0, 0)
Screenshot: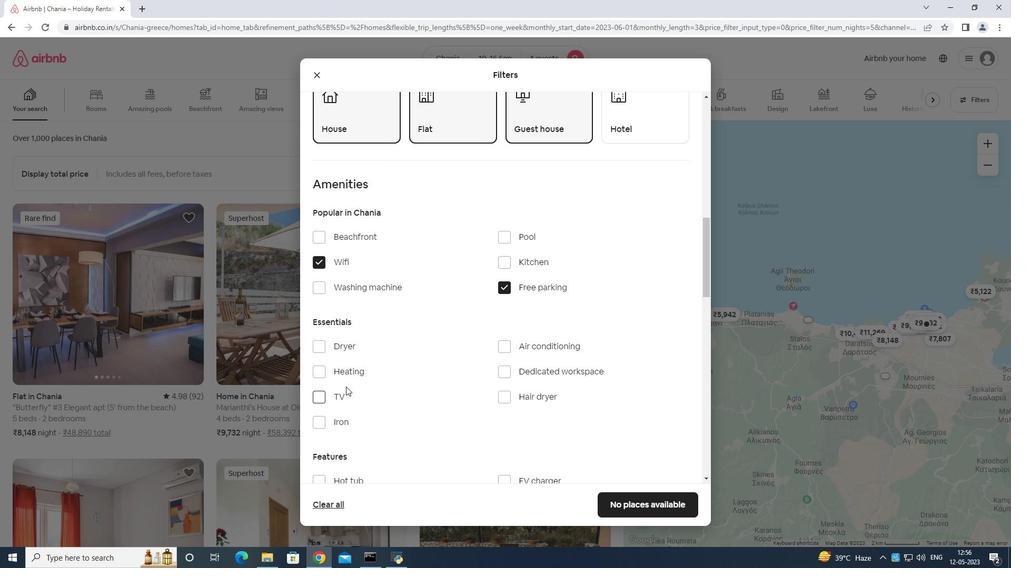 
Action: Mouse moved to (456, 376)
Screenshot: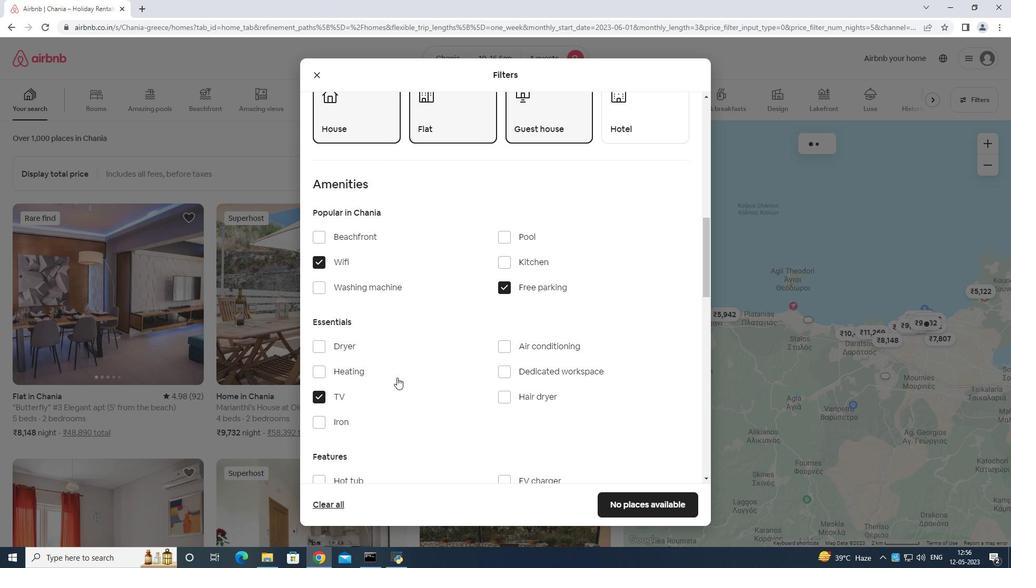 
Action: Mouse scrolled (456, 375) with delta (0, 0)
Screenshot: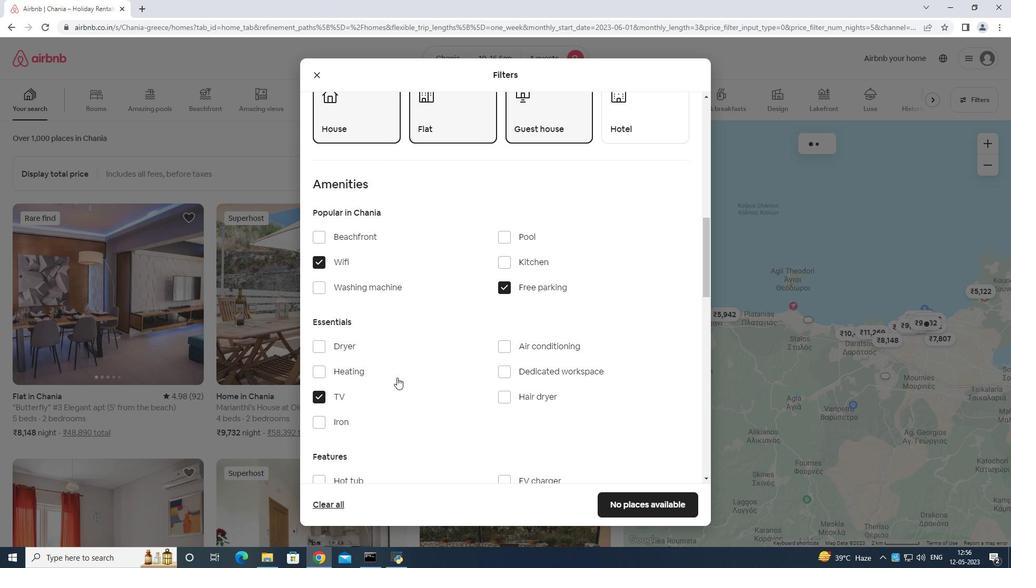 
Action: Mouse moved to (471, 374)
Screenshot: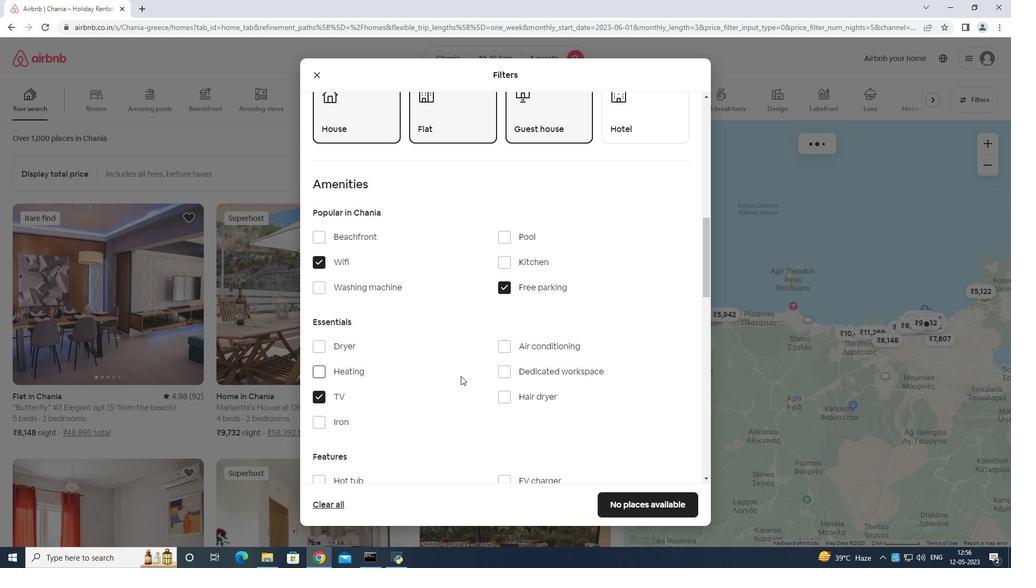 
Action: Mouse scrolled (471, 374) with delta (0, 0)
Screenshot: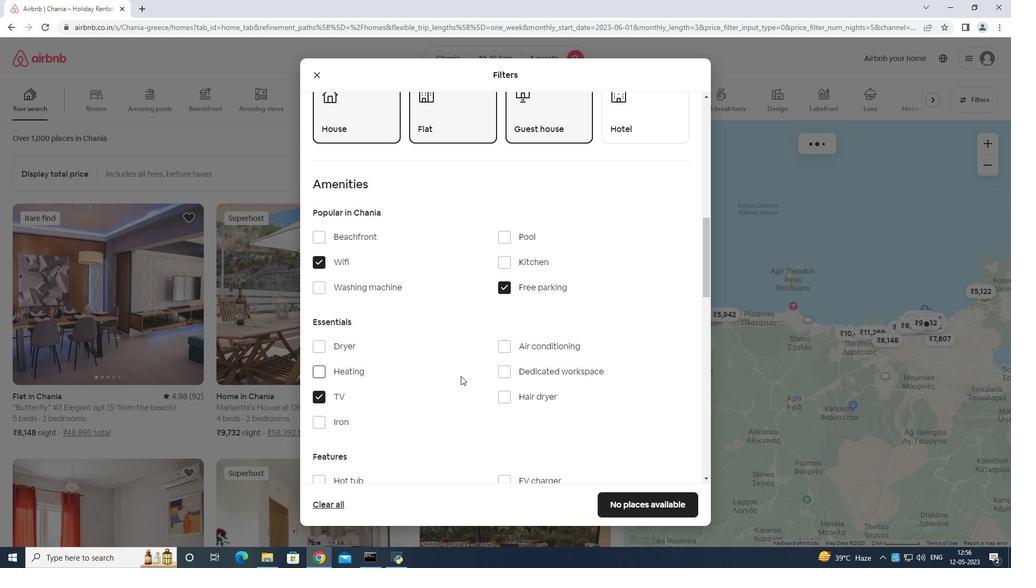 
Action: Mouse moved to (510, 351)
Screenshot: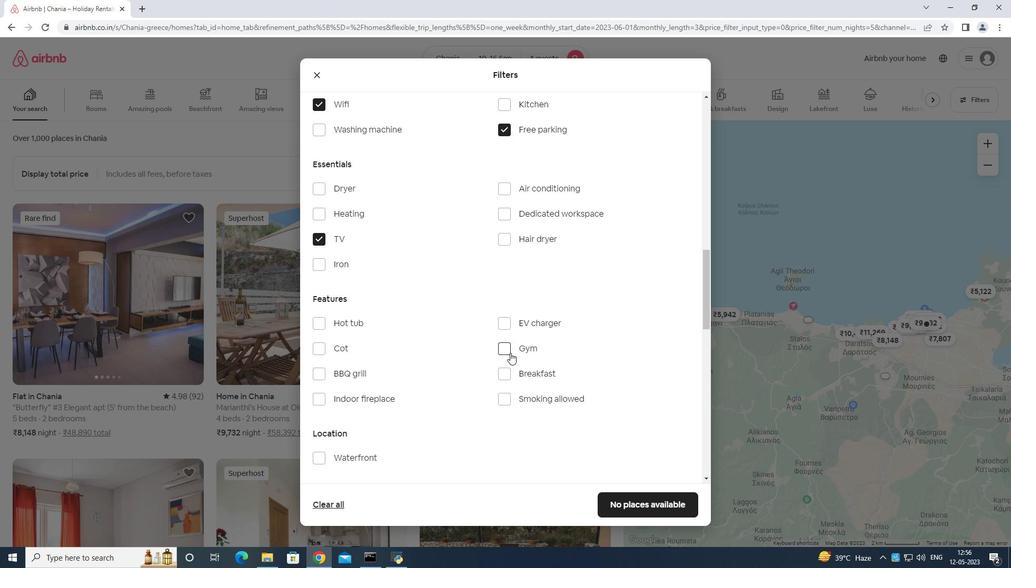 
Action: Mouse pressed left at (510, 351)
Screenshot: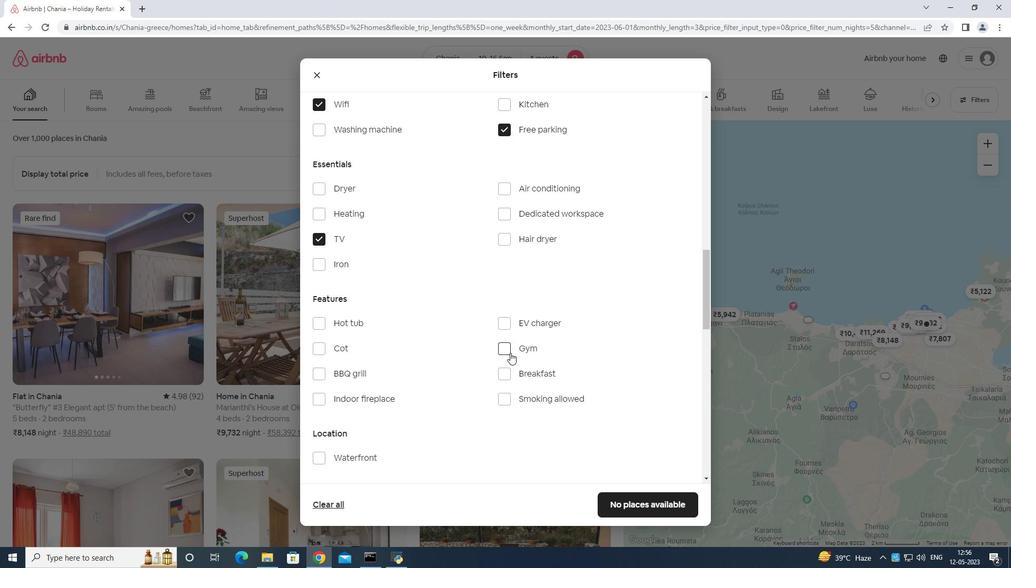 
Action: Mouse moved to (505, 367)
Screenshot: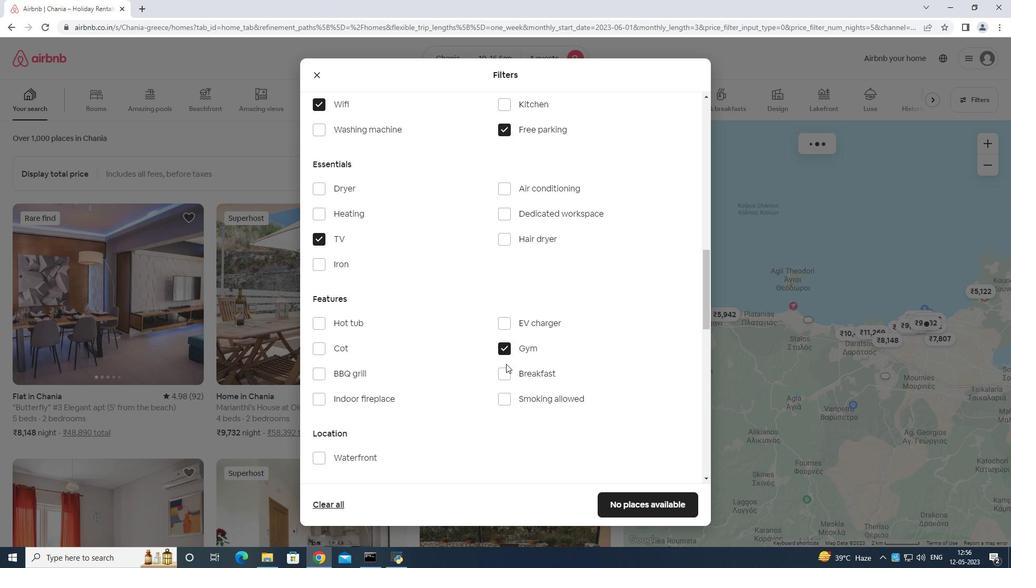 
Action: Mouse pressed left at (505, 367)
Screenshot: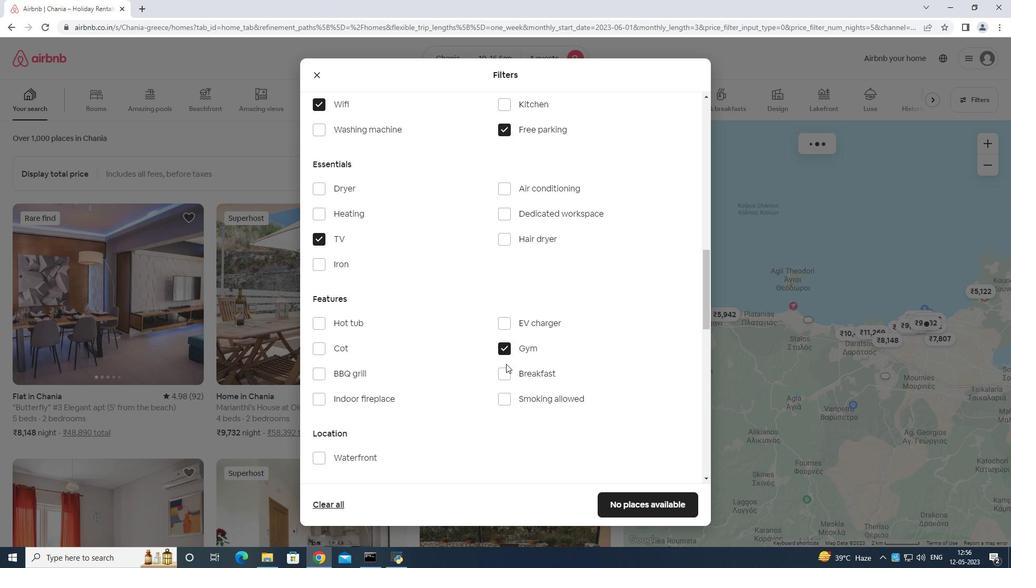 
Action: Mouse moved to (502, 371)
Screenshot: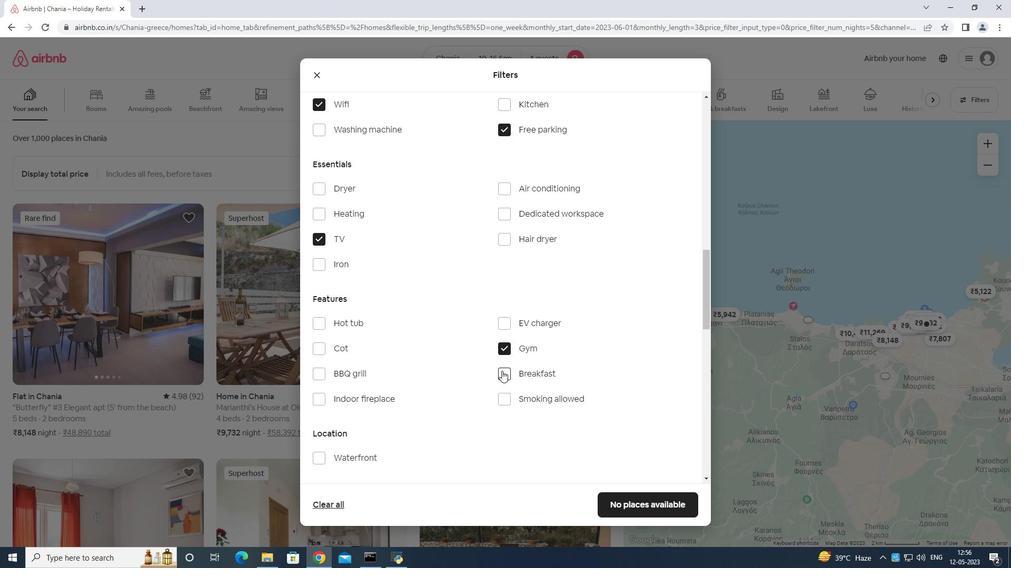 
Action: Mouse pressed left at (502, 371)
Screenshot: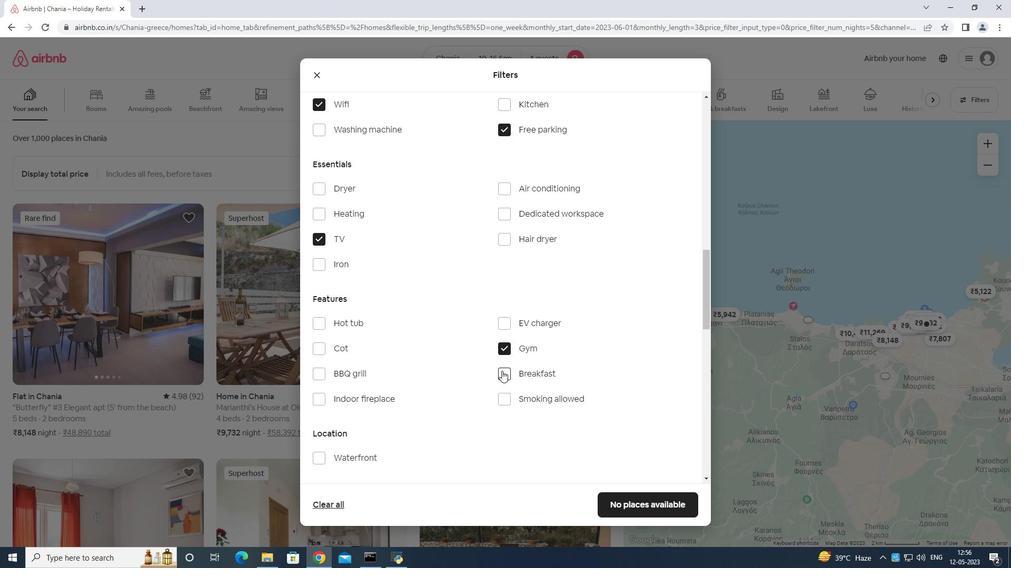 
Action: Mouse moved to (507, 363)
Screenshot: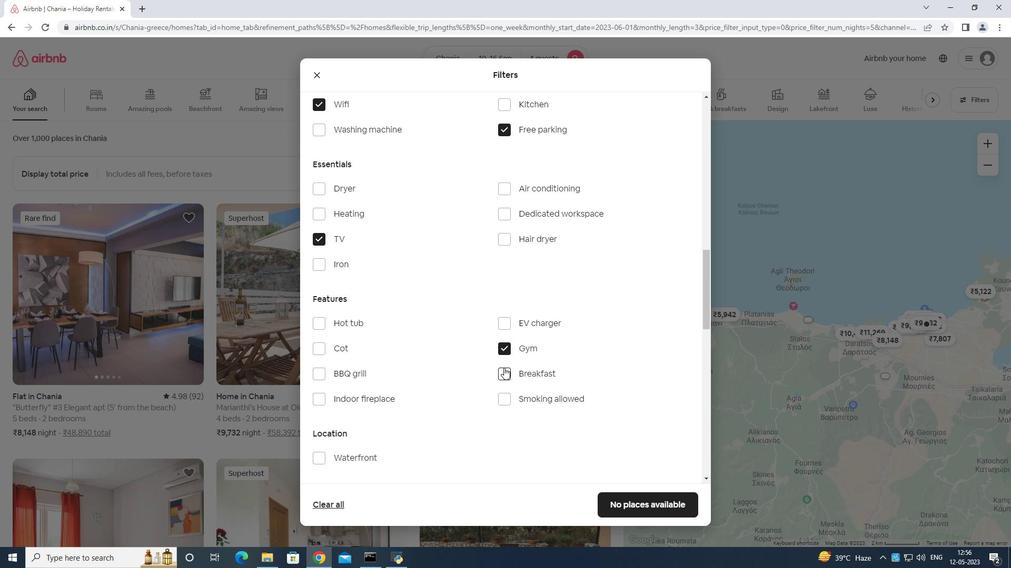 
Action: Mouse scrolled (507, 362) with delta (0, 0)
Screenshot: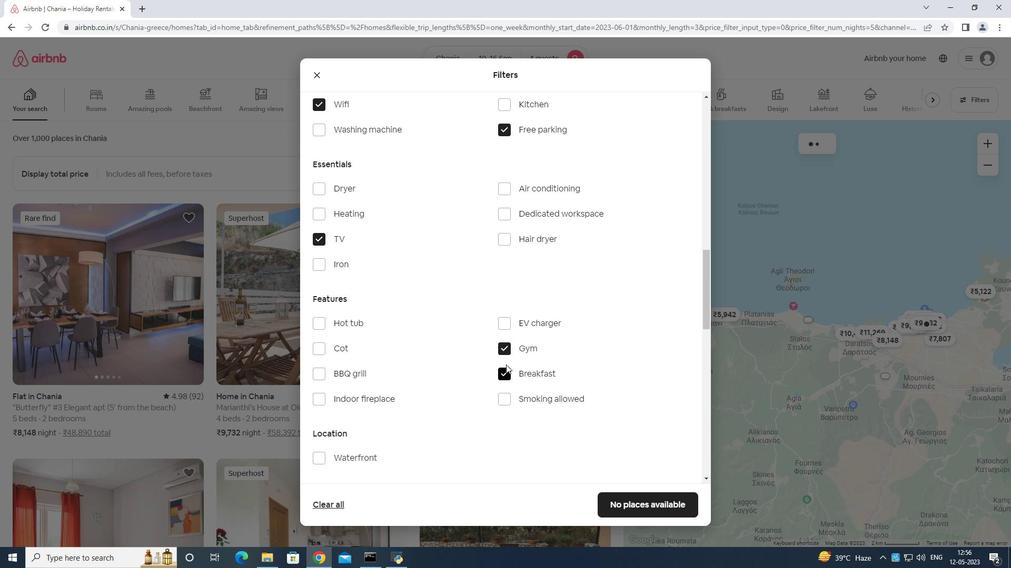 
Action: Mouse moved to (513, 360)
Screenshot: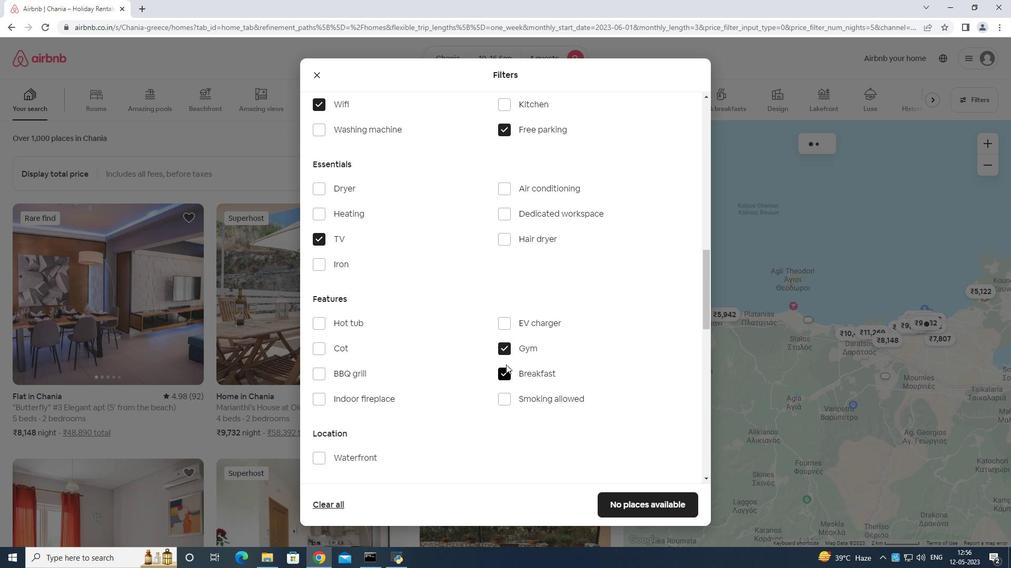
Action: Mouse scrolled (513, 359) with delta (0, 0)
Screenshot: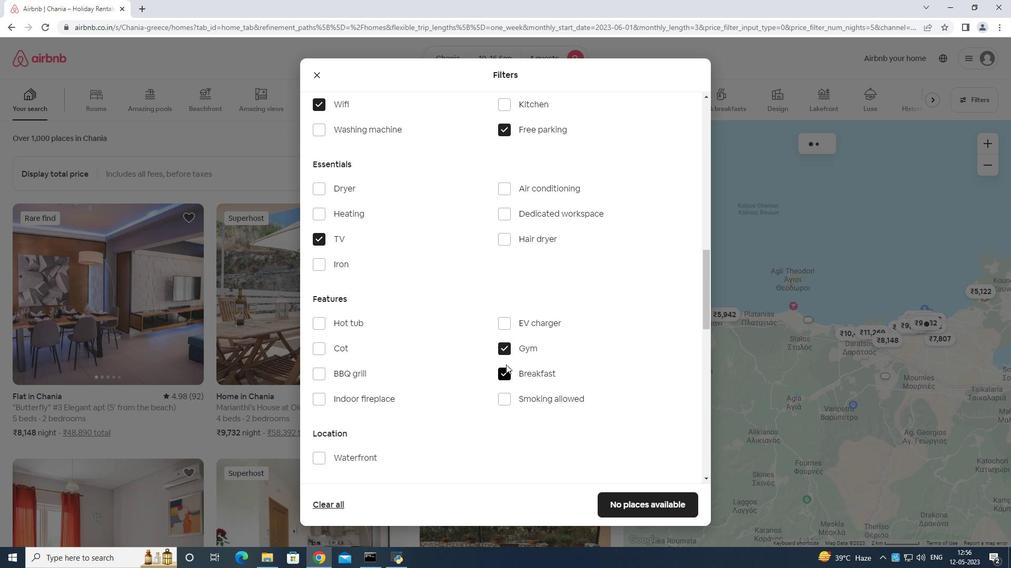 
Action: Mouse moved to (529, 355)
Screenshot: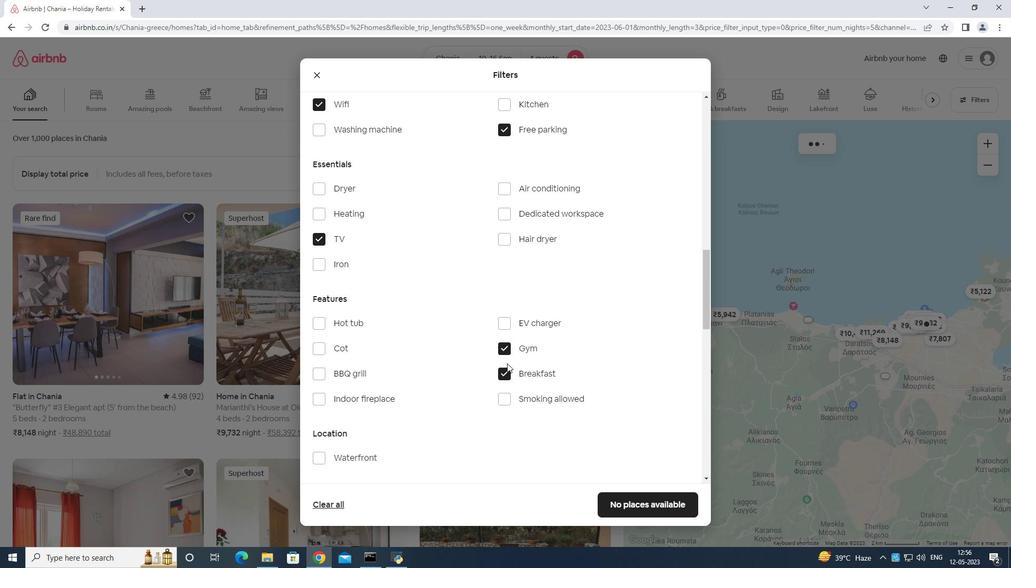
Action: Mouse scrolled (529, 354) with delta (0, 0)
Screenshot: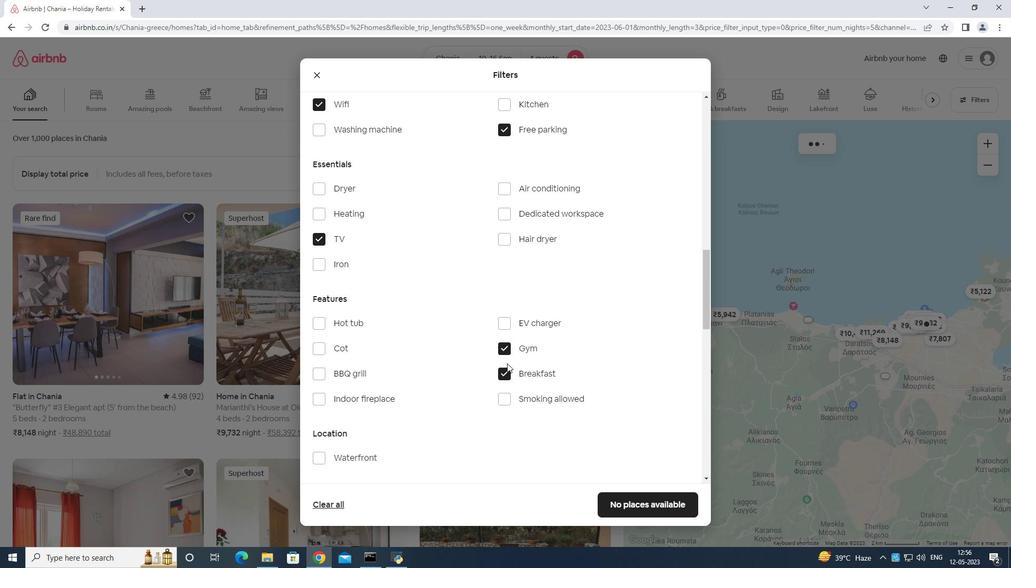 
Action: Mouse moved to (542, 350)
Screenshot: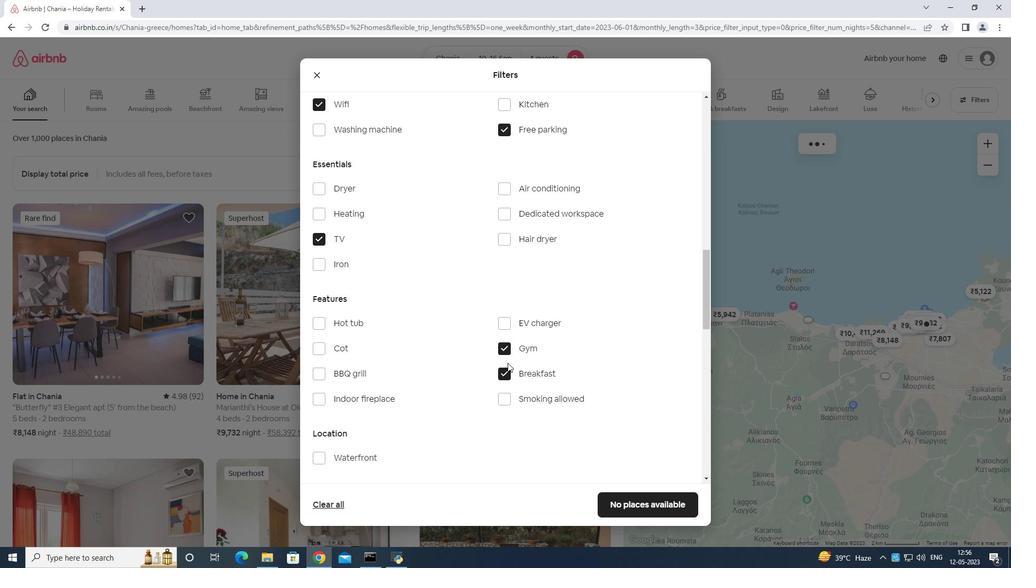 
Action: Mouse scrolled (542, 350) with delta (0, 0)
Screenshot: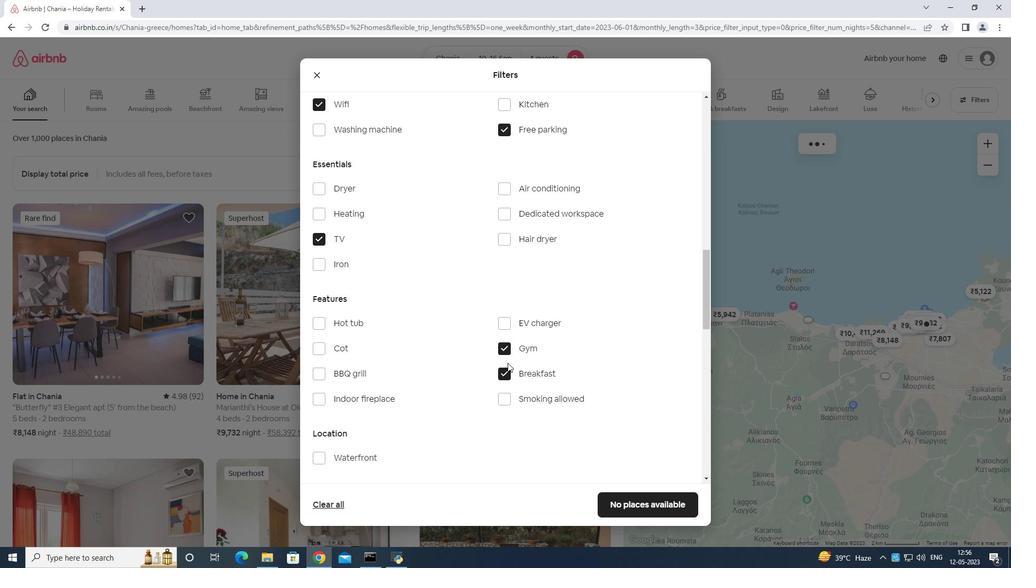 
Action: Mouse moved to (556, 344)
Screenshot: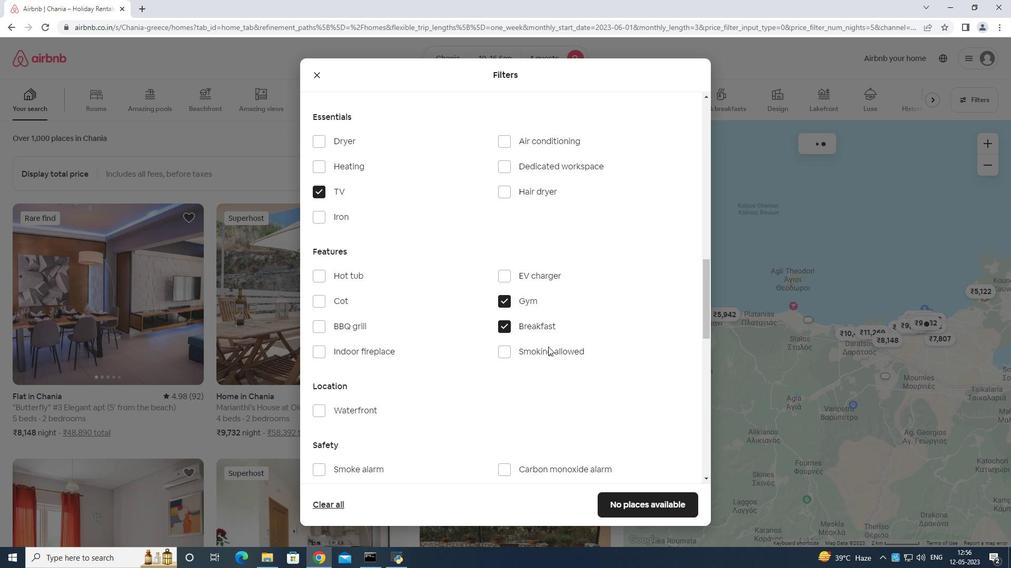 
Action: Mouse scrolled (556, 343) with delta (0, 0)
Screenshot: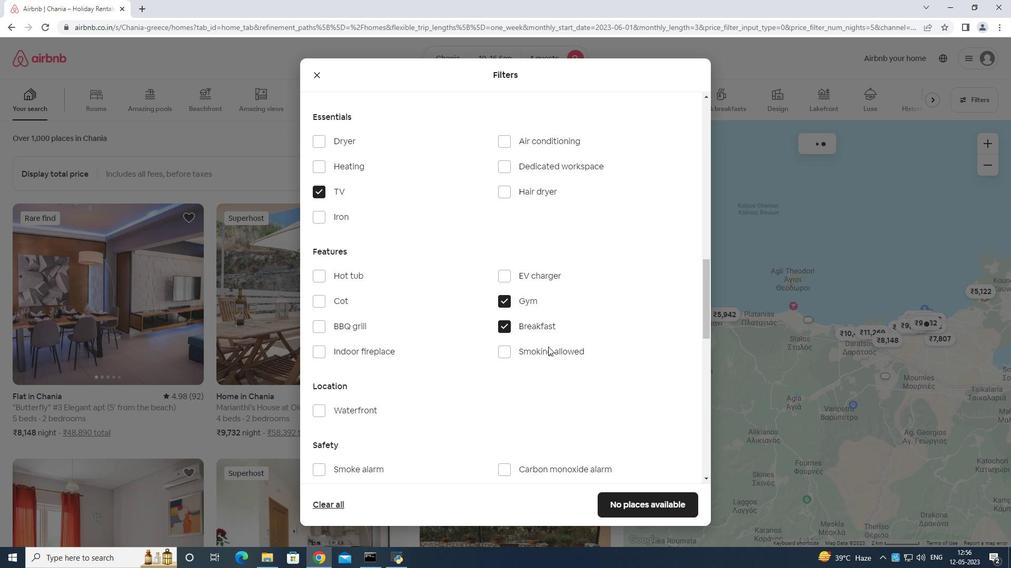 
Action: Mouse moved to (668, 399)
Screenshot: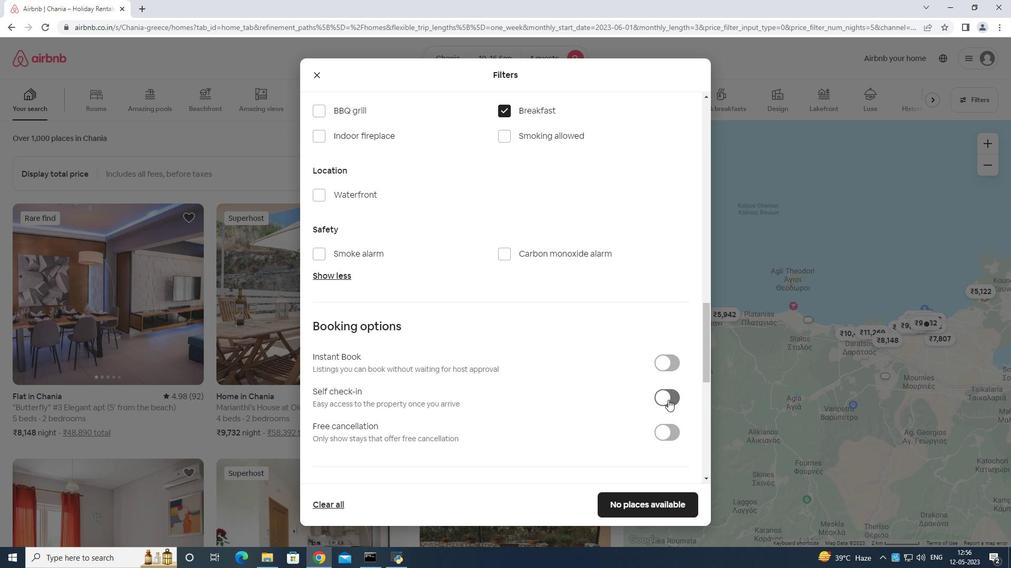 
Action: Mouse pressed left at (668, 399)
Screenshot: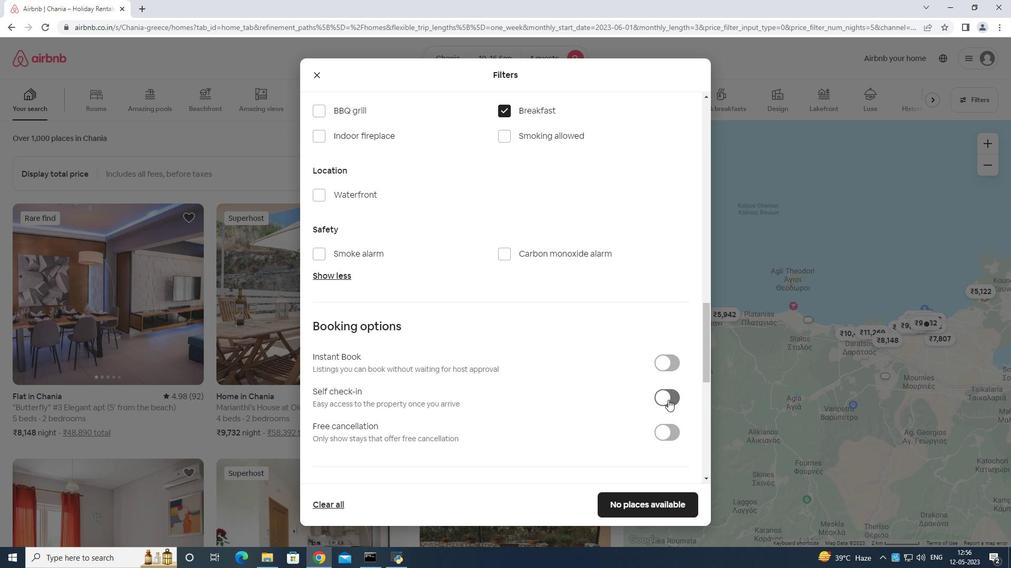 
Action: Mouse moved to (670, 387)
Screenshot: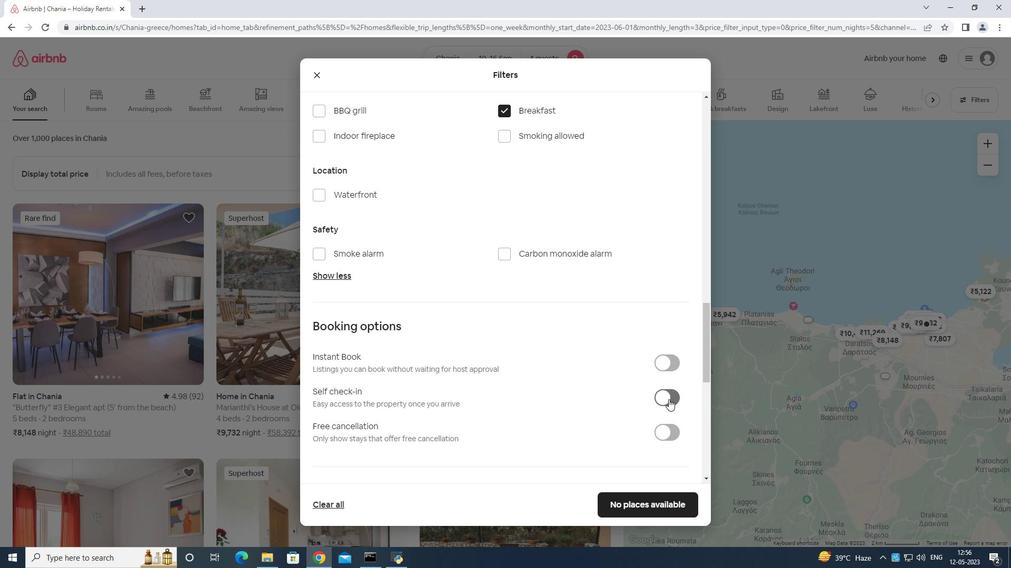 
Action: Mouse scrolled (670, 386) with delta (0, 0)
Screenshot: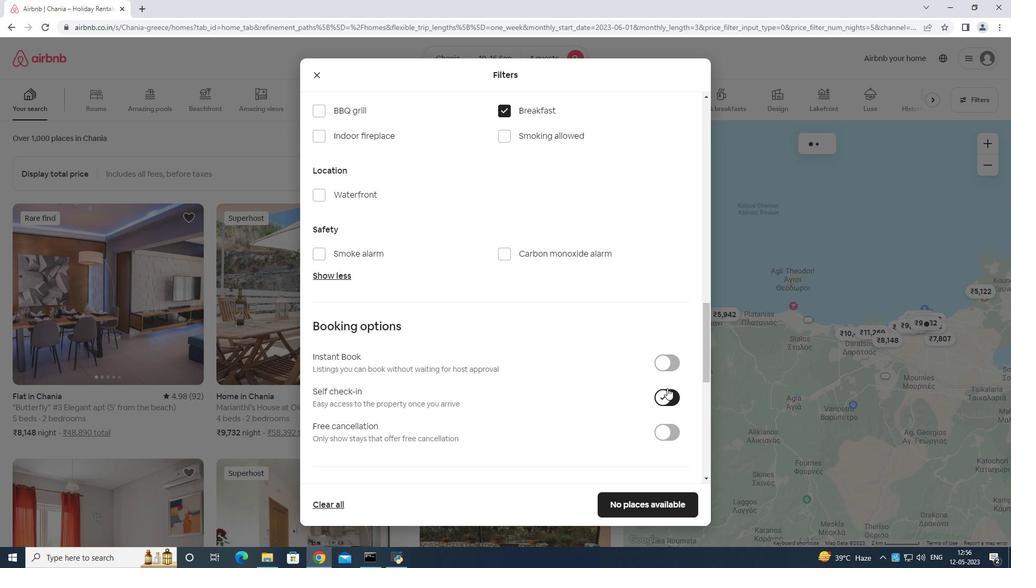 
Action: Mouse scrolled (670, 386) with delta (0, 0)
Screenshot: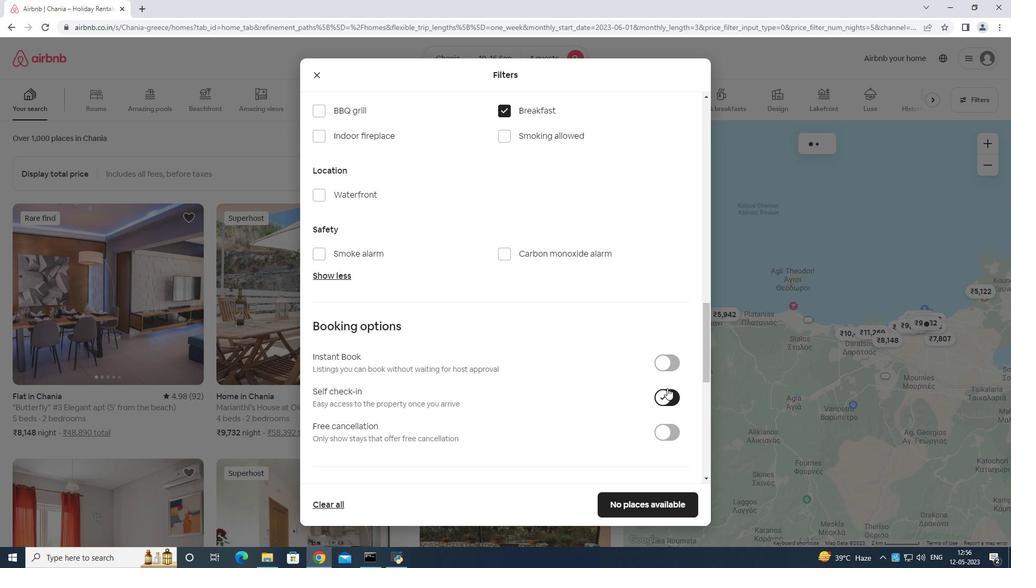 
Action: Mouse scrolled (670, 386) with delta (0, 0)
Screenshot: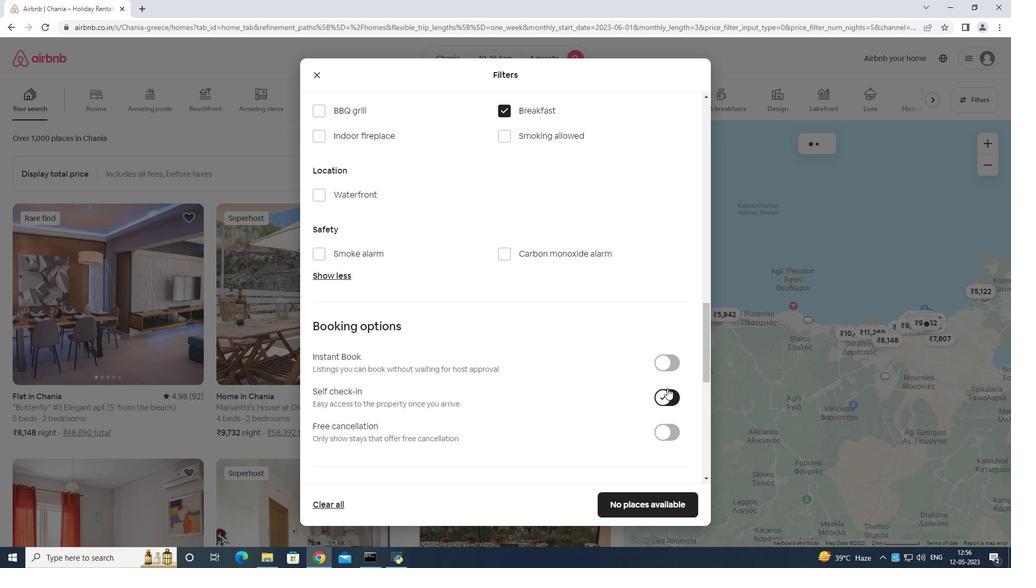 
Action: Mouse scrolled (670, 386) with delta (0, 0)
Screenshot: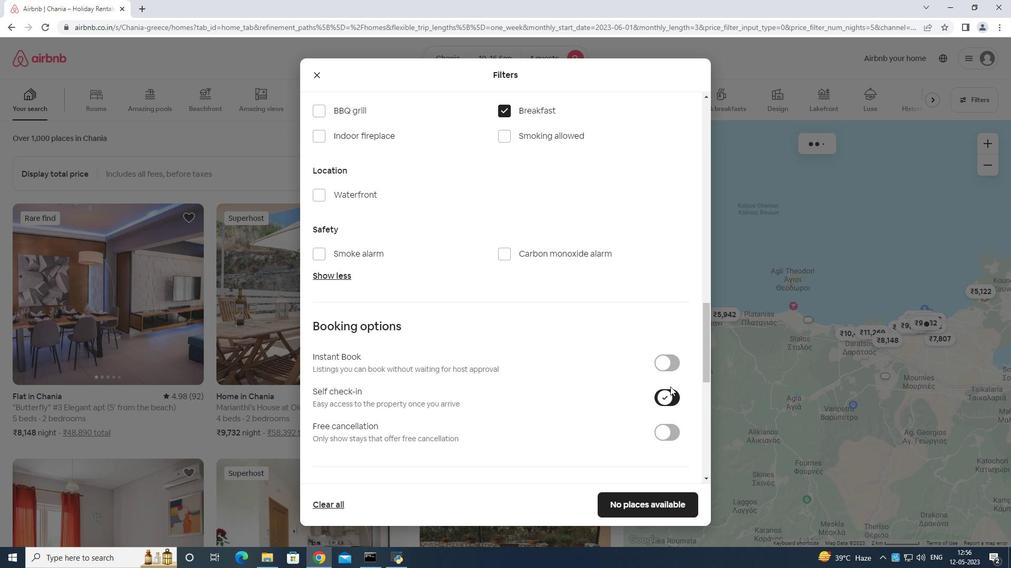 
Action: Mouse moved to (670, 385)
Screenshot: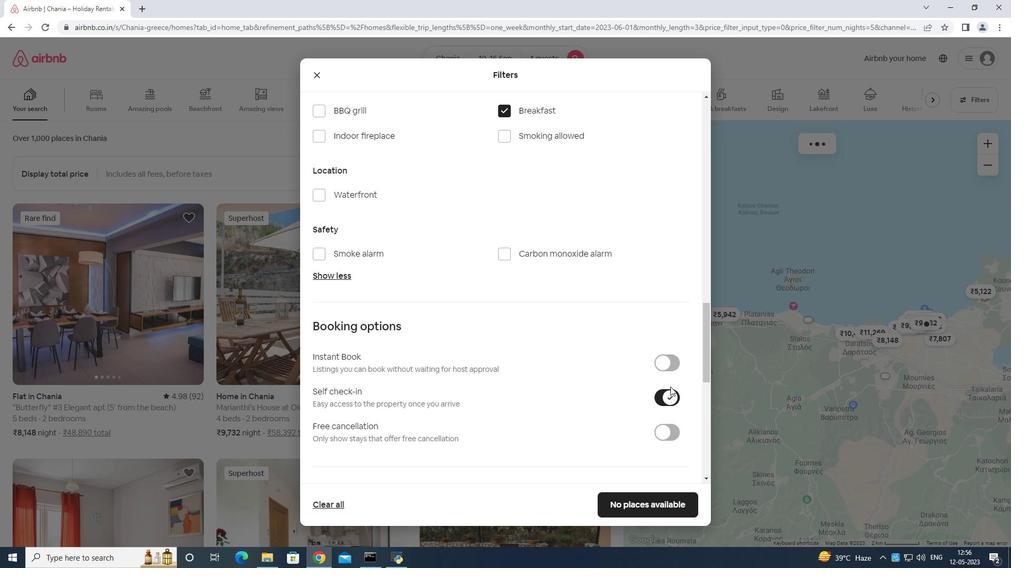 
Action: Mouse scrolled (670, 384) with delta (0, 0)
Screenshot: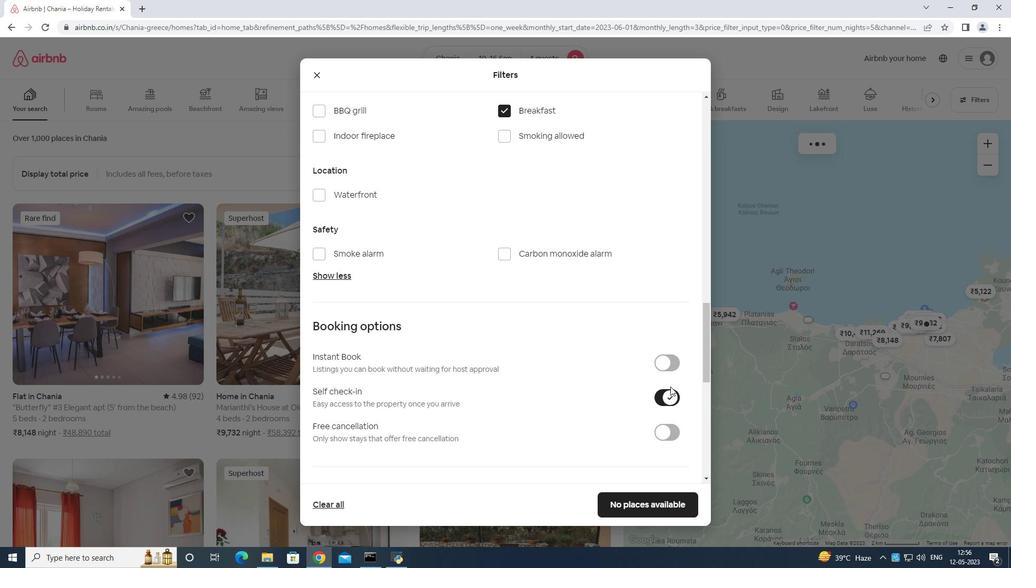 
Action: Mouse scrolled (670, 384) with delta (0, 0)
Screenshot: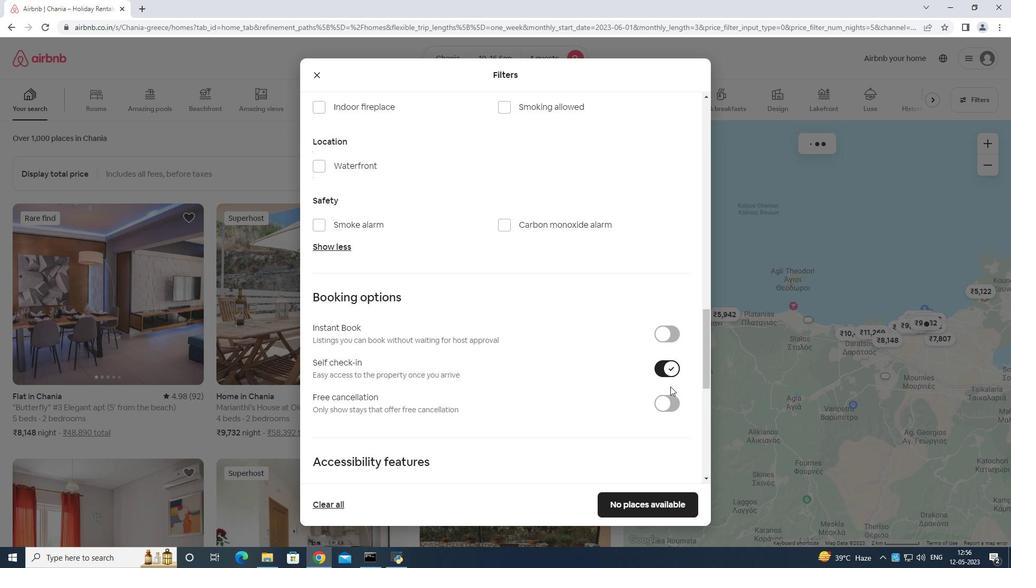 
Action: Mouse scrolled (670, 384) with delta (0, 0)
Screenshot: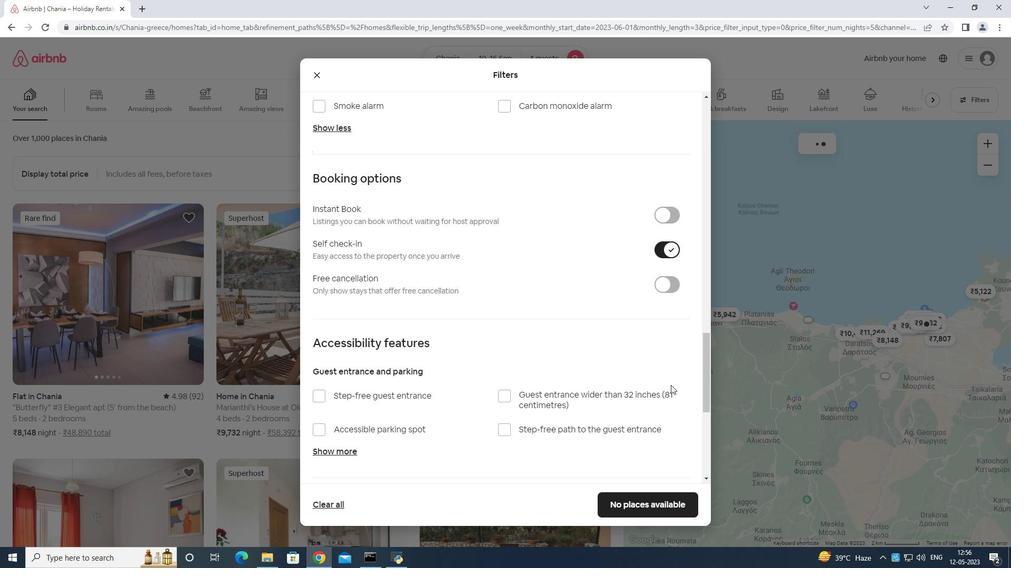 
Action: Mouse moved to (672, 384)
Screenshot: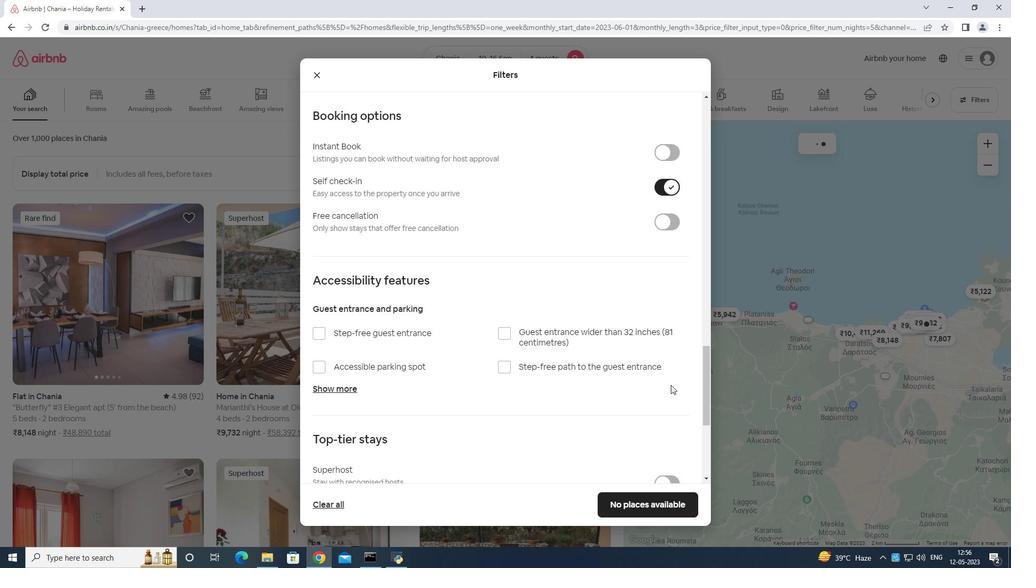 
Action: Mouse scrolled (672, 383) with delta (0, 0)
Screenshot: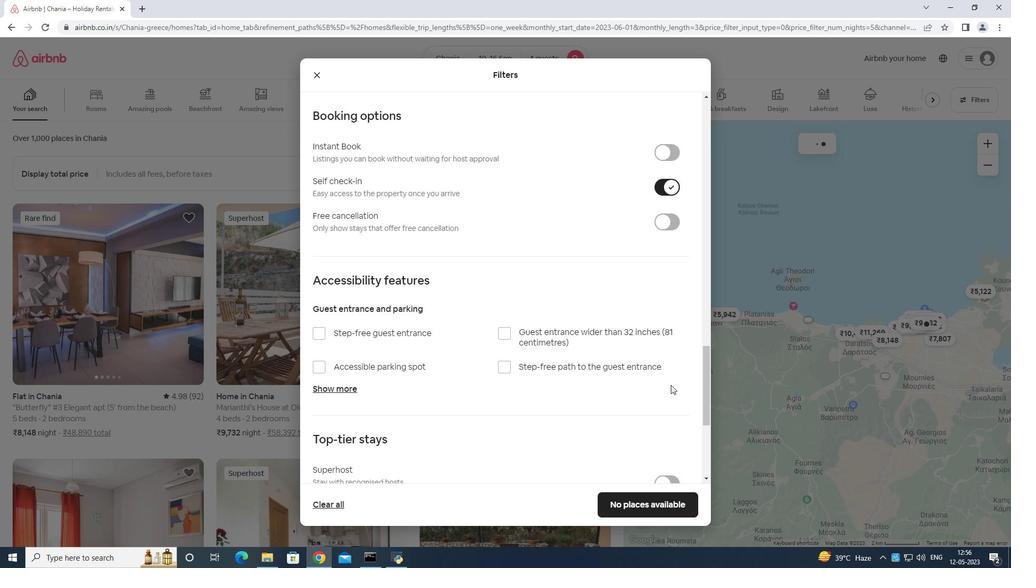 
Action: Mouse scrolled (672, 383) with delta (0, 0)
Screenshot: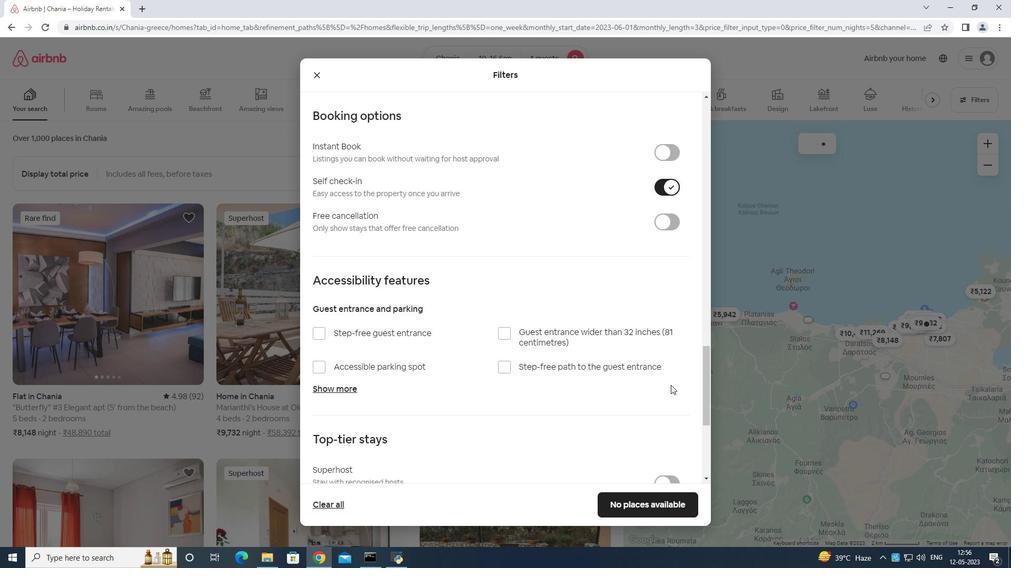 
Action: Mouse scrolled (672, 383) with delta (0, 0)
Screenshot: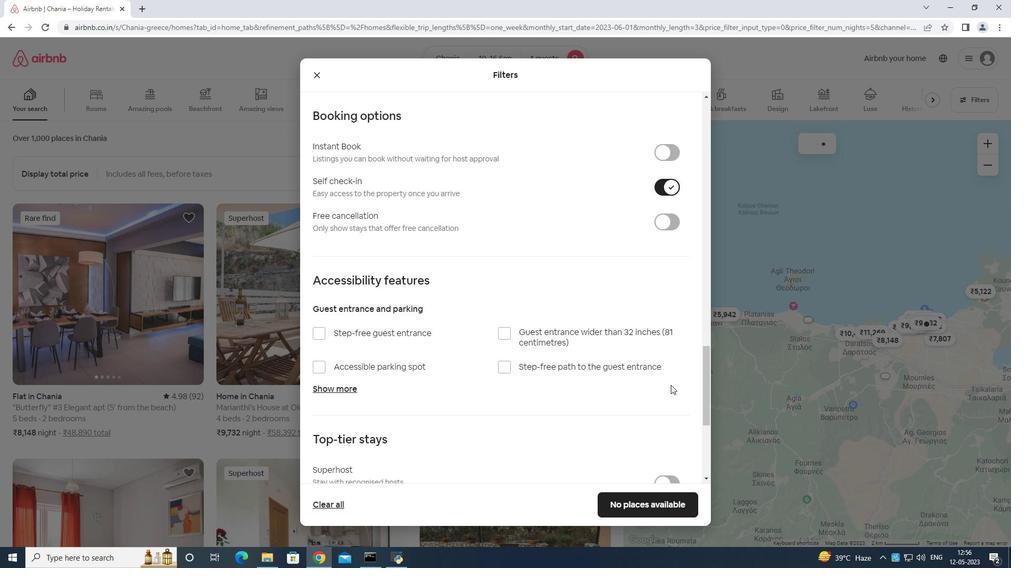 
Action: Mouse moved to (314, 405)
Screenshot: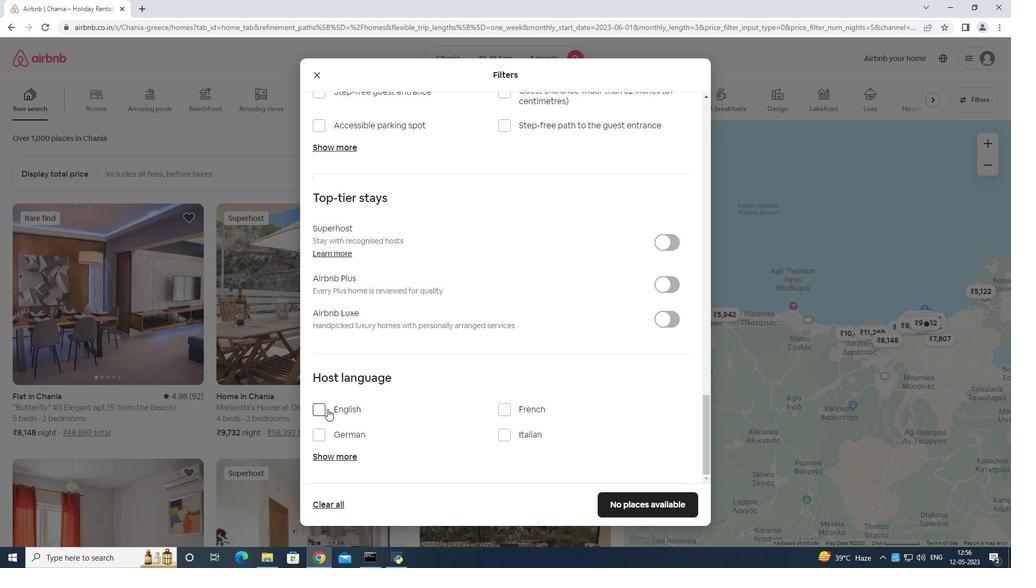 
Action: Mouse pressed left at (314, 405)
Screenshot: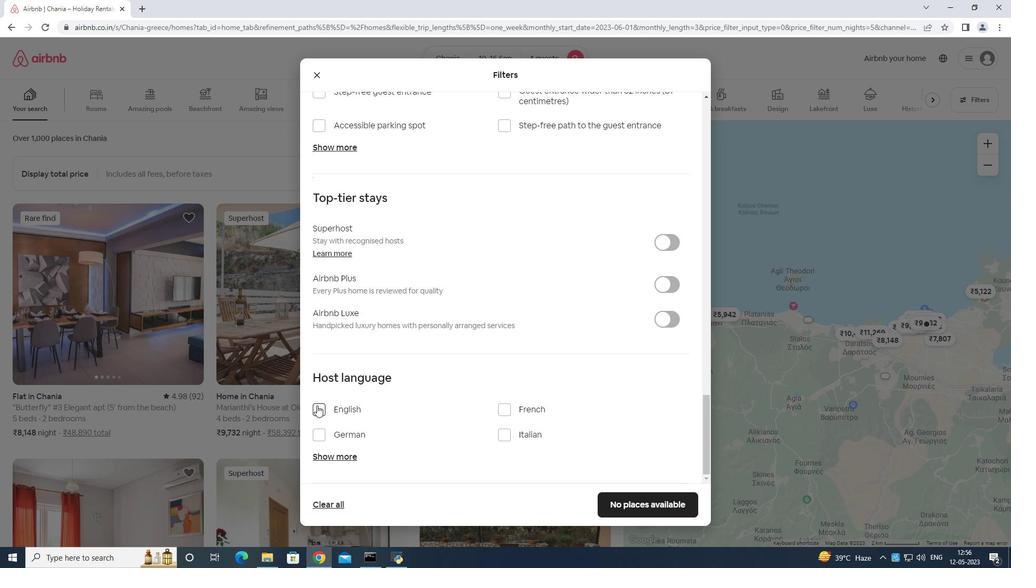 
Action: Mouse moved to (630, 479)
Screenshot: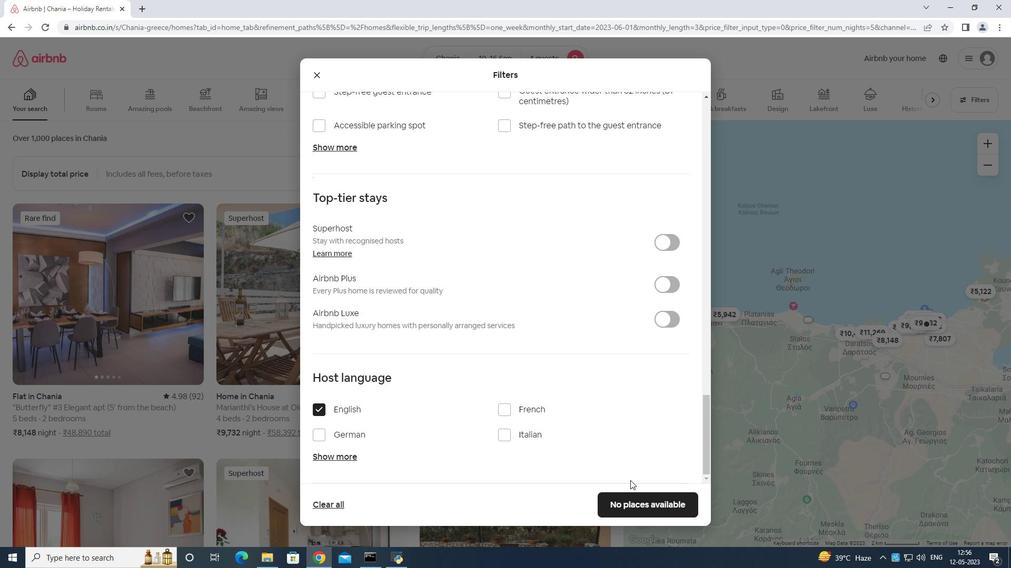 
